 Task: Search one way flight ticket for 4 adults, 1 infant in seat and 1 infant on lap in premium economy from Aberdeen: Aberdeen Regional Airport to Rock Springs: Southwest Wyoming Regional Airport (rock Springs Sweetwater County Airport) on 8-5-2023. Choice of flights is Alaska. Number of bags: 1 checked bag. Price is upto 107000. Outbound departure time preference is 23:00.
Action: Mouse moved to (303, 297)
Screenshot: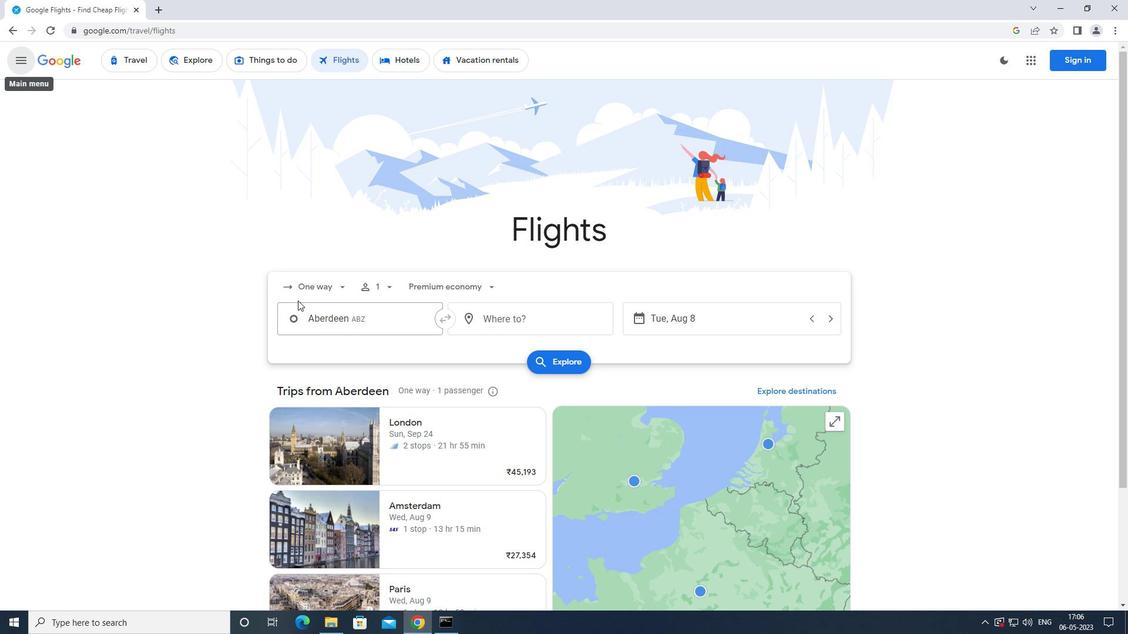 
Action: Mouse pressed left at (303, 297)
Screenshot: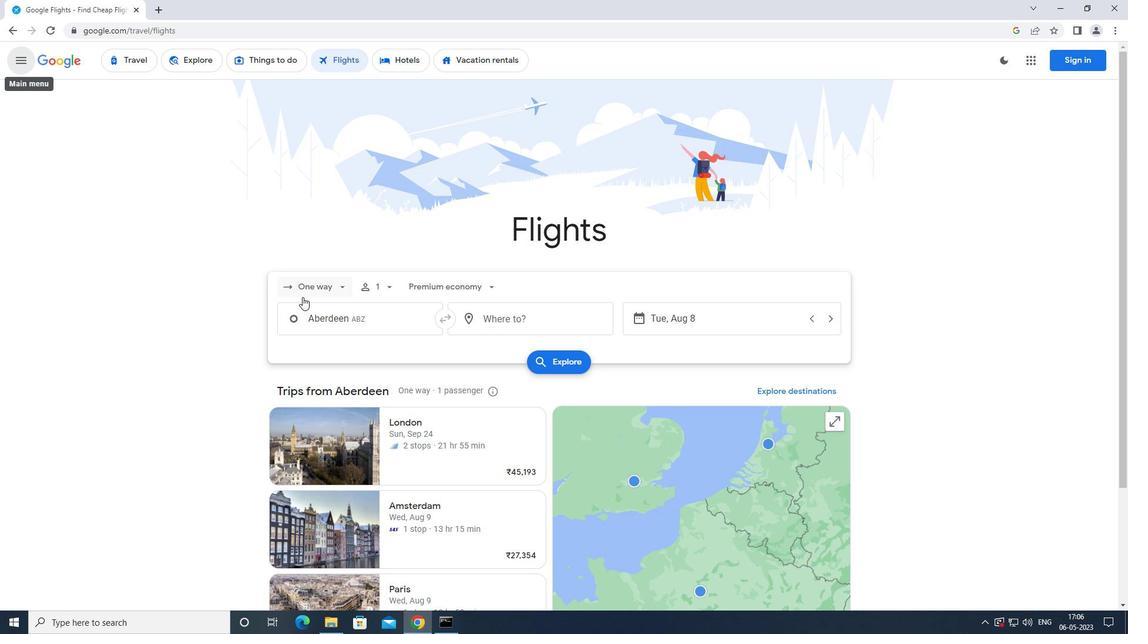 
Action: Mouse moved to (319, 346)
Screenshot: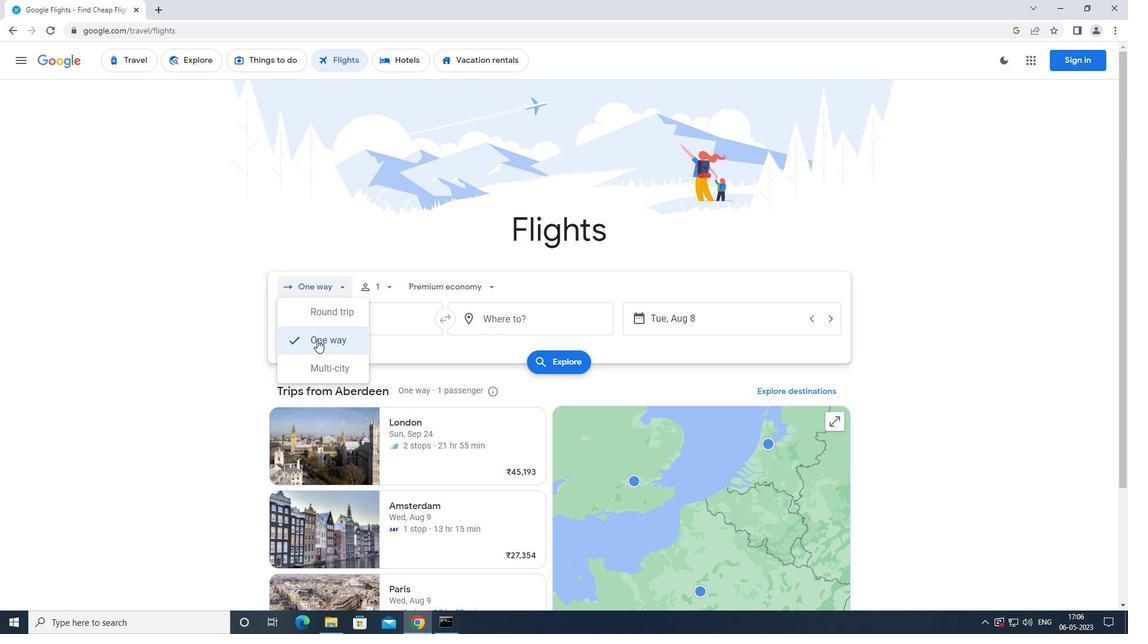 
Action: Mouse pressed left at (319, 346)
Screenshot: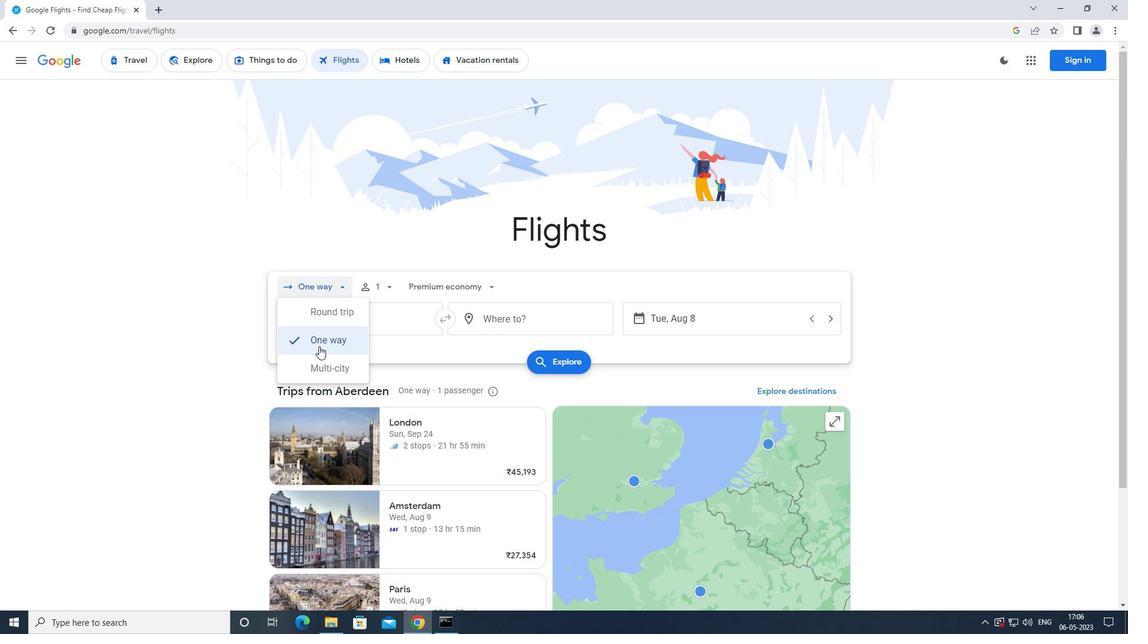 
Action: Mouse moved to (379, 292)
Screenshot: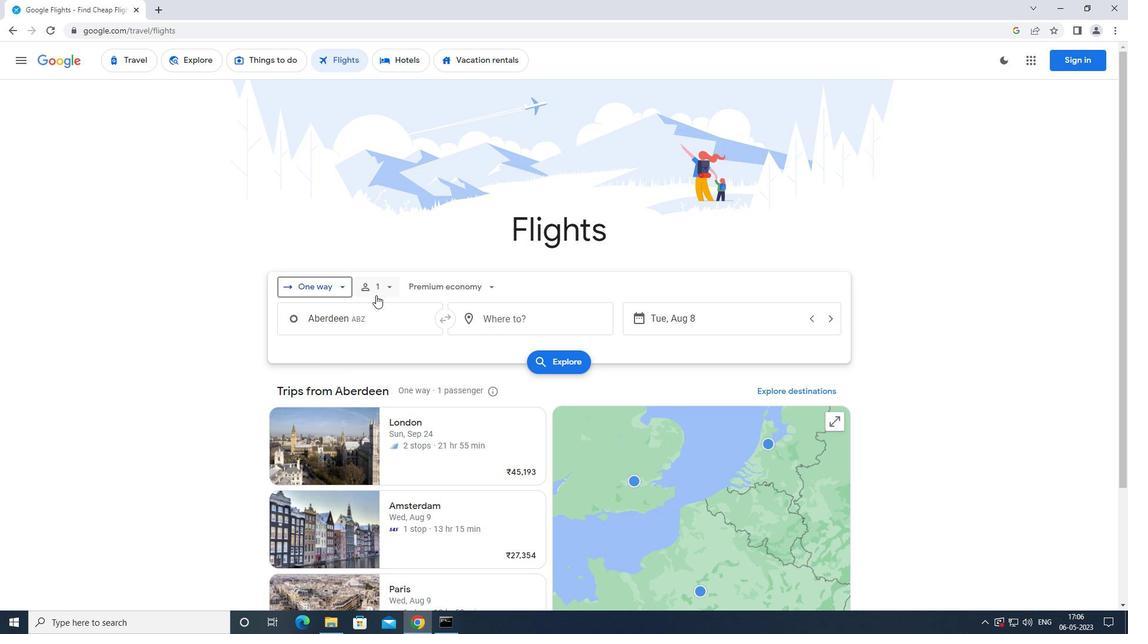 
Action: Mouse pressed left at (379, 292)
Screenshot: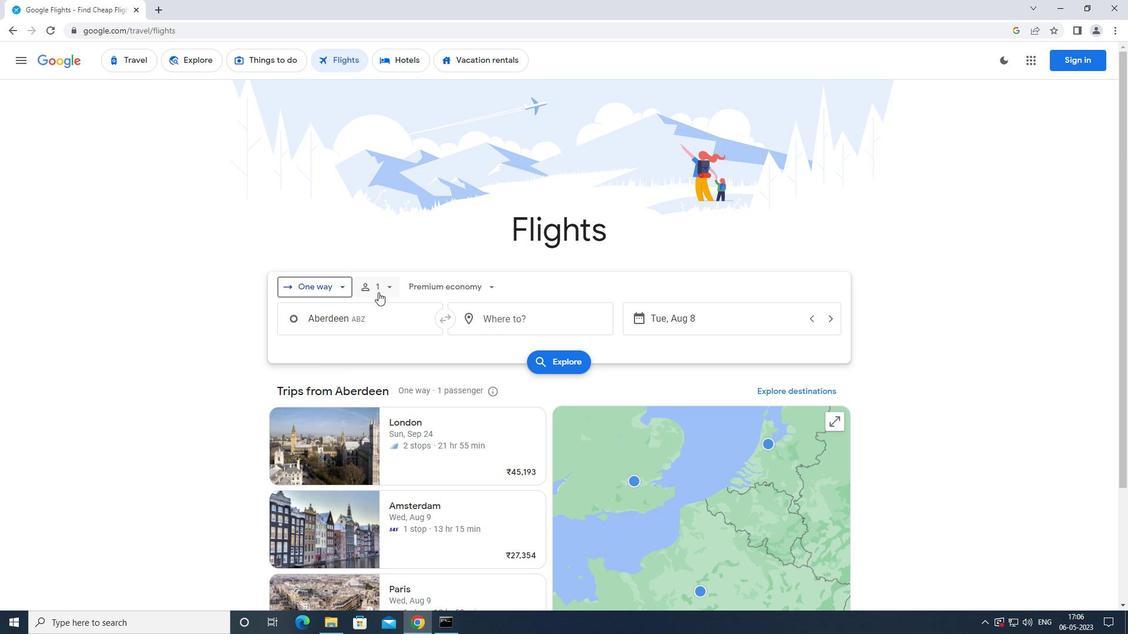 
Action: Mouse moved to (477, 322)
Screenshot: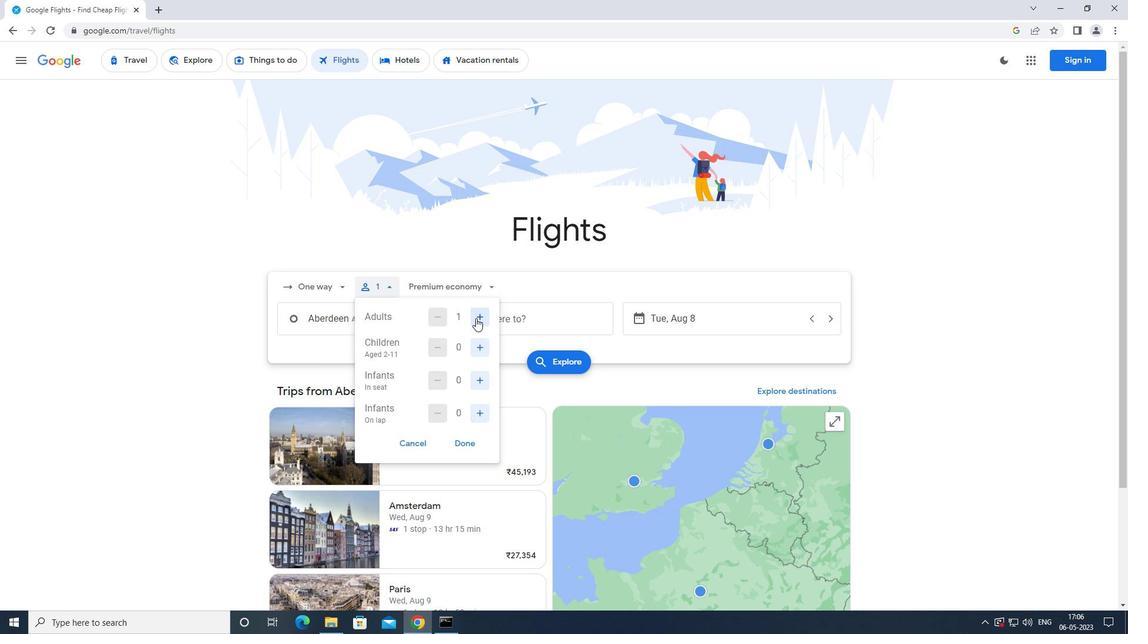 
Action: Mouse pressed left at (477, 322)
Screenshot: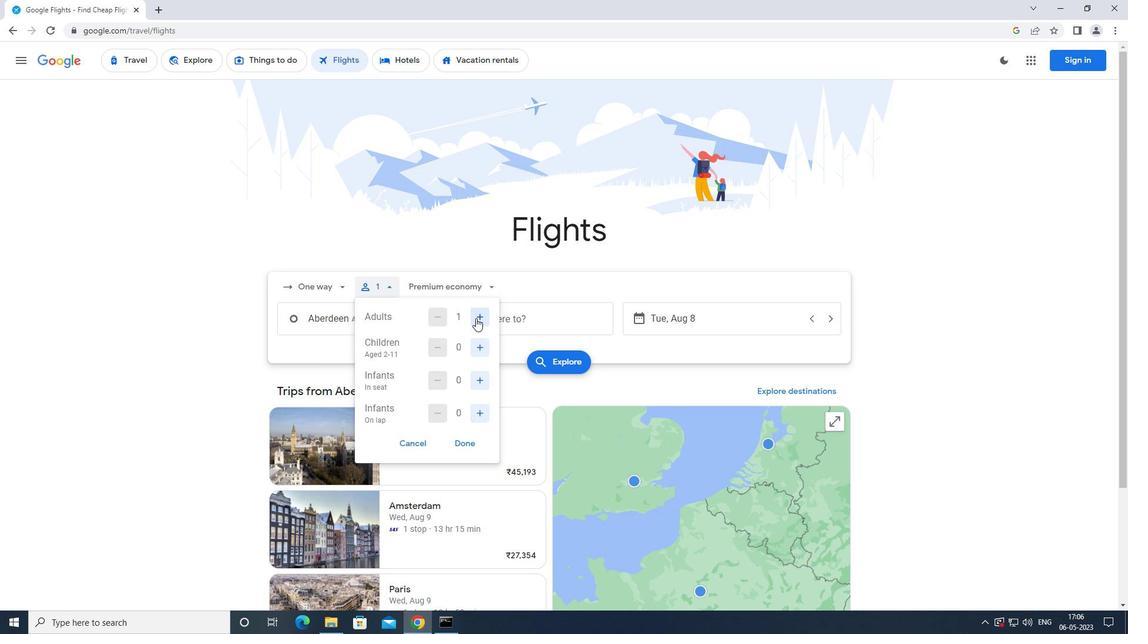 
Action: Mouse moved to (477, 323)
Screenshot: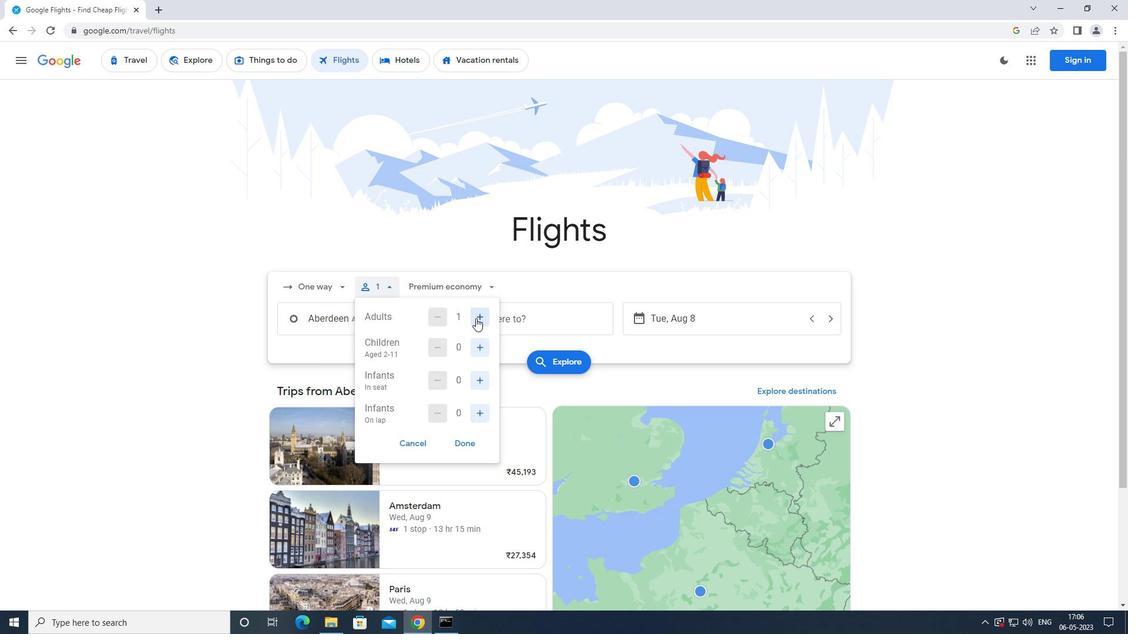 
Action: Mouse pressed left at (477, 323)
Screenshot: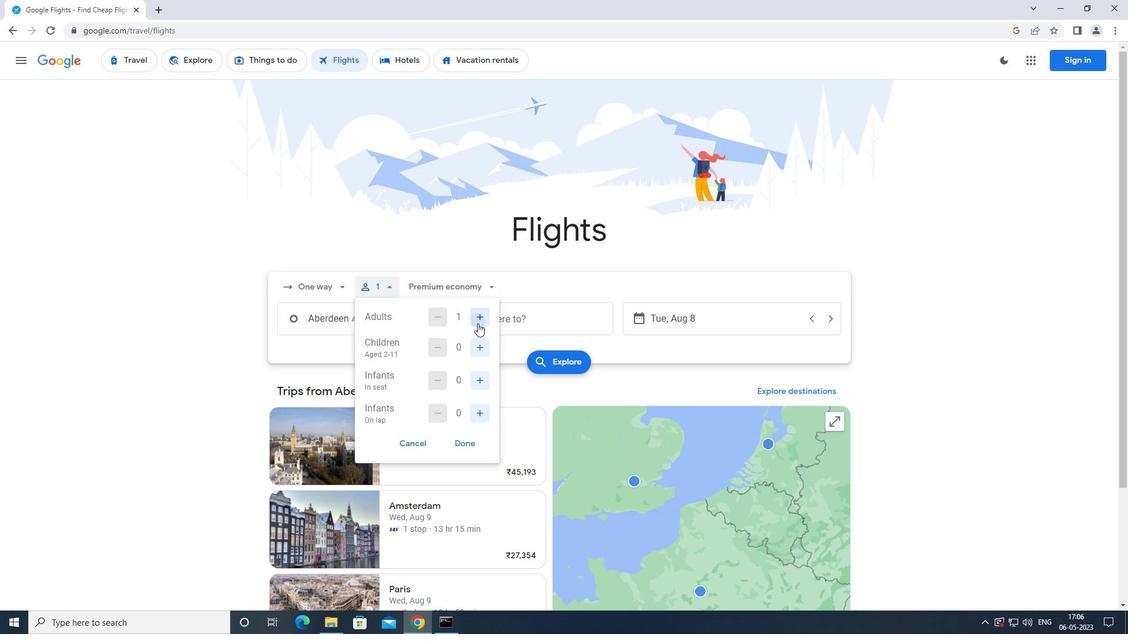 
Action: Mouse pressed left at (477, 323)
Screenshot: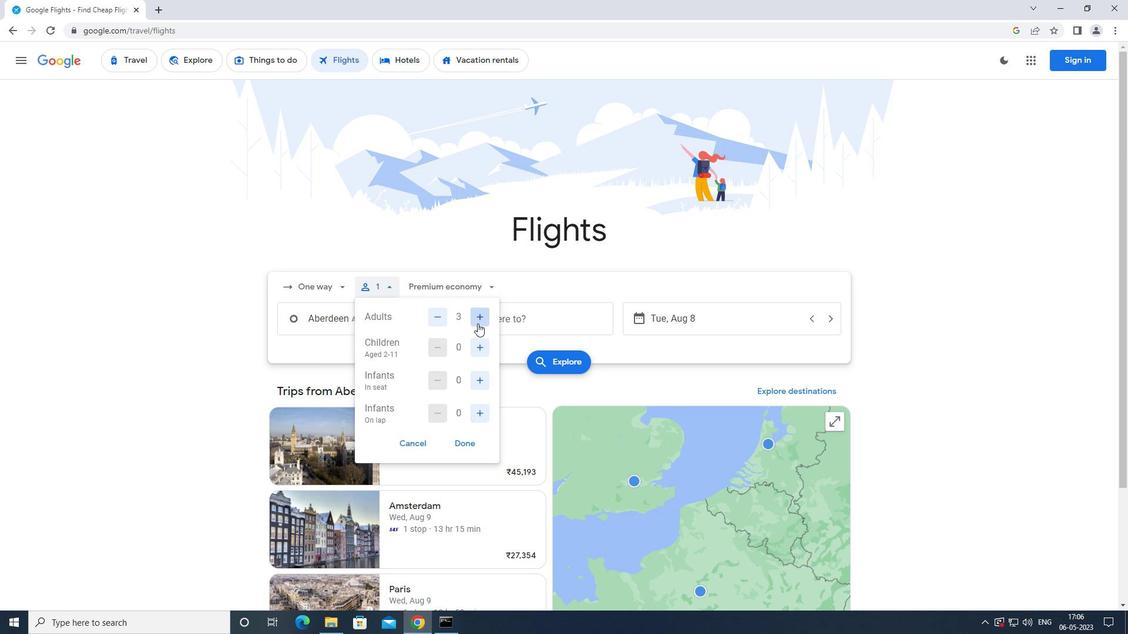 
Action: Mouse moved to (479, 345)
Screenshot: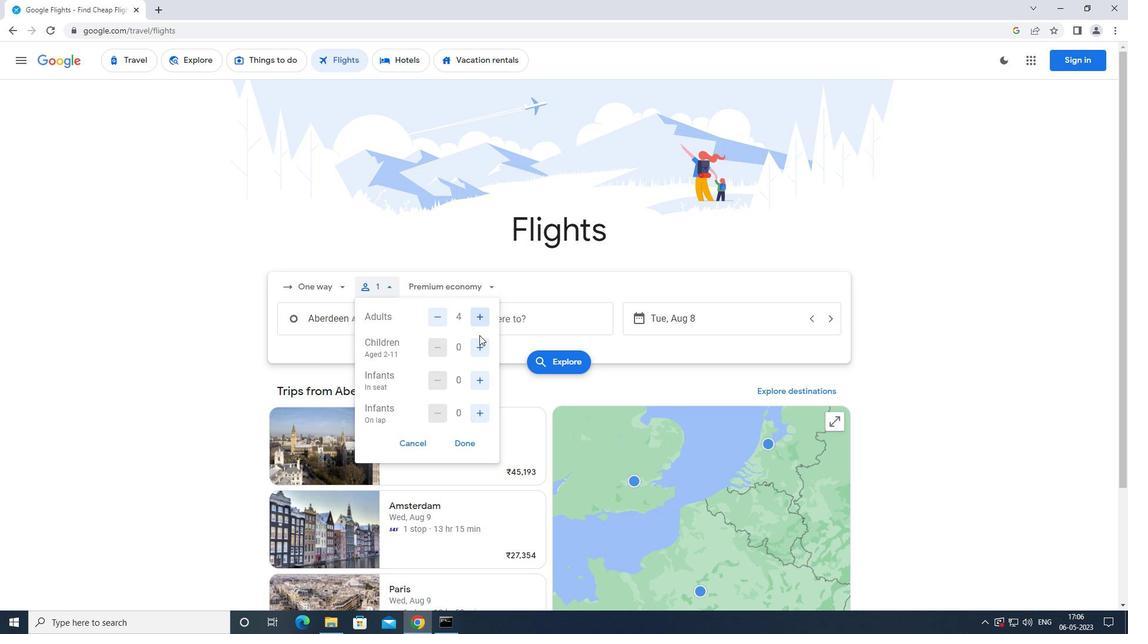 
Action: Mouse pressed left at (479, 345)
Screenshot: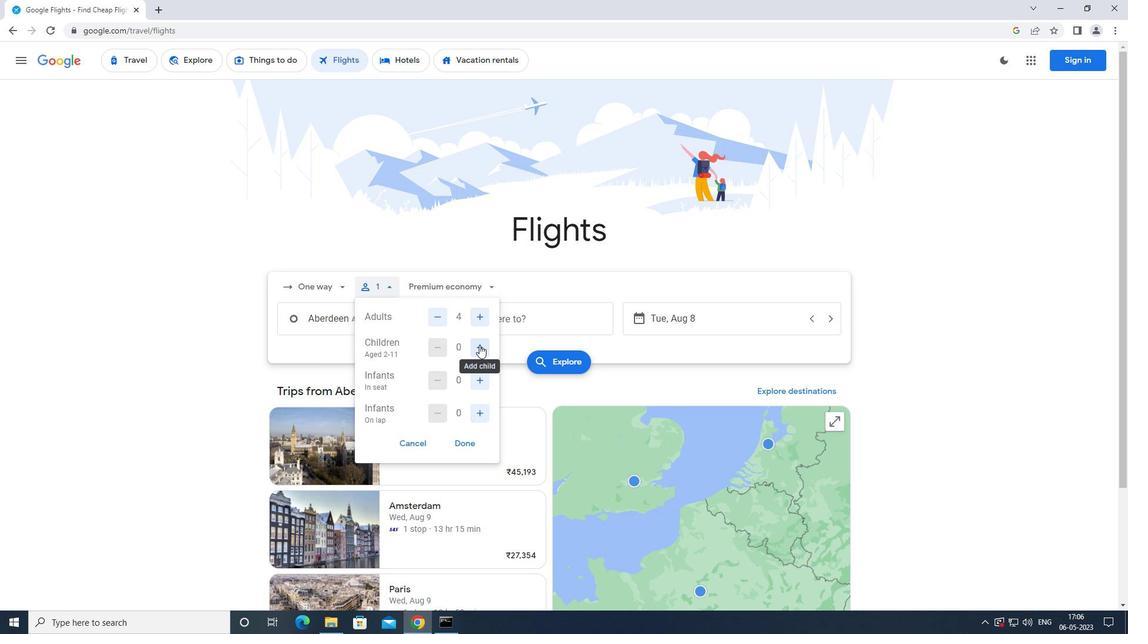 
Action: Mouse moved to (447, 350)
Screenshot: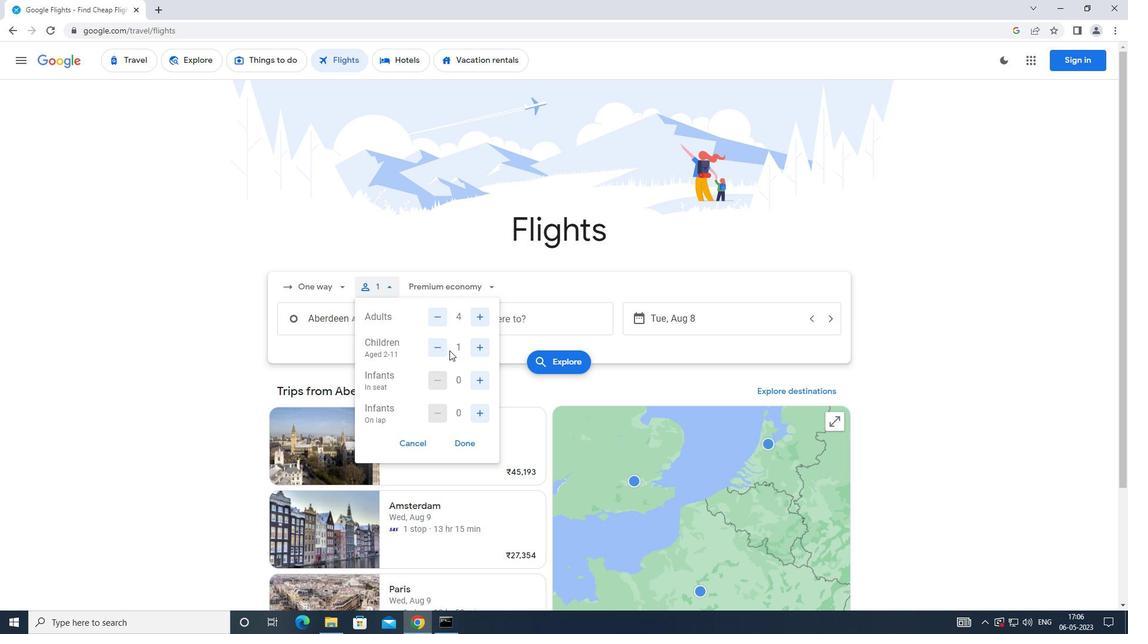 
Action: Mouse pressed left at (447, 350)
Screenshot: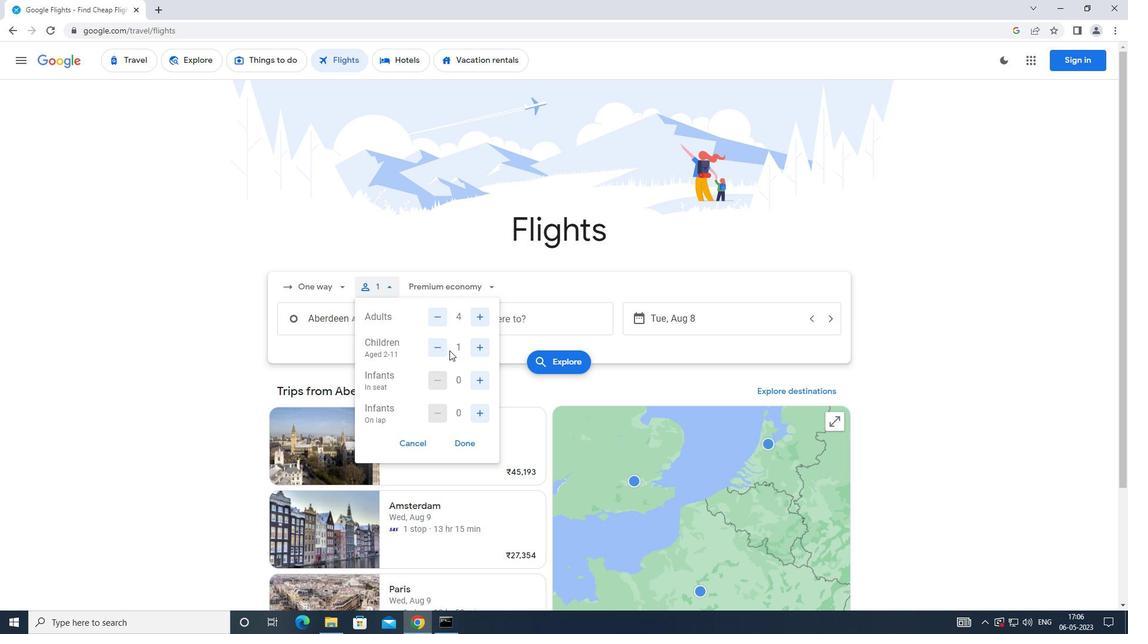 
Action: Mouse moved to (430, 346)
Screenshot: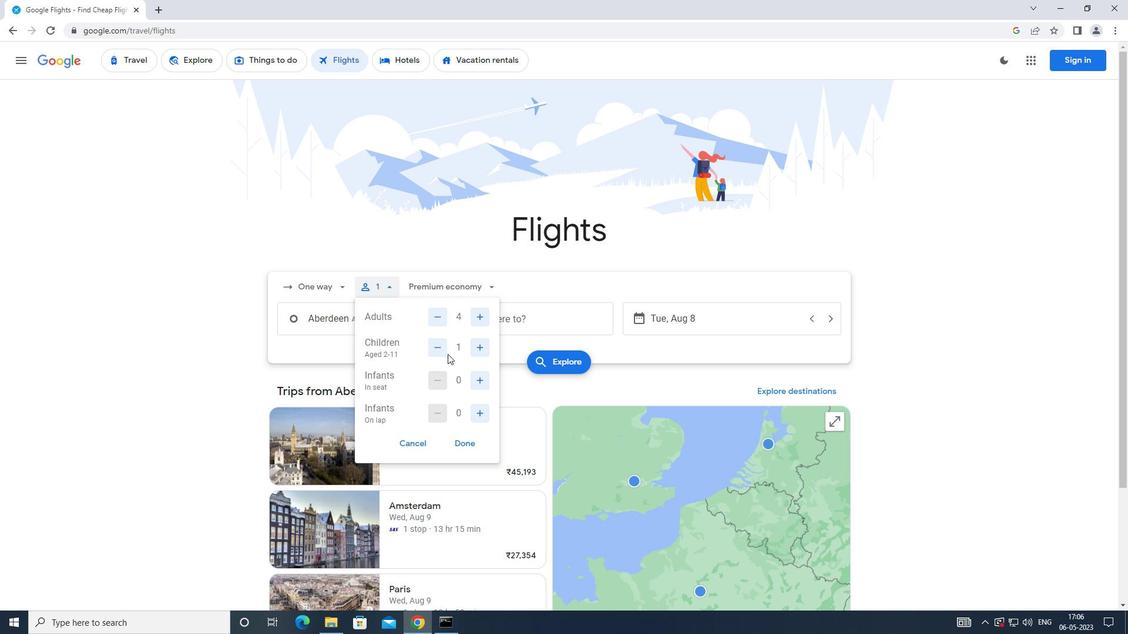 
Action: Mouse pressed left at (430, 346)
Screenshot: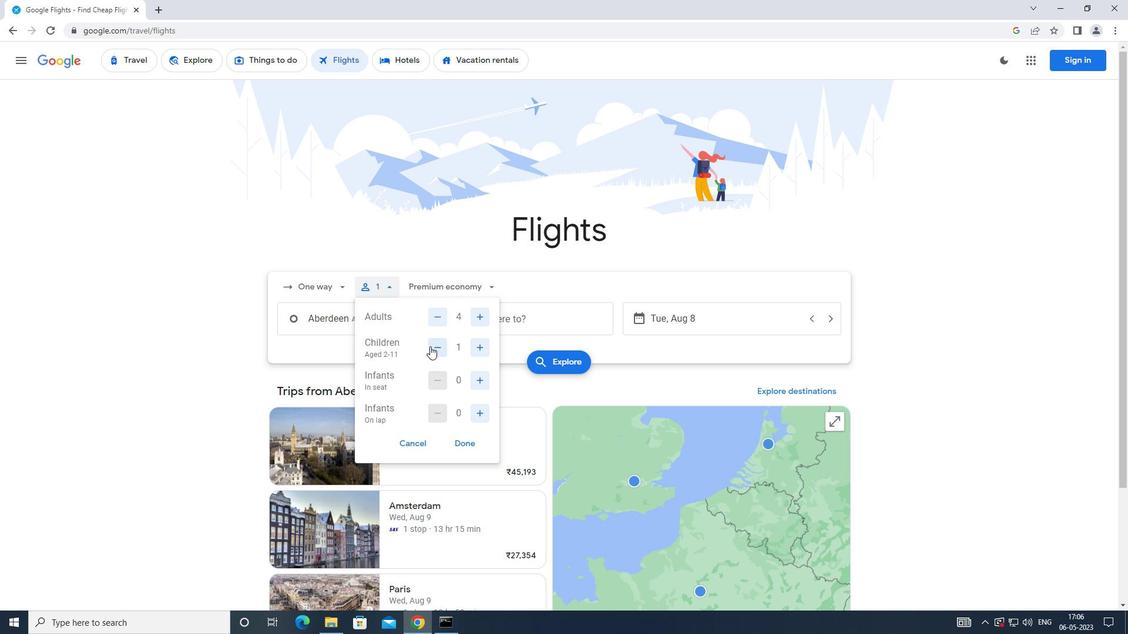 
Action: Mouse moved to (474, 377)
Screenshot: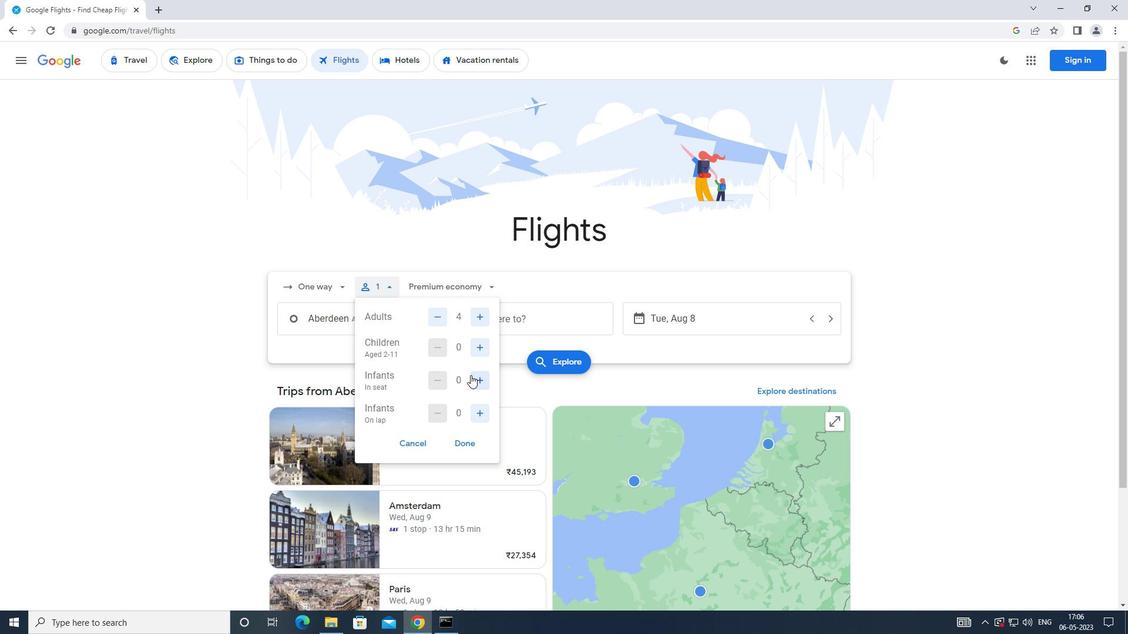 
Action: Mouse pressed left at (474, 377)
Screenshot: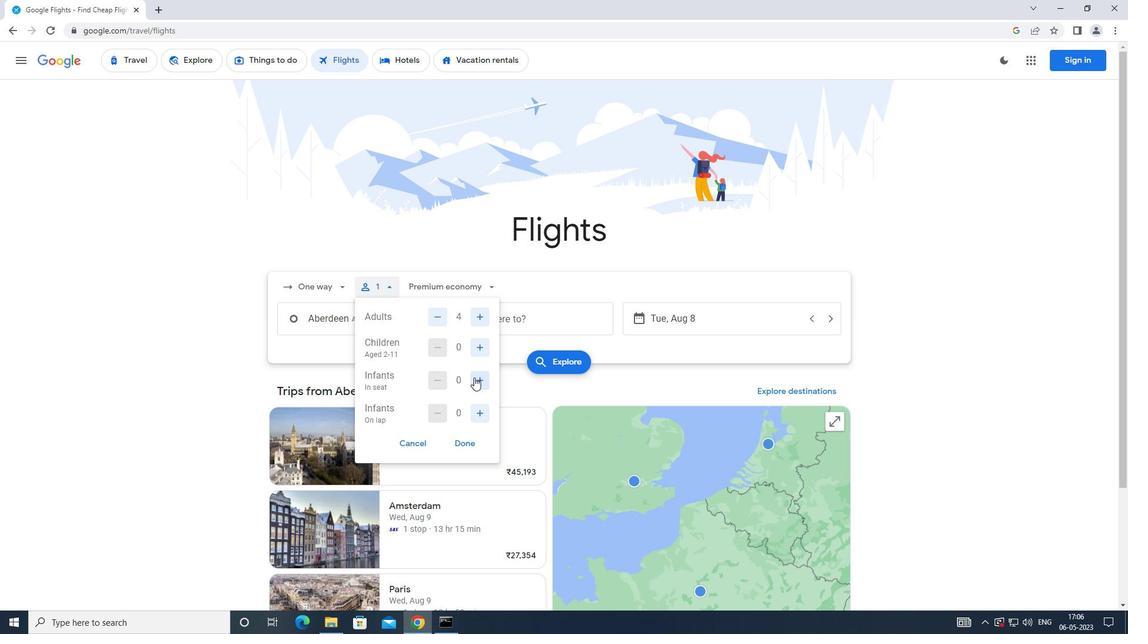 
Action: Mouse moved to (483, 413)
Screenshot: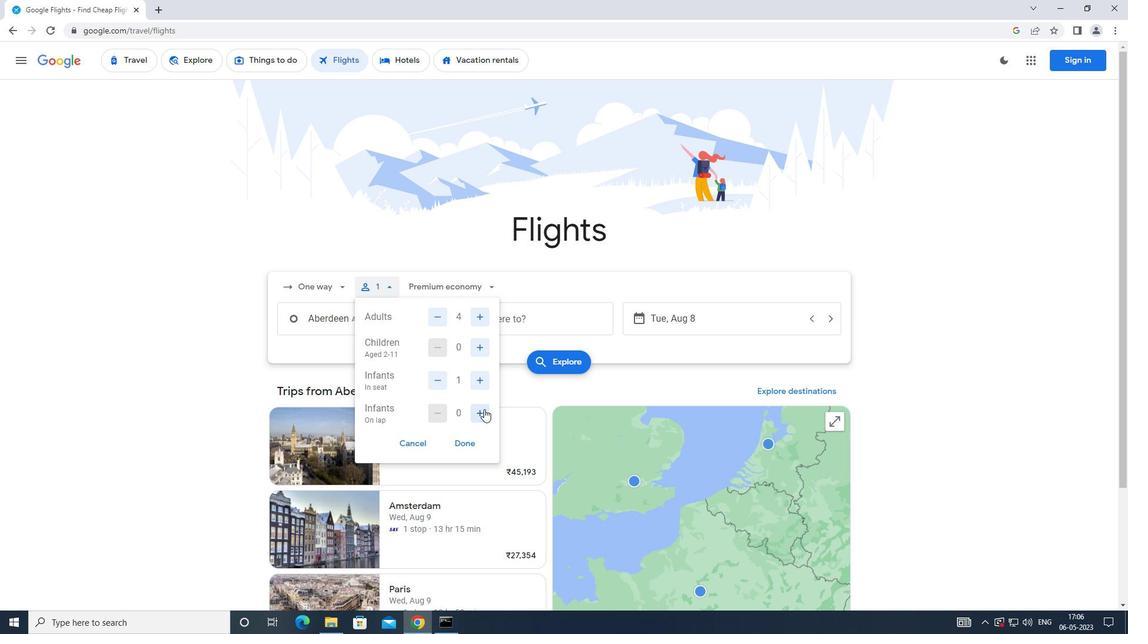 
Action: Mouse pressed left at (483, 413)
Screenshot: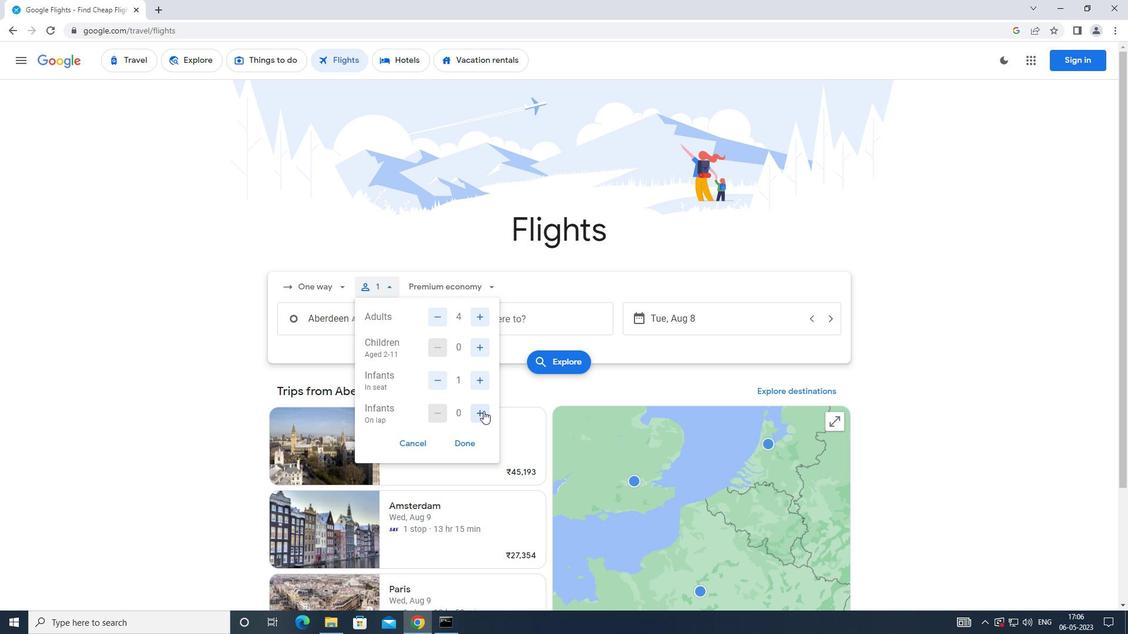 
Action: Mouse moved to (469, 446)
Screenshot: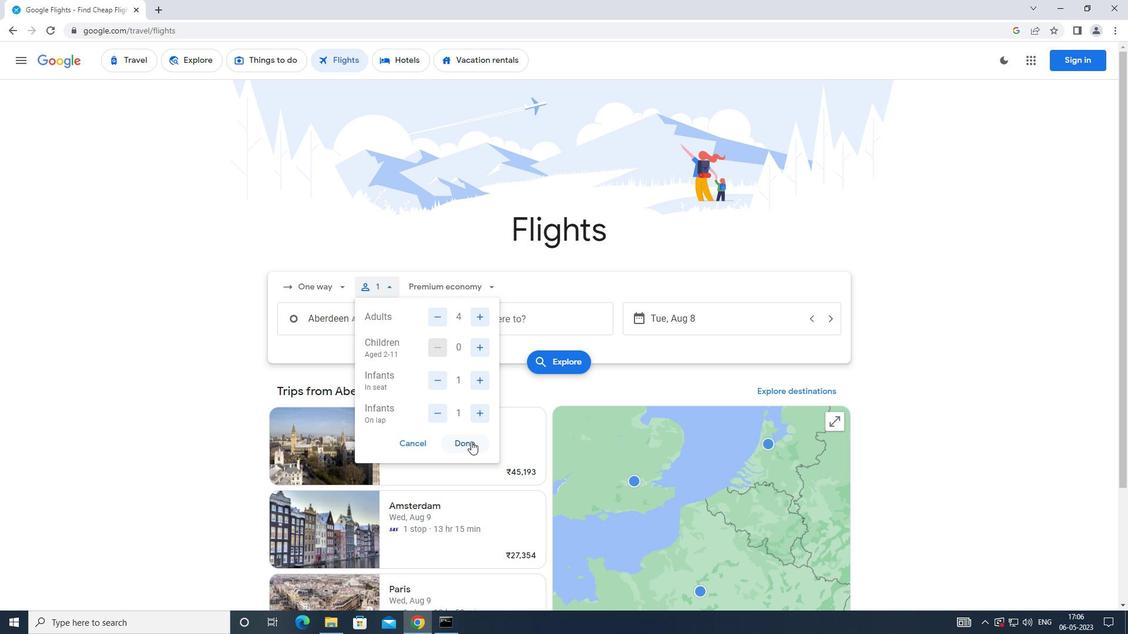 
Action: Mouse pressed left at (469, 446)
Screenshot: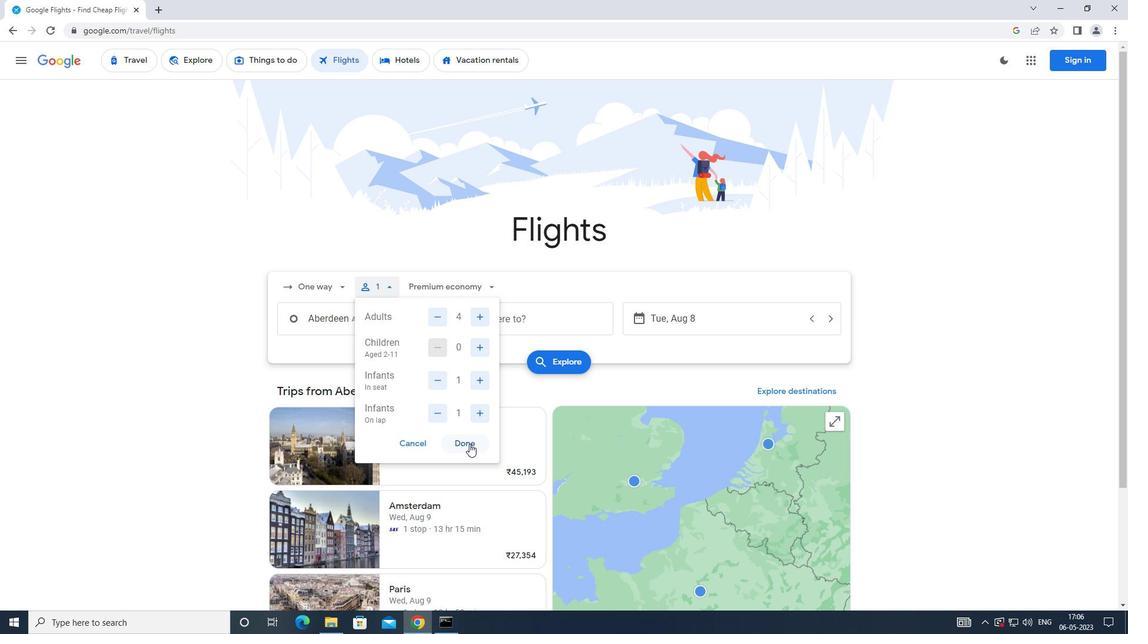 
Action: Mouse moved to (442, 290)
Screenshot: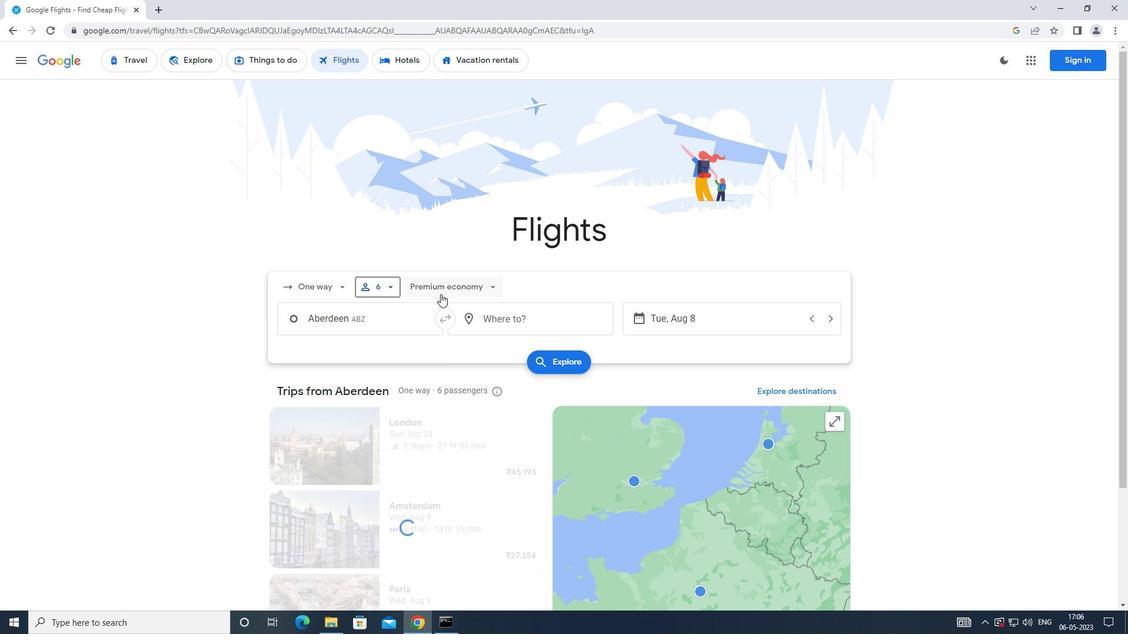 
Action: Mouse pressed left at (442, 290)
Screenshot: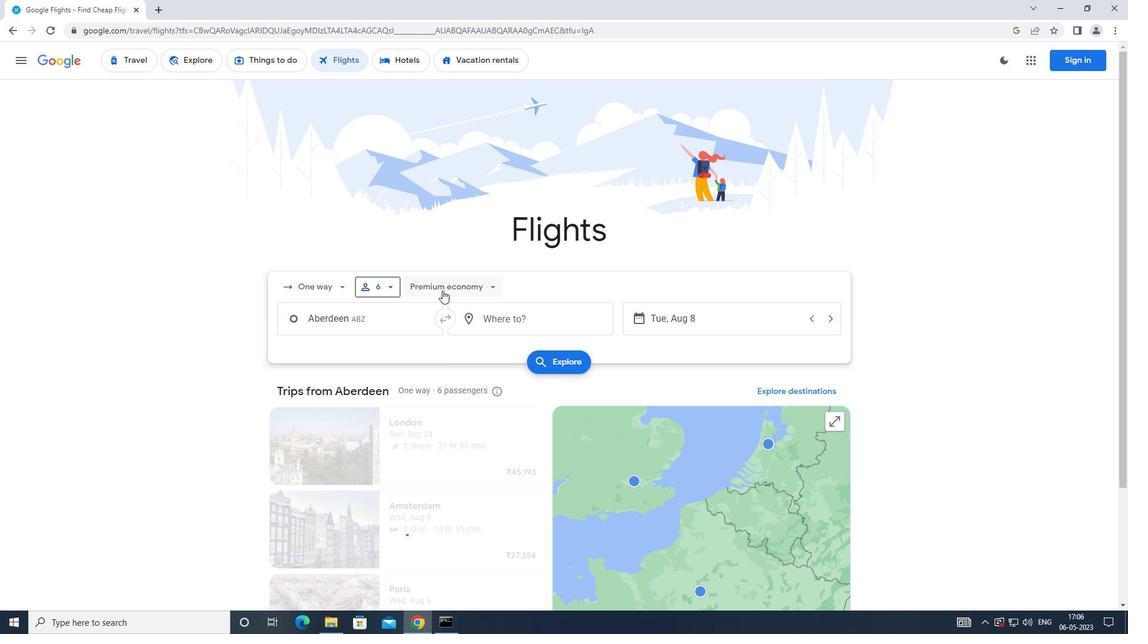 
Action: Mouse moved to (451, 342)
Screenshot: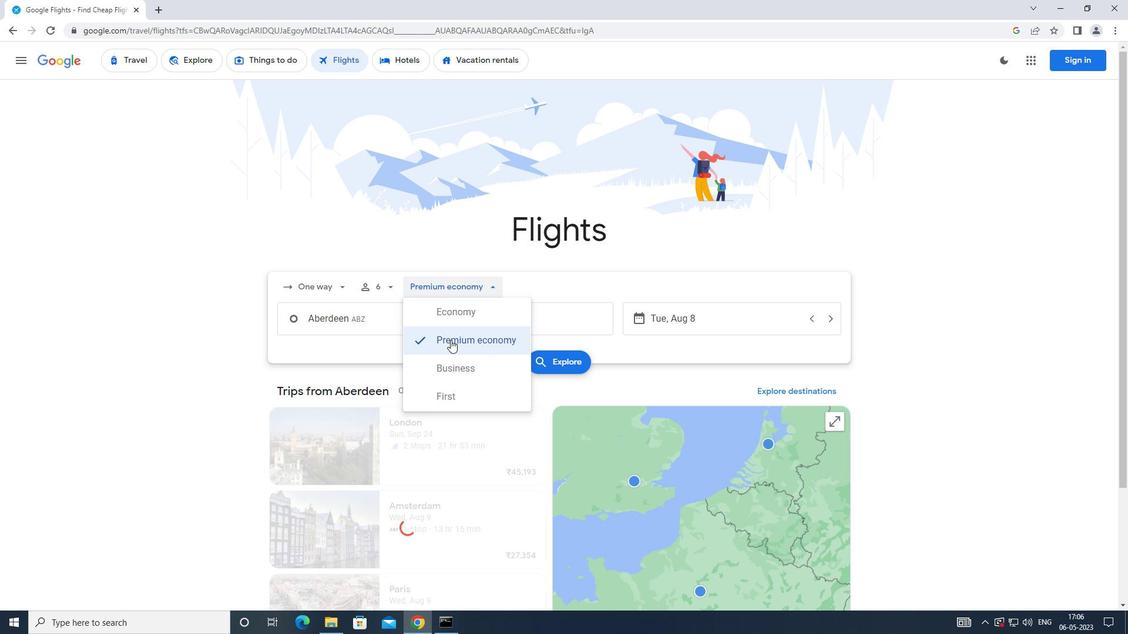 
Action: Mouse pressed left at (451, 342)
Screenshot: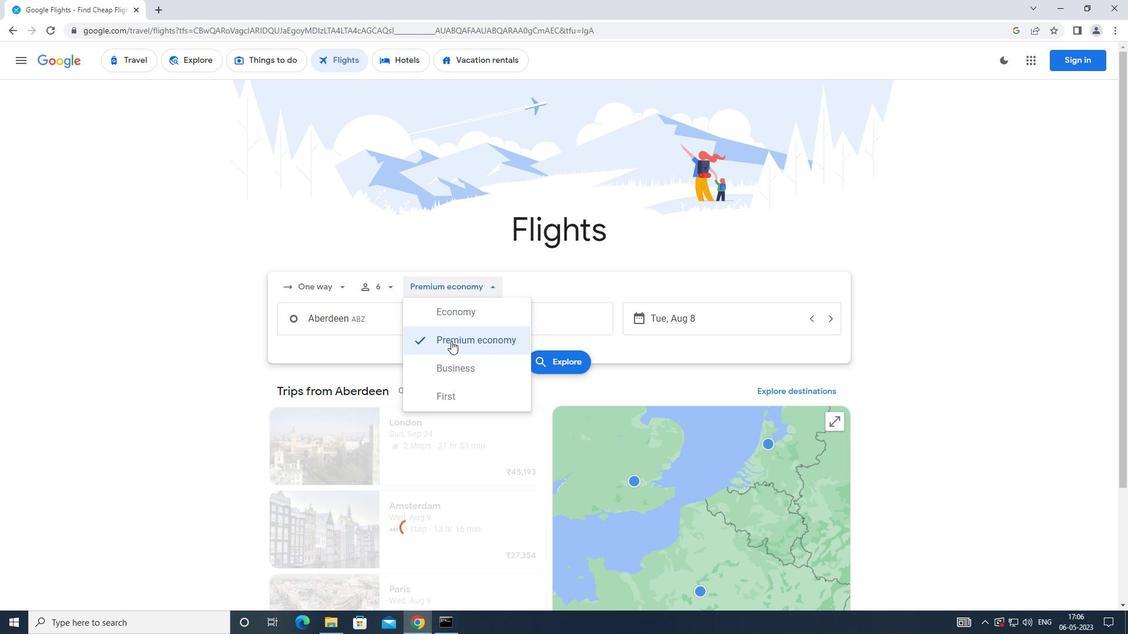 
Action: Mouse moved to (386, 329)
Screenshot: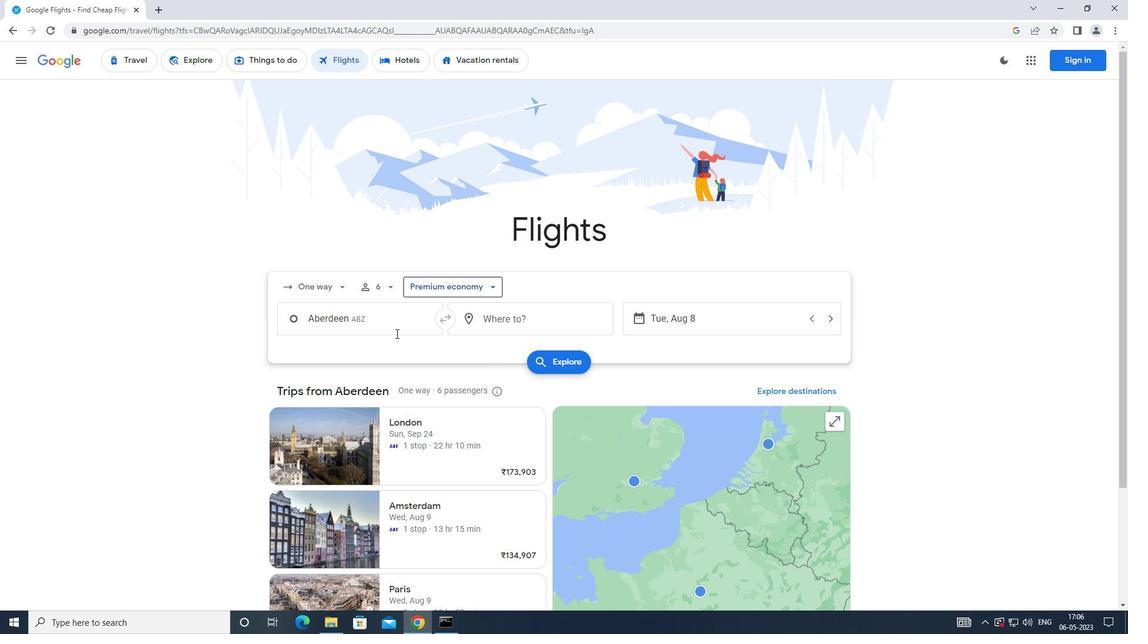 
Action: Mouse pressed left at (386, 329)
Screenshot: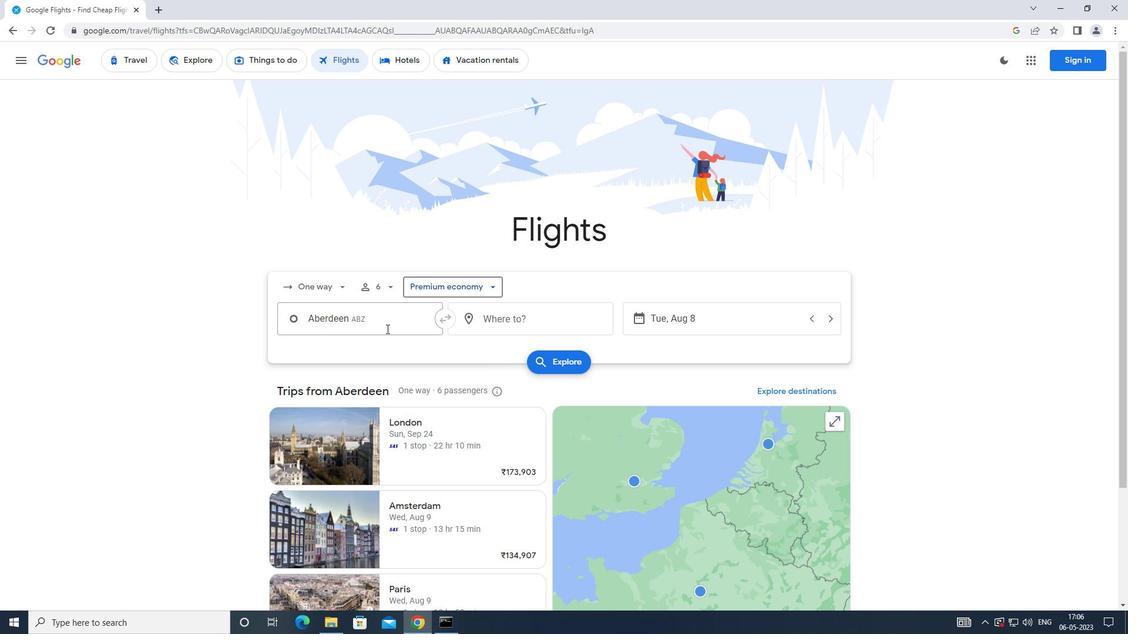 
Action: Mouse moved to (380, 380)
Screenshot: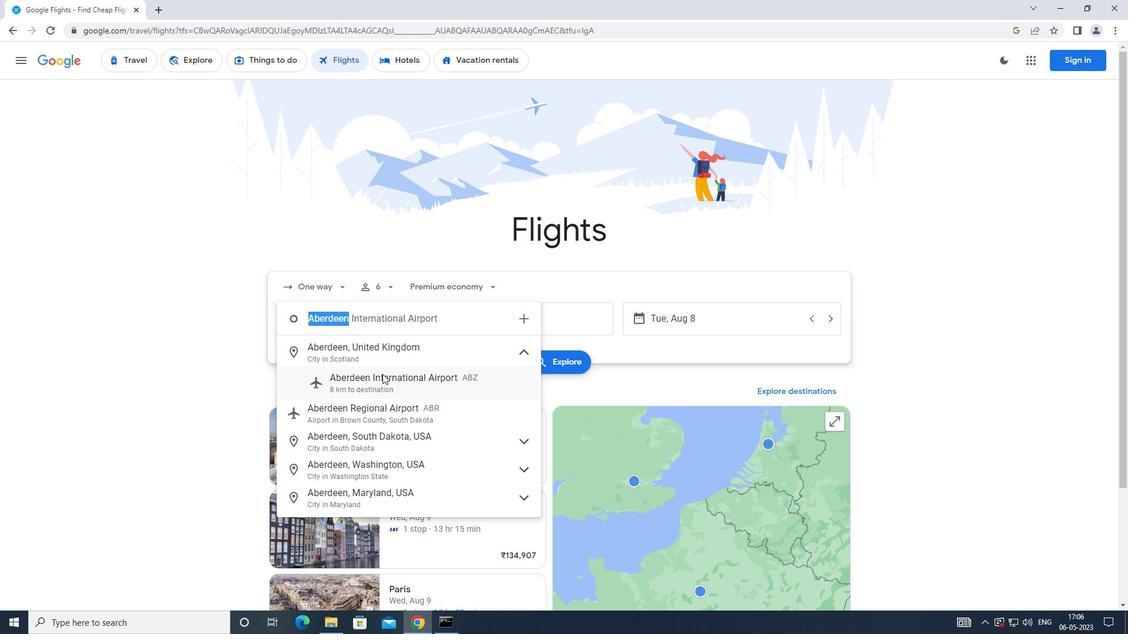 
Action: Mouse pressed left at (380, 380)
Screenshot: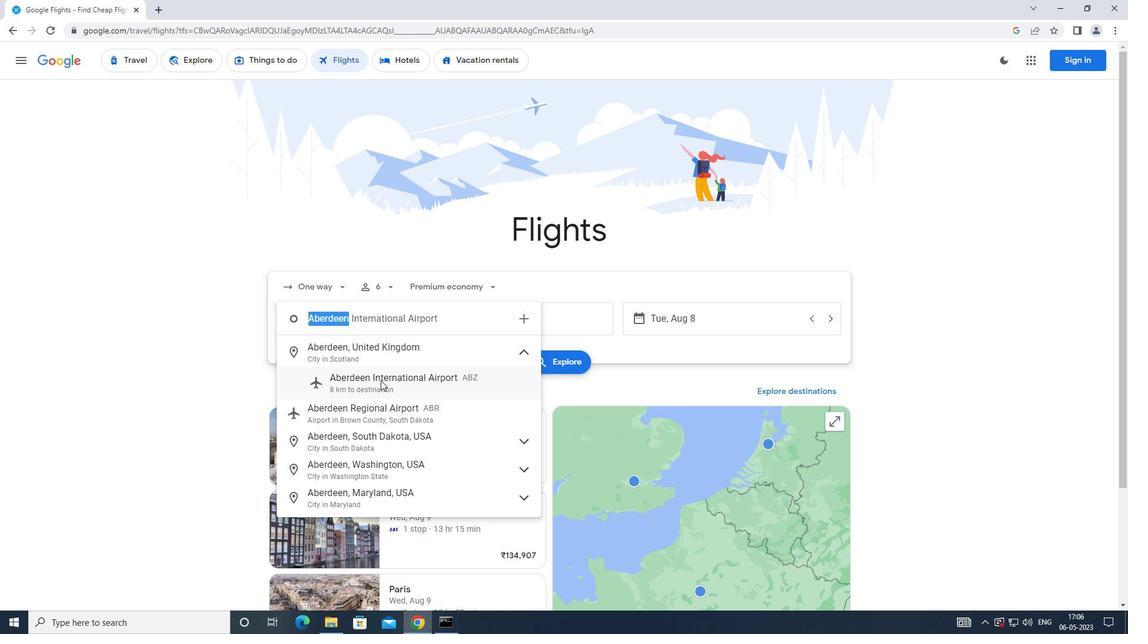 
Action: Mouse moved to (469, 316)
Screenshot: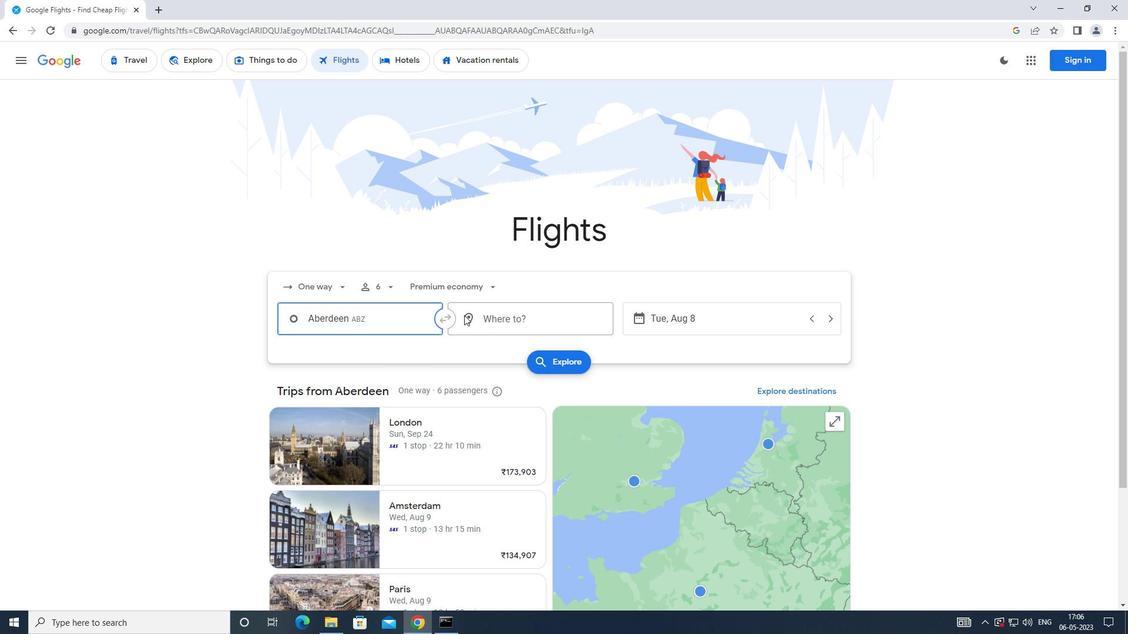 
Action: Mouse pressed left at (469, 316)
Screenshot: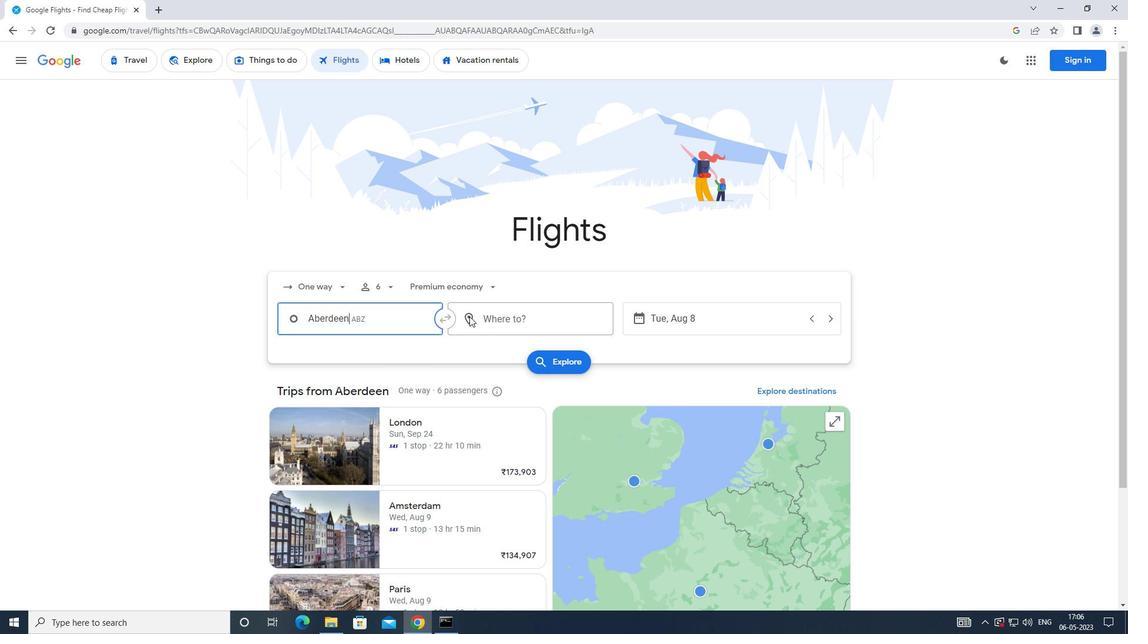 
Action: Mouse moved to (490, 376)
Screenshot: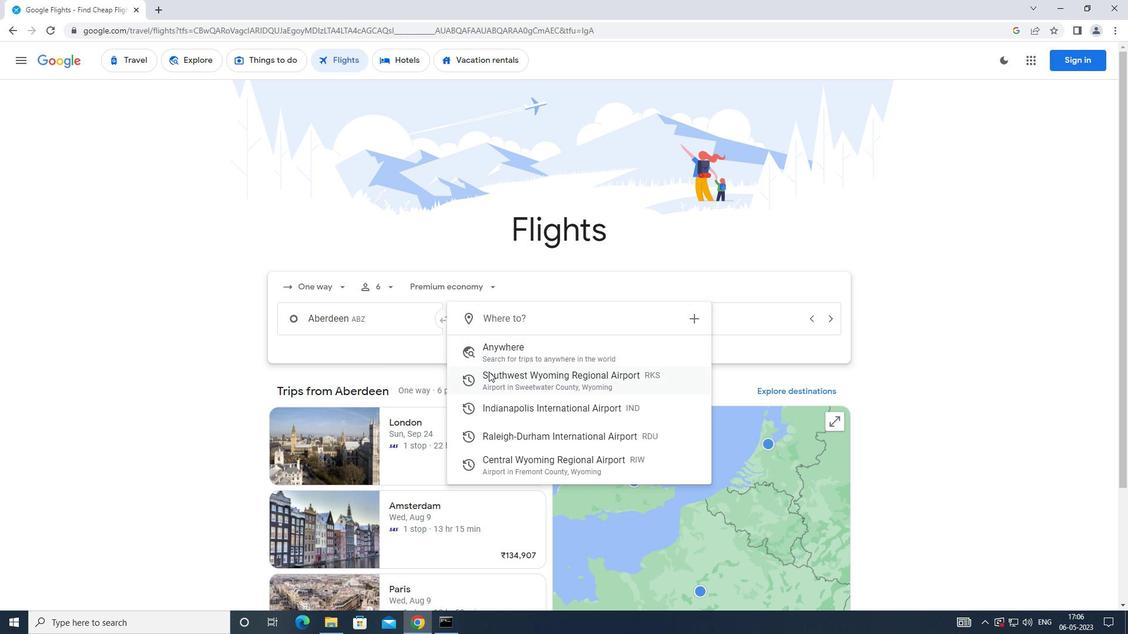 
Action: Mouse pressed left at (490, 376)
Screenshot: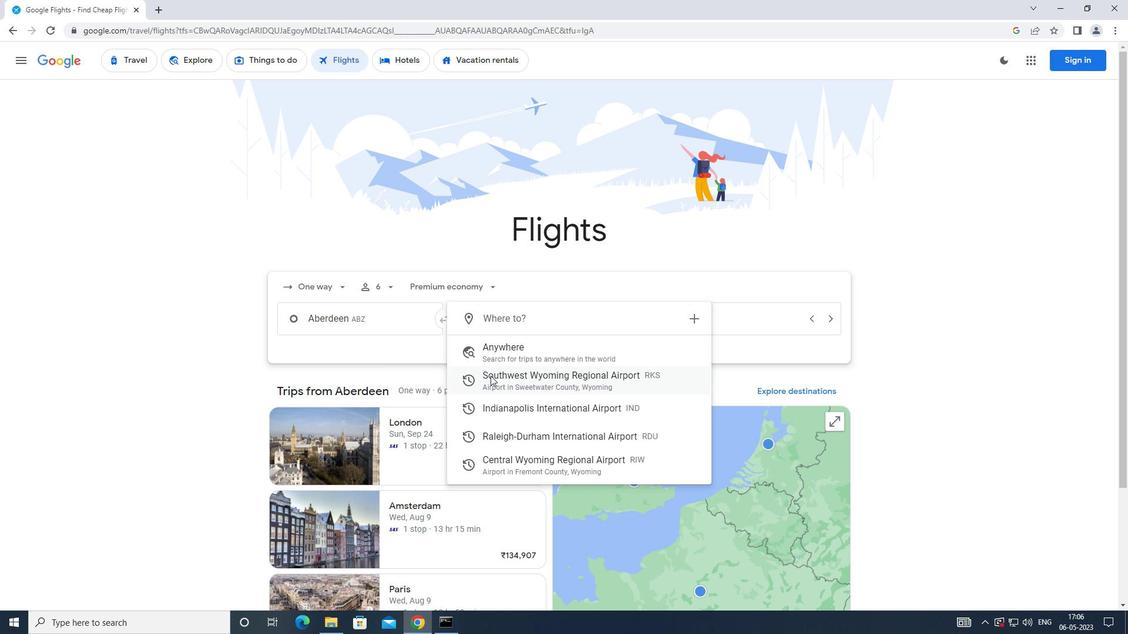 
Action: Mouse moved to (642, 314)
Screenshot: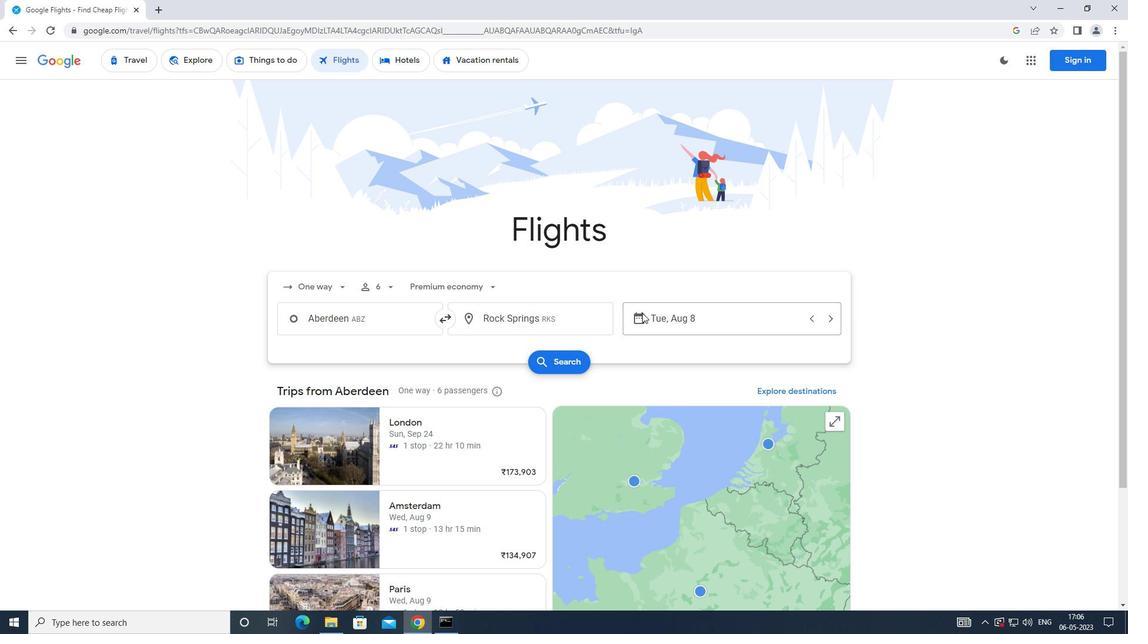 
Action: Mouse pressed left at (642, 314)
Screenshot: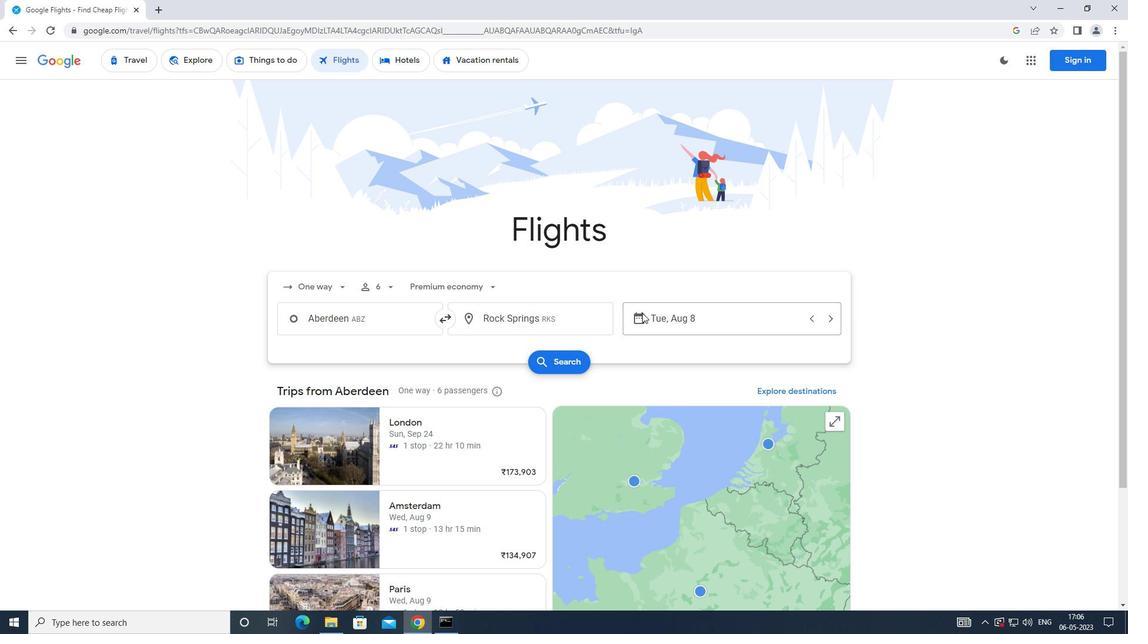 
Action: Mouse moved to (479, 414)
Screenshot: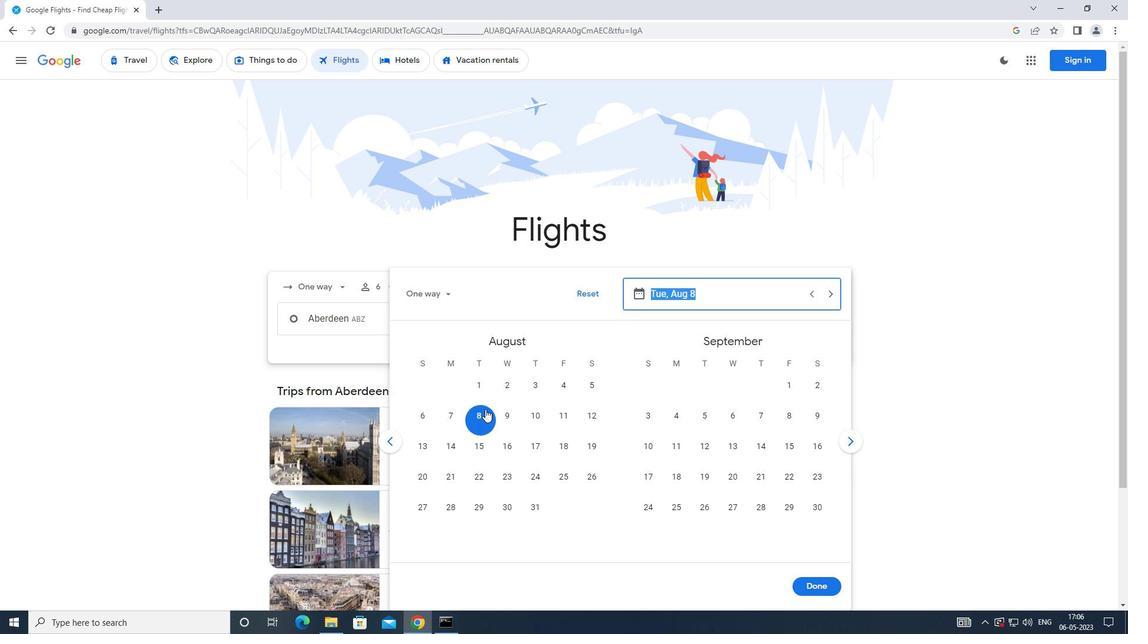 
Action: Mouse pressed left at (479, 414)
Screenshot: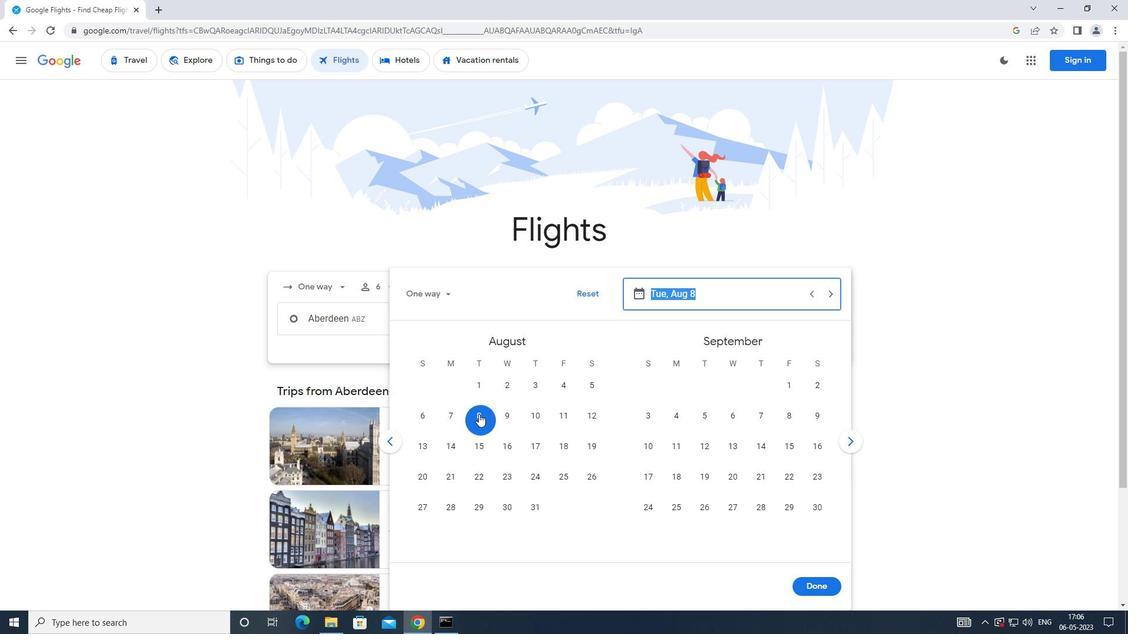 
Action: Mouse moved to (817, 589)
Screenshot: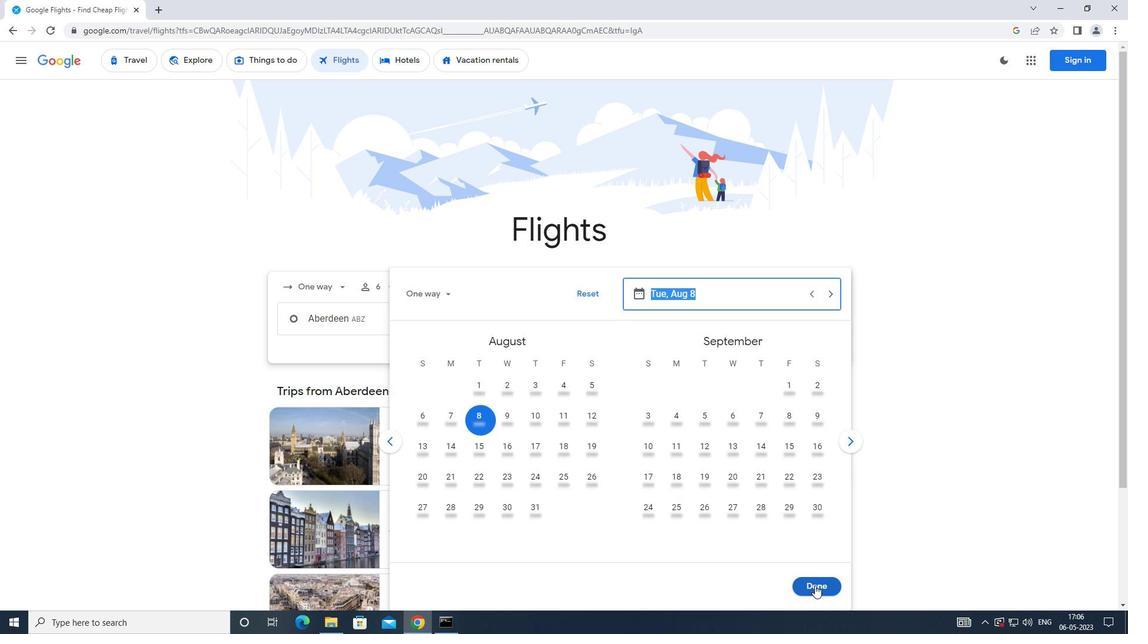 
Action: Mouse pressed left at (817, 589)
Screenshot: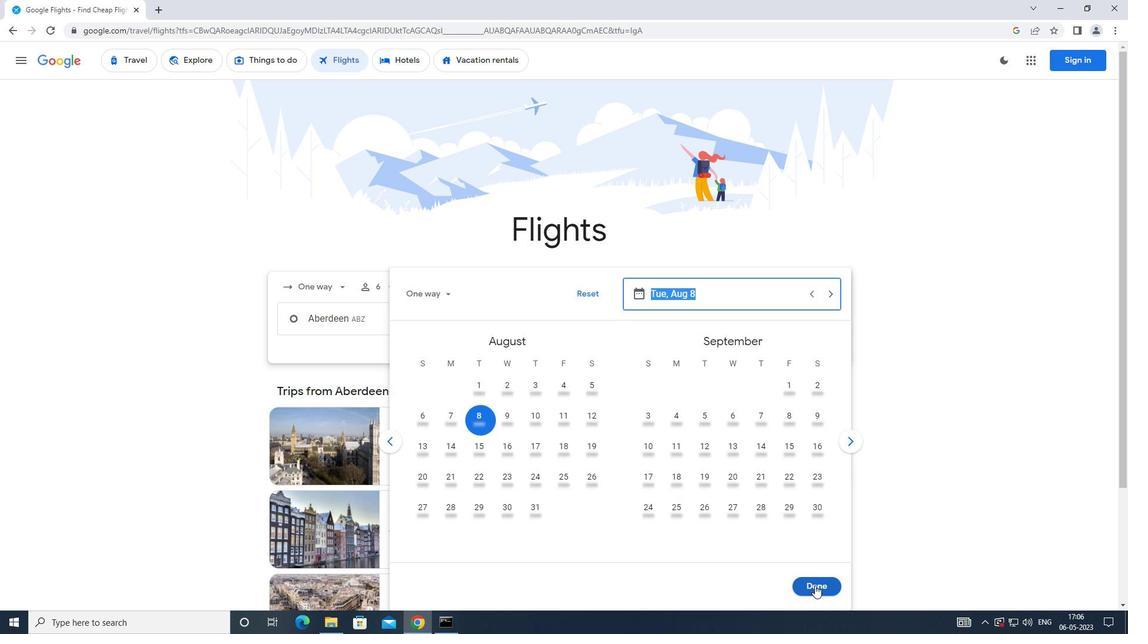 
Action: Mouse moved to (533, 359)
Screenshot: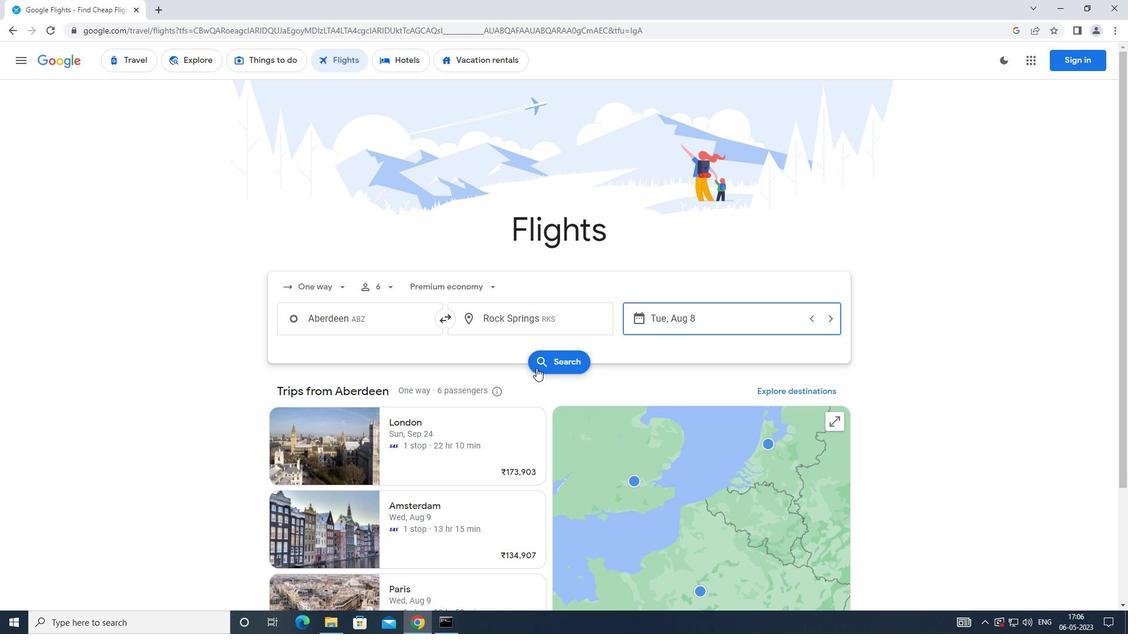 
Action: Mouse pressed left at (533, 359)
Screenshot: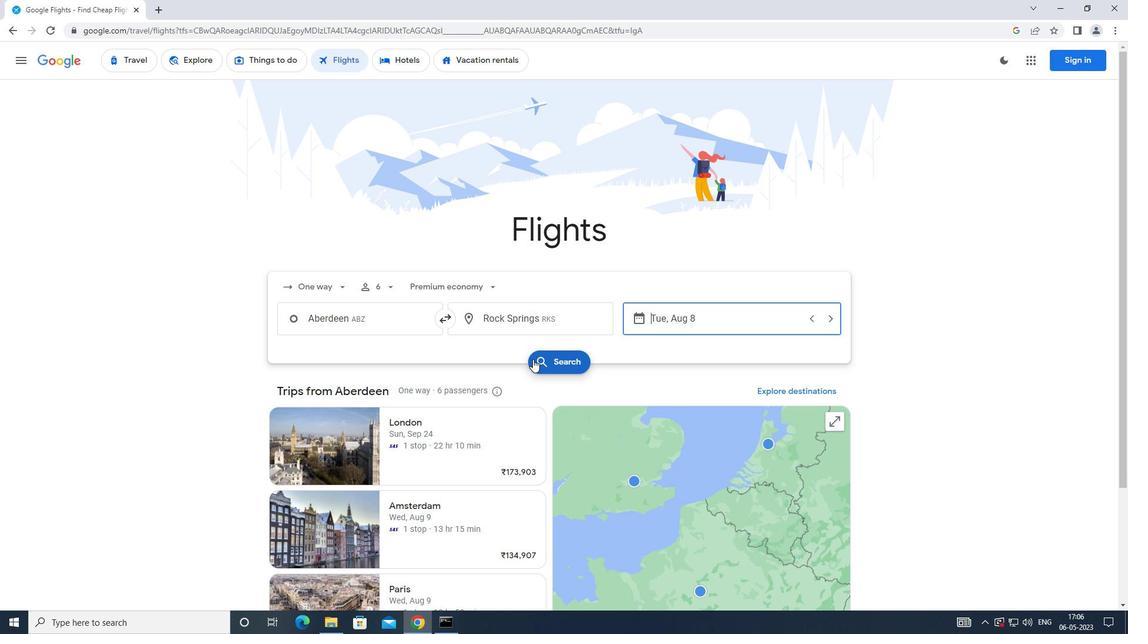 
Action: Mouse moved to (280, 166)
Screenshot: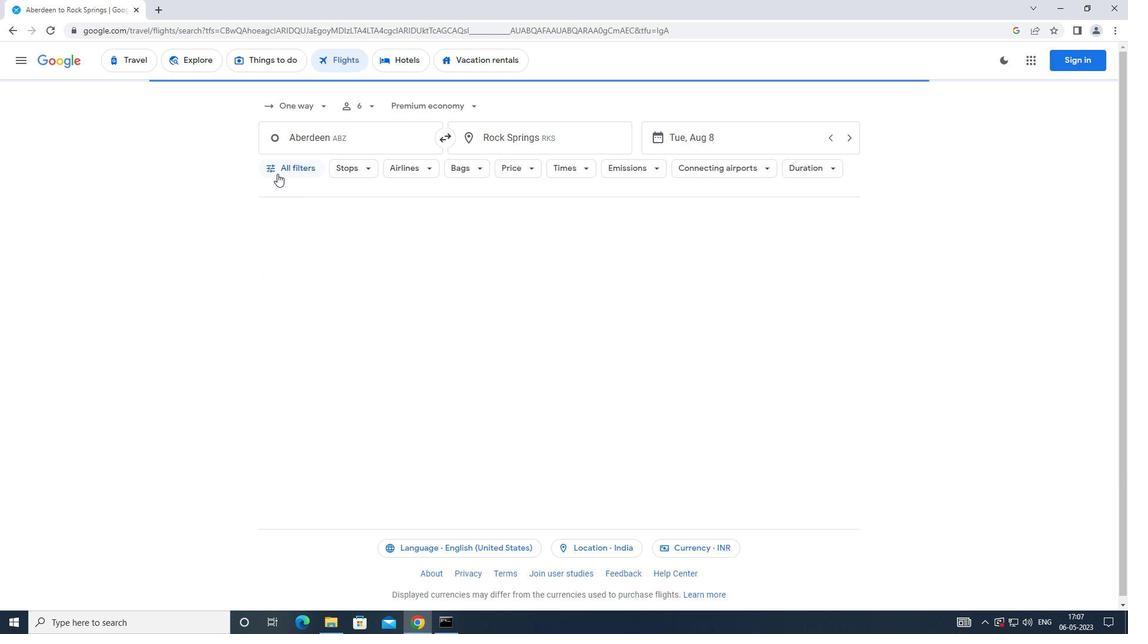 
Action: Mouse pressed left at (280, 166)
Screenshot: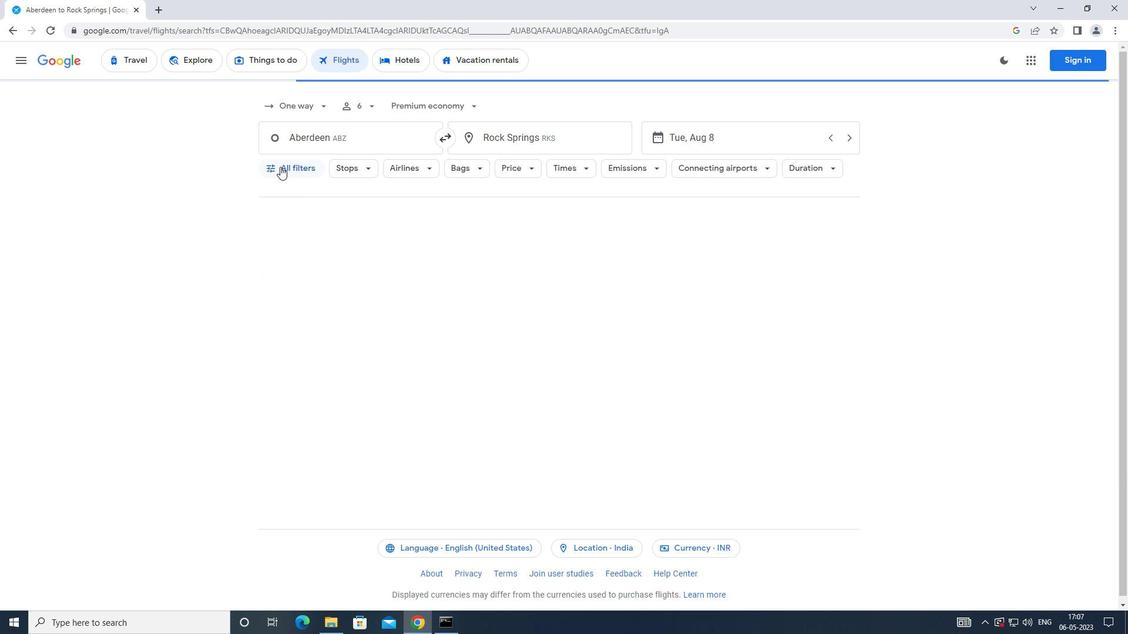 
Action: Mouse moved to (320, 297)
Screenshot: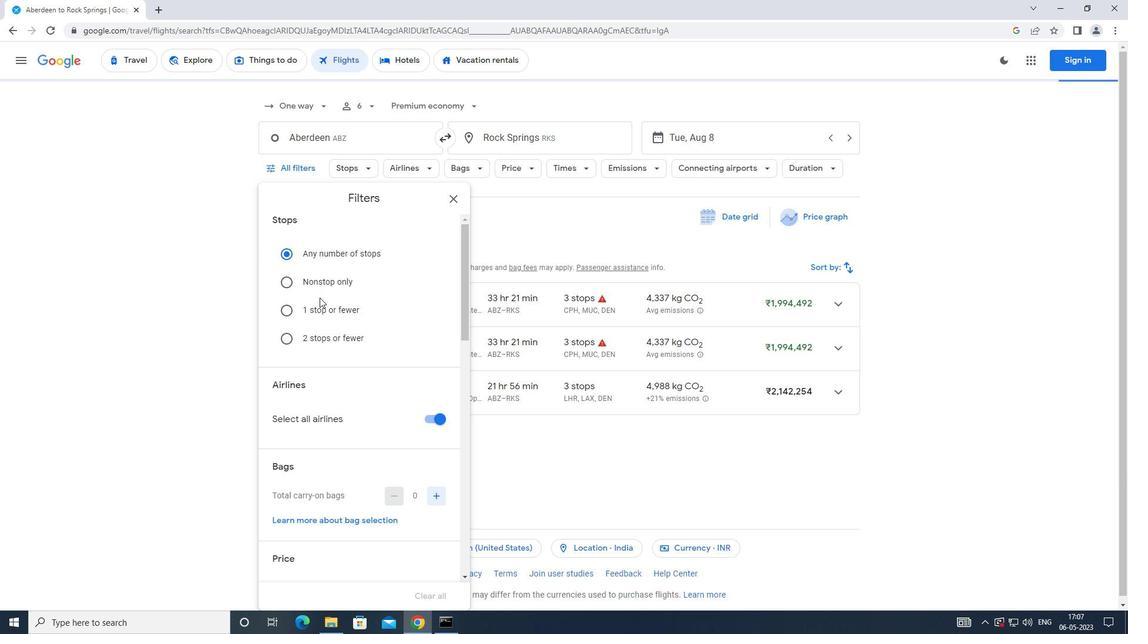 
Action: Mouse scrolled (320, 297) with delta (0, 0)
Screenshot: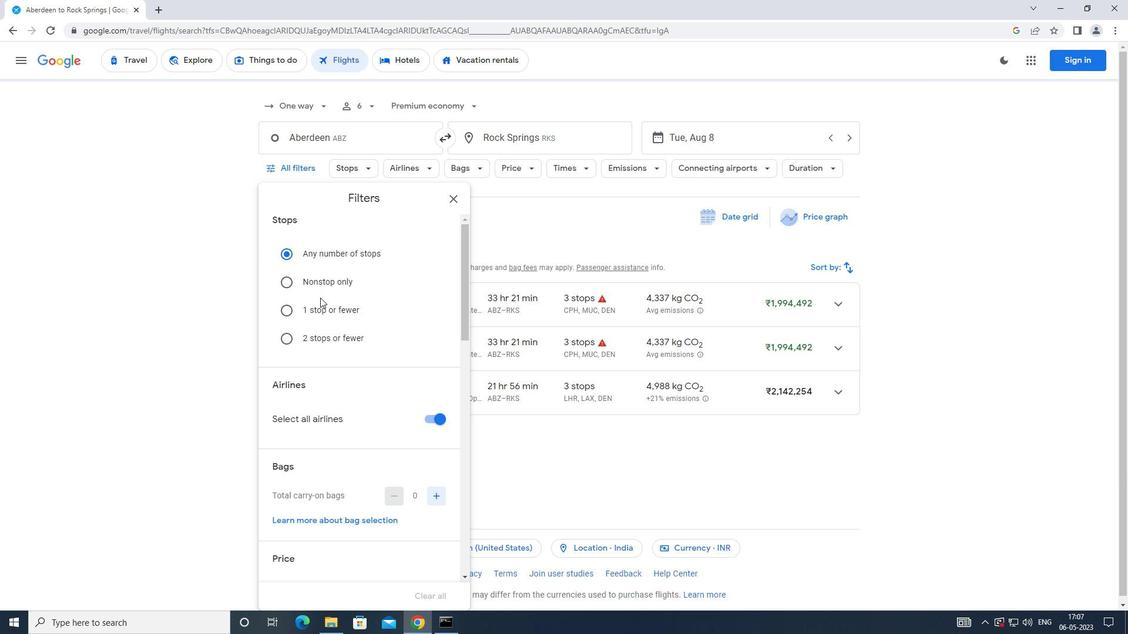 
Action: Mouse scrolled (320, 297) with delta (0, 0)
Screenshot: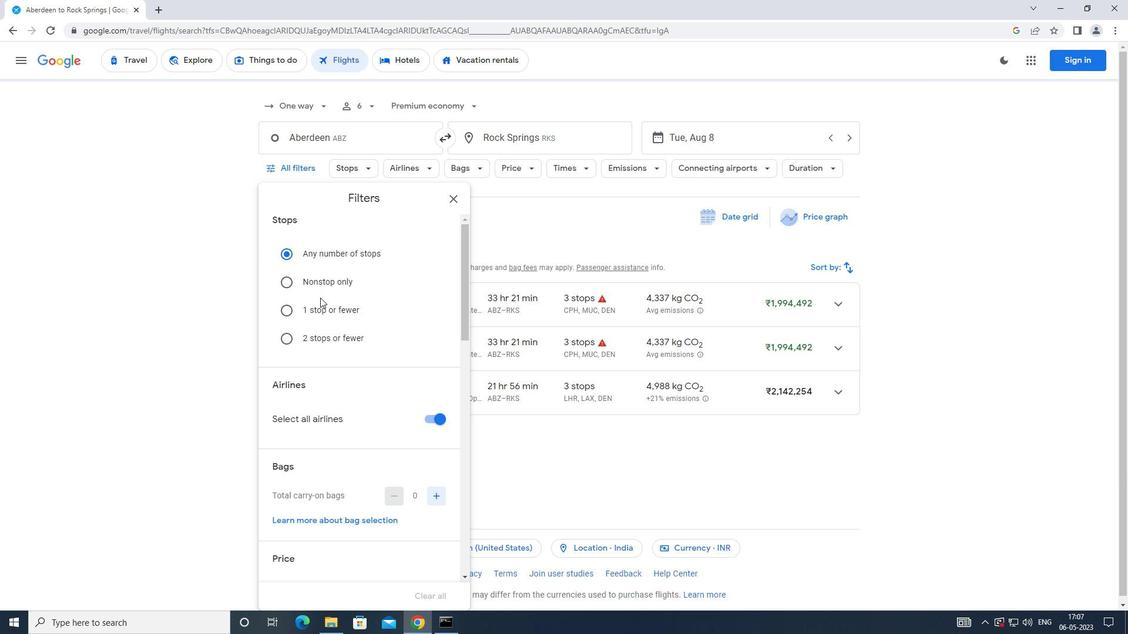
Action: Mouse moved to (423, 302)
Screenshot: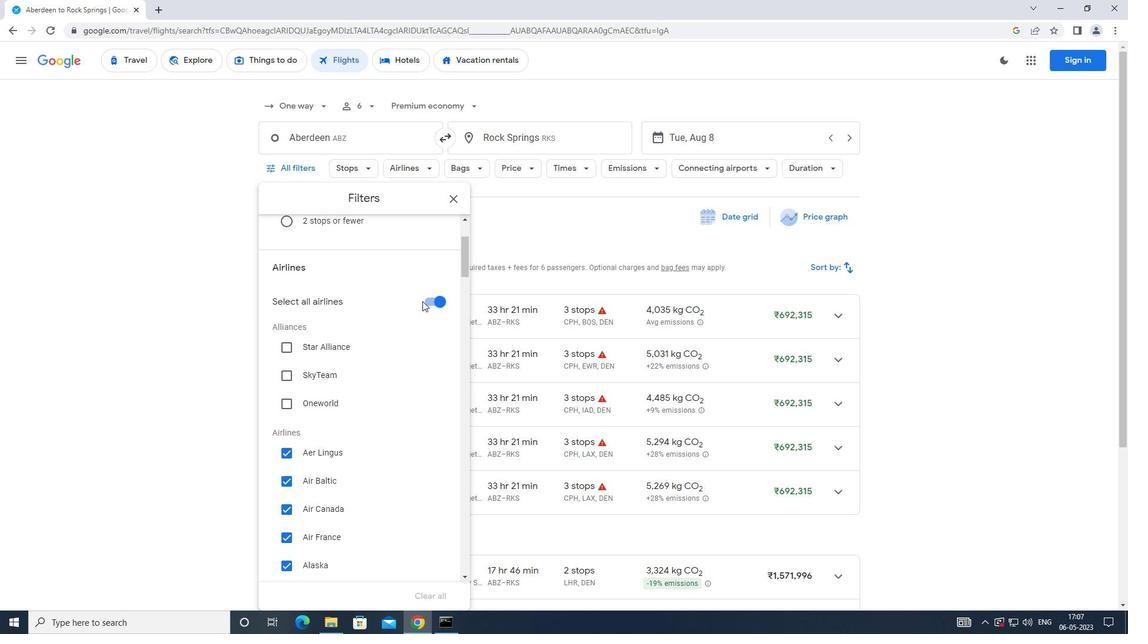 
Action: Mouse pressed left at (423, 302)
Screenshot: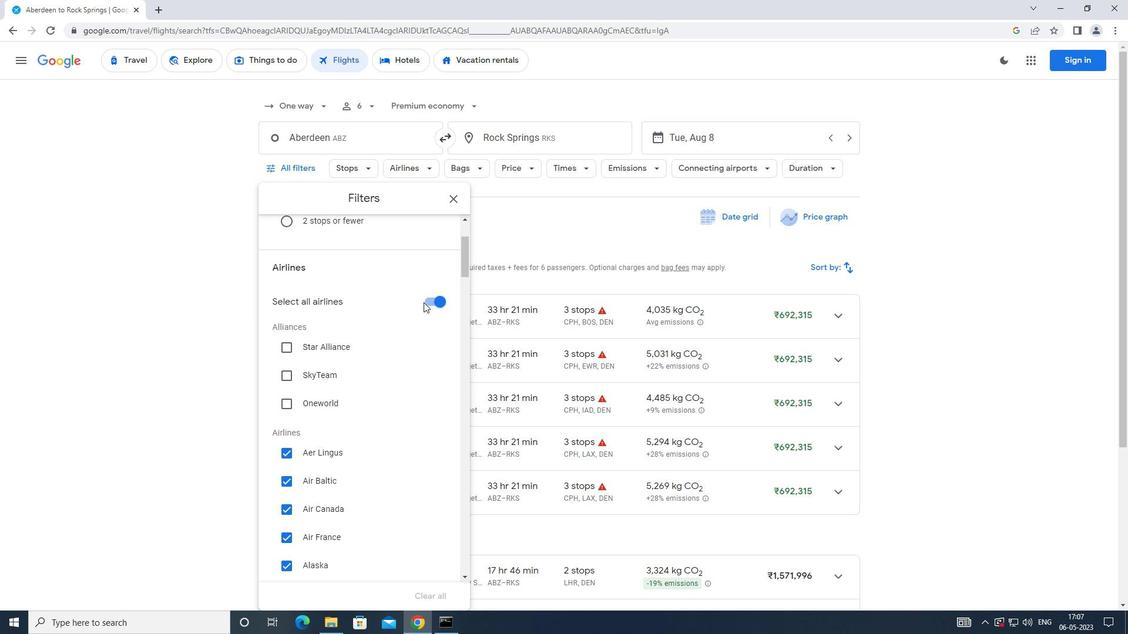 
Action: Mouse moved to (431, 305)
Screenshot: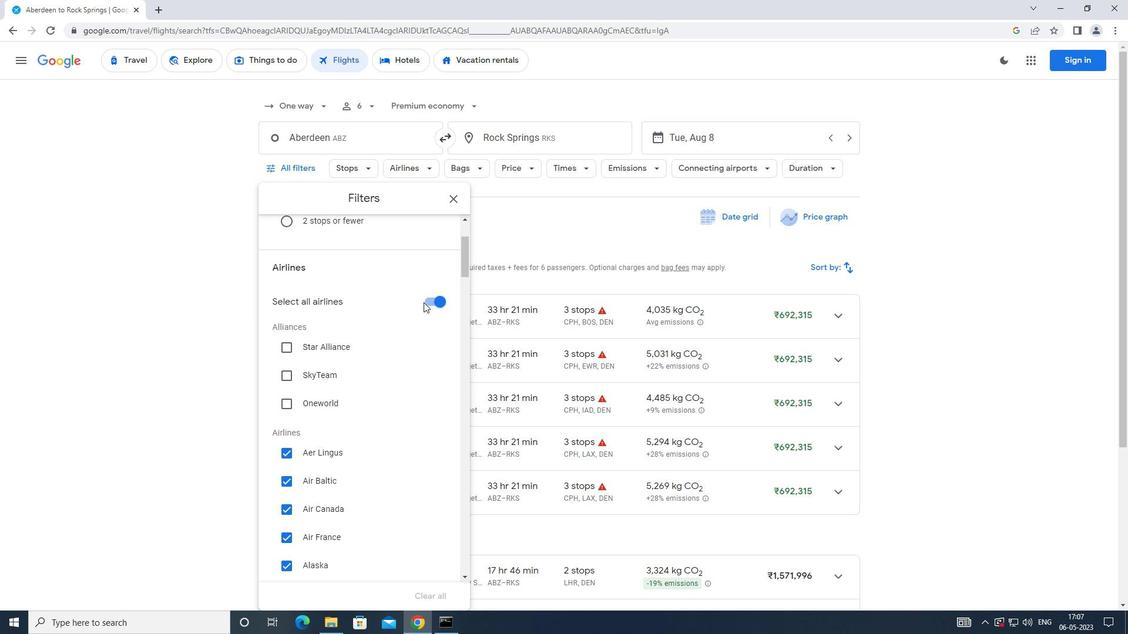 
Action: Mouse pressed left at (431, 305)
Screenshot: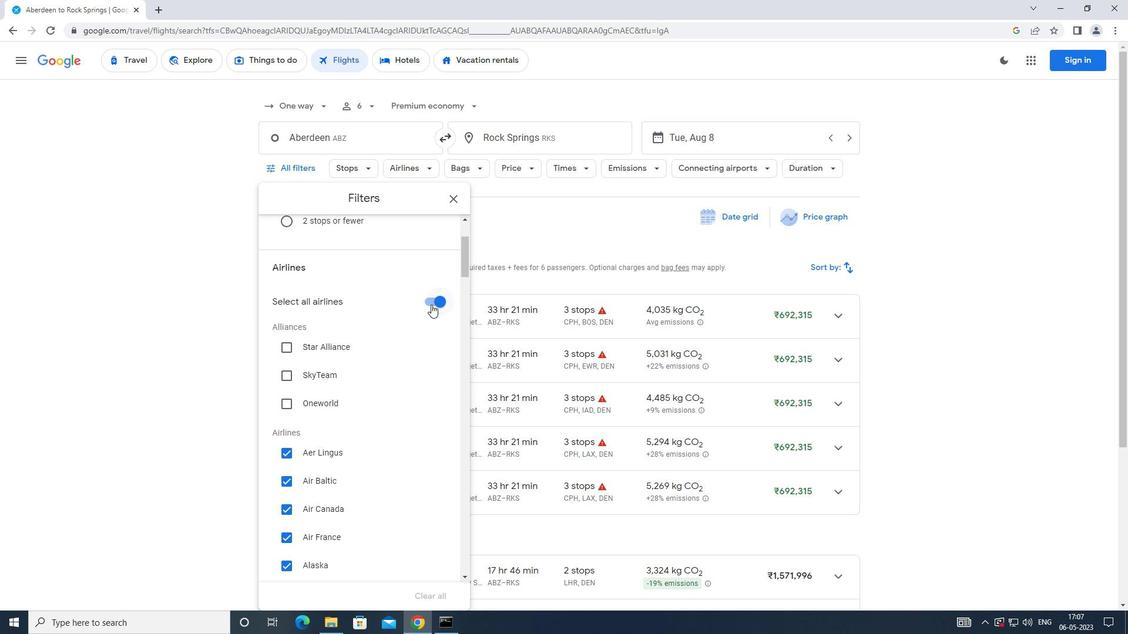
Action: Mouse moved to (424, 304)
Screenshot: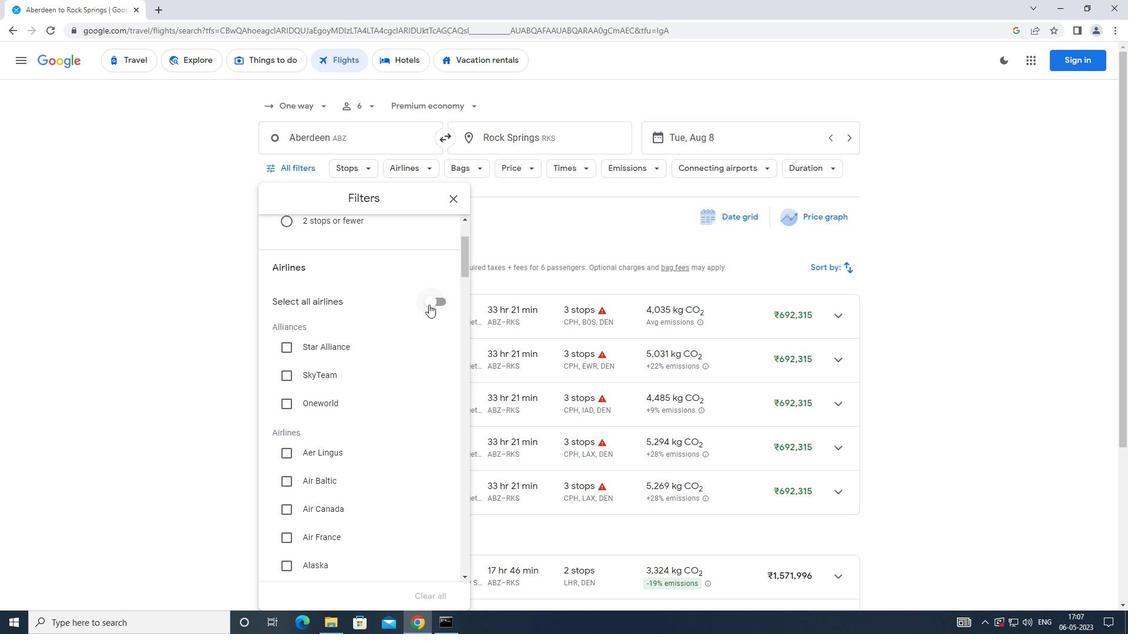 
Action: Mouse scrolled (424, 303) with delta (0, 0)
Screenshot: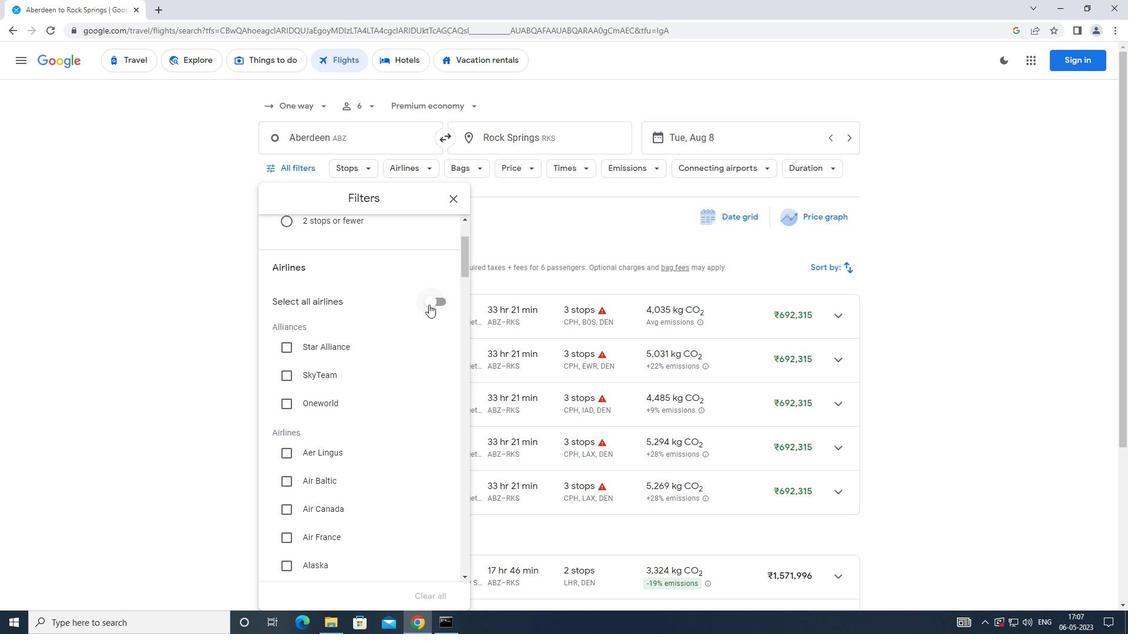 
Action: Mouse moved to (420, 305)
Screenshot: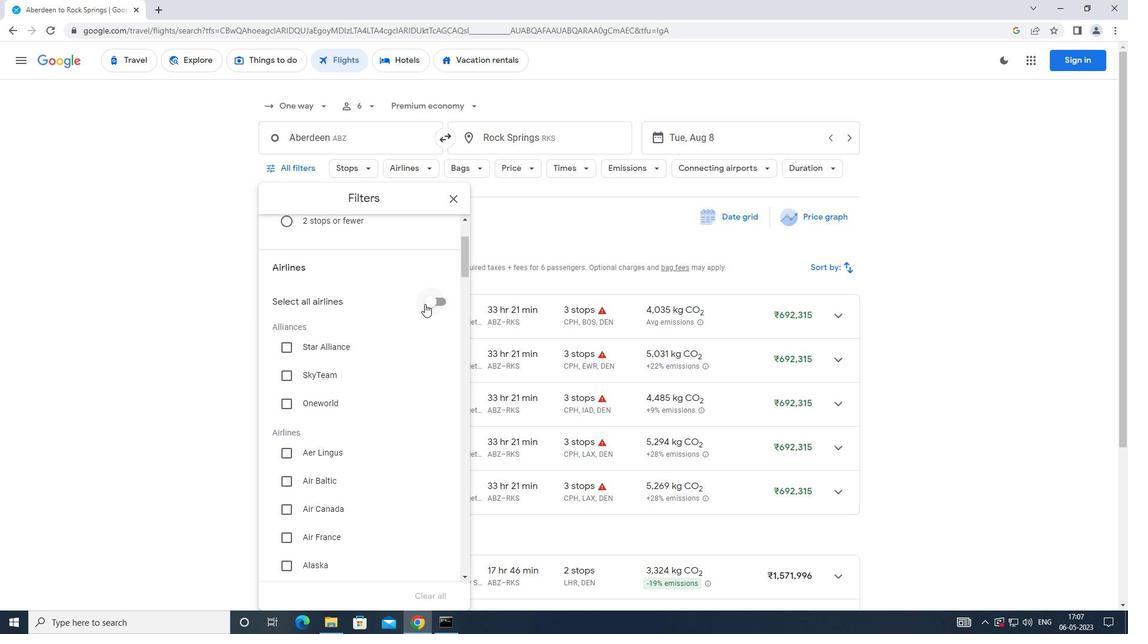 
Action: Mouse scrolled (420, 304) with delta (0, 0)
Screenshot: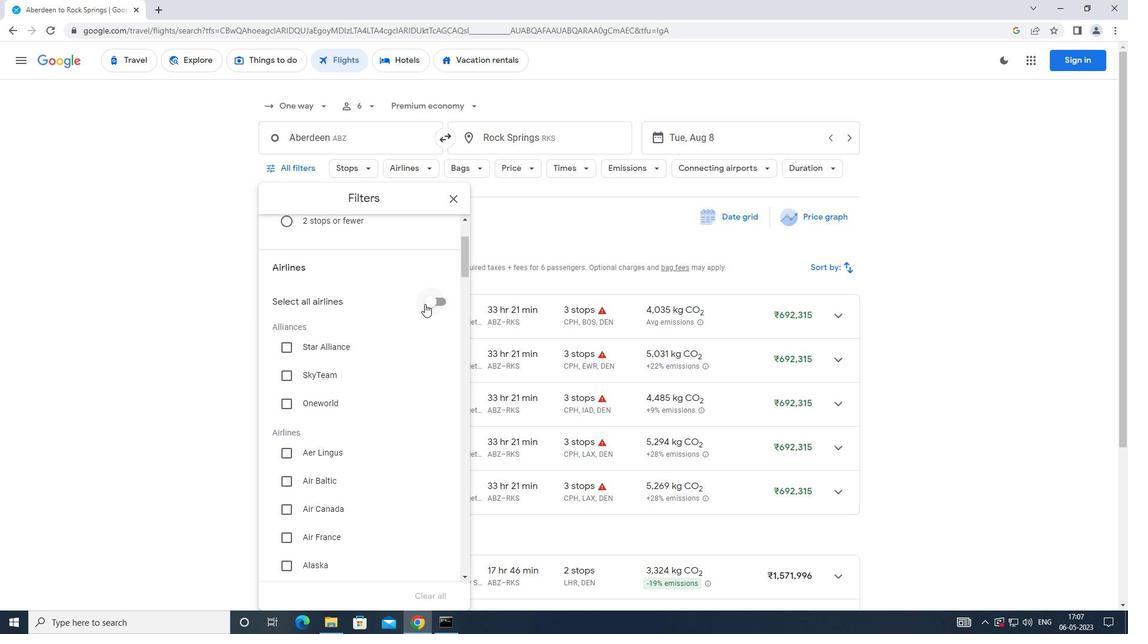 
Action: Mouse moved to (417, 306)
Screenshot: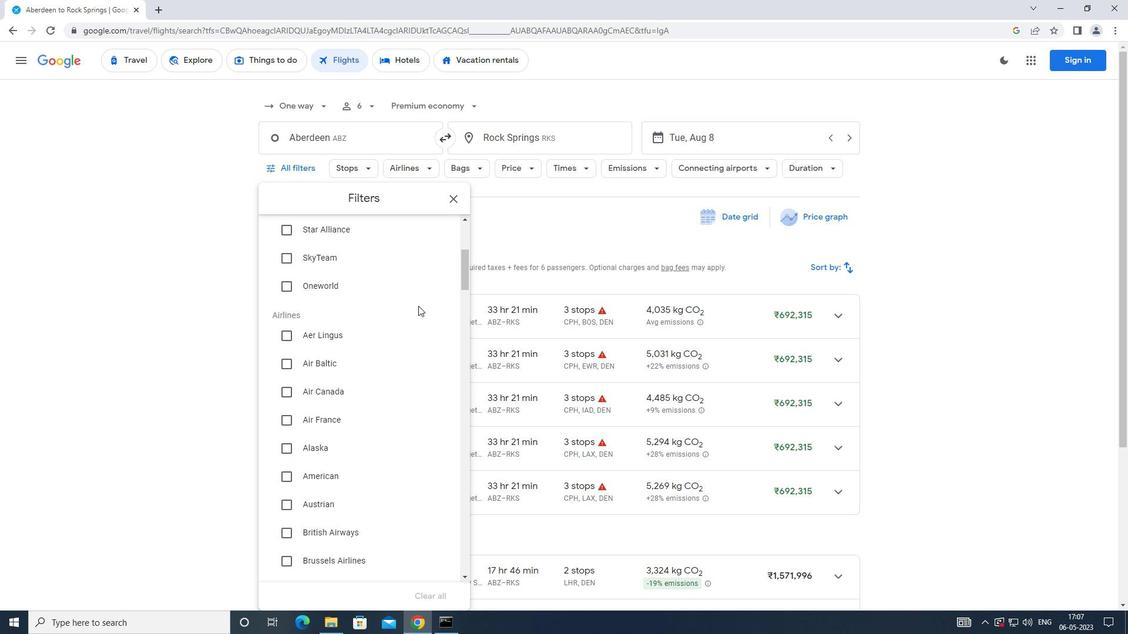 
Action: Mouse scrolled (417, 306) with delta (0, 0)
Screenshot: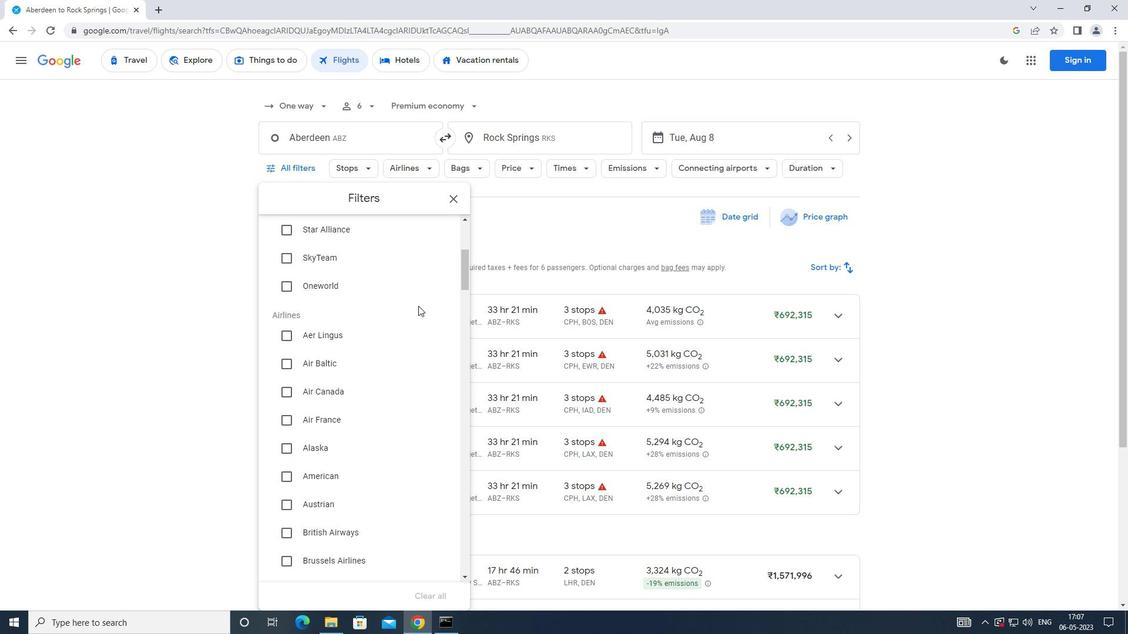 
Action: Mouse moved to (414, 308)
Screenshot: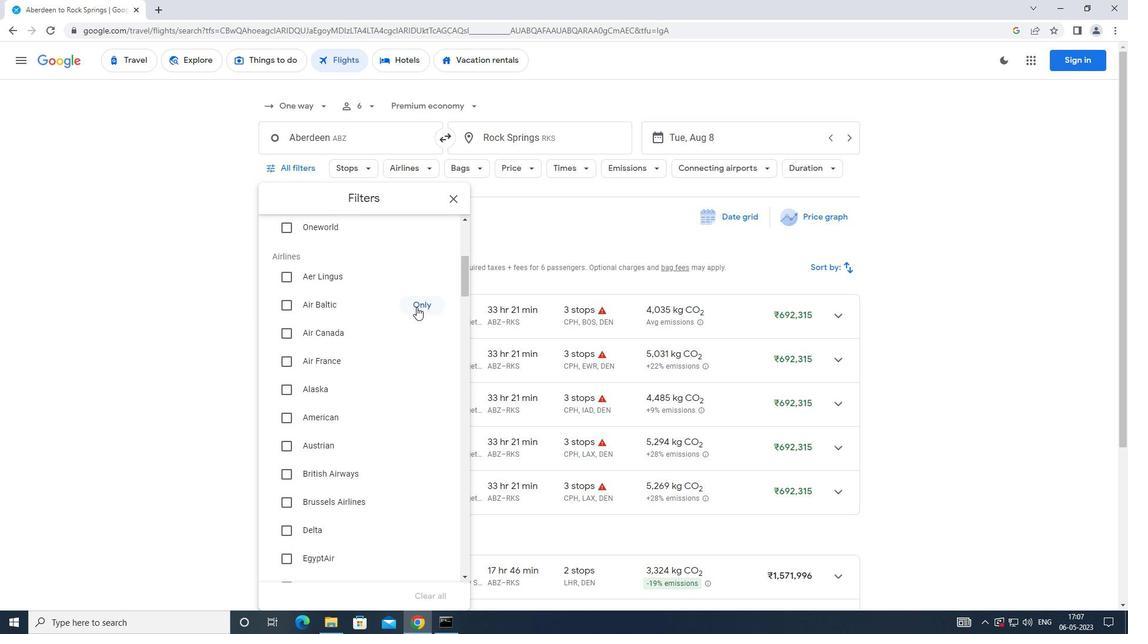 
Action: Mouse scrolled (414, 307) with delta (0, 0)
Screenshot: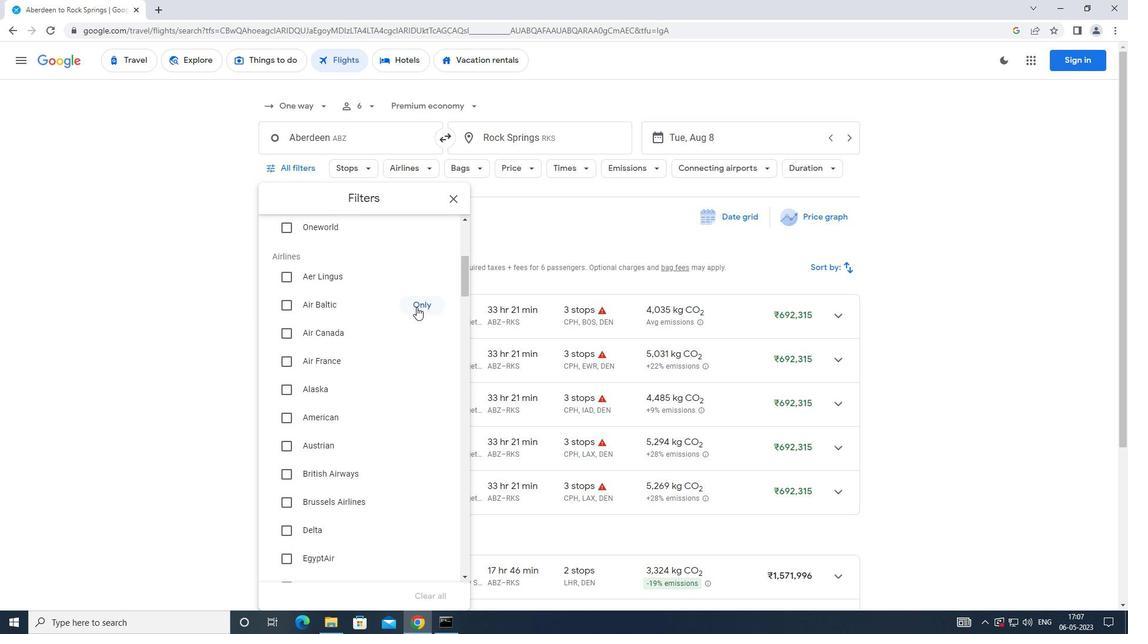 
Action: Mouse moved to (288, 338)
Screenshot: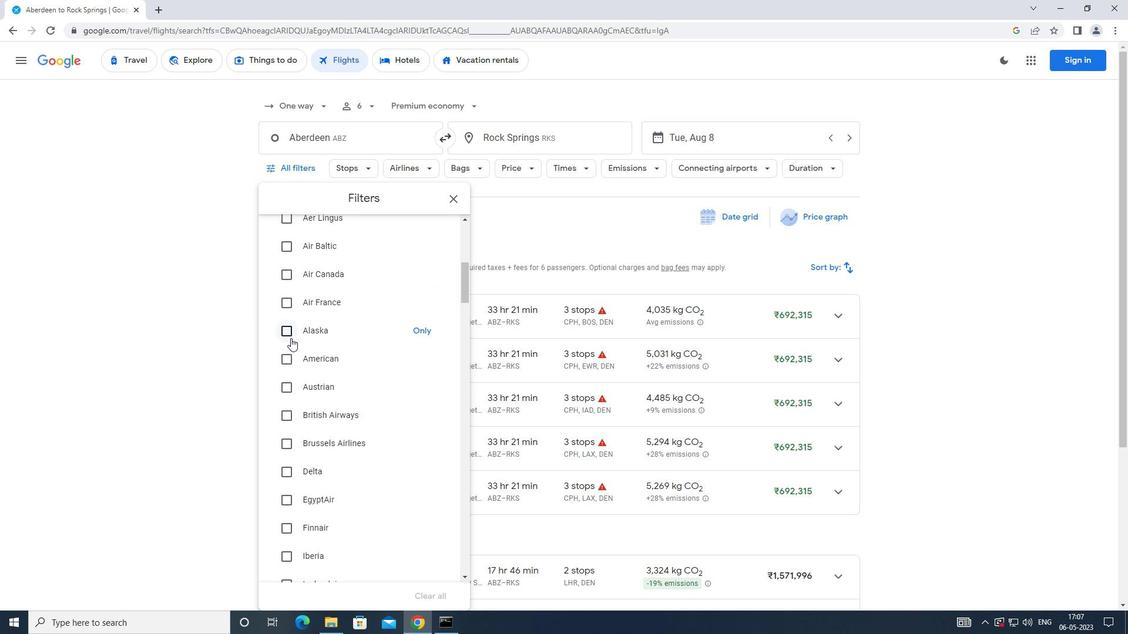
Action: Mouse pressed left at (288, 338)
Screenshot: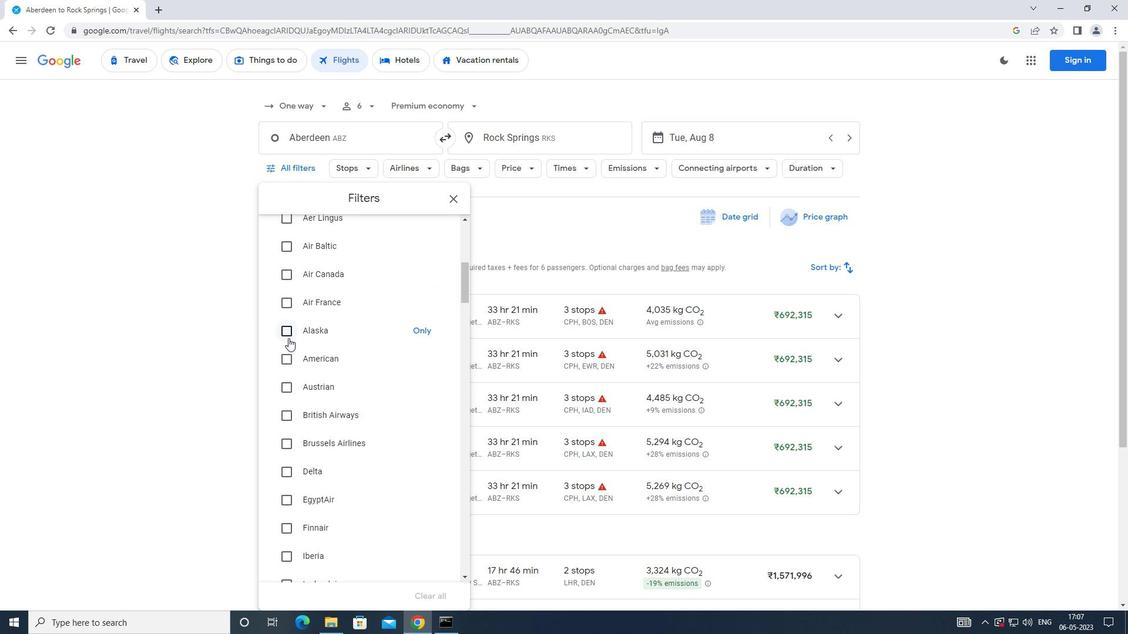 
Action: Mouse moved to (332, 336)
Screenshot: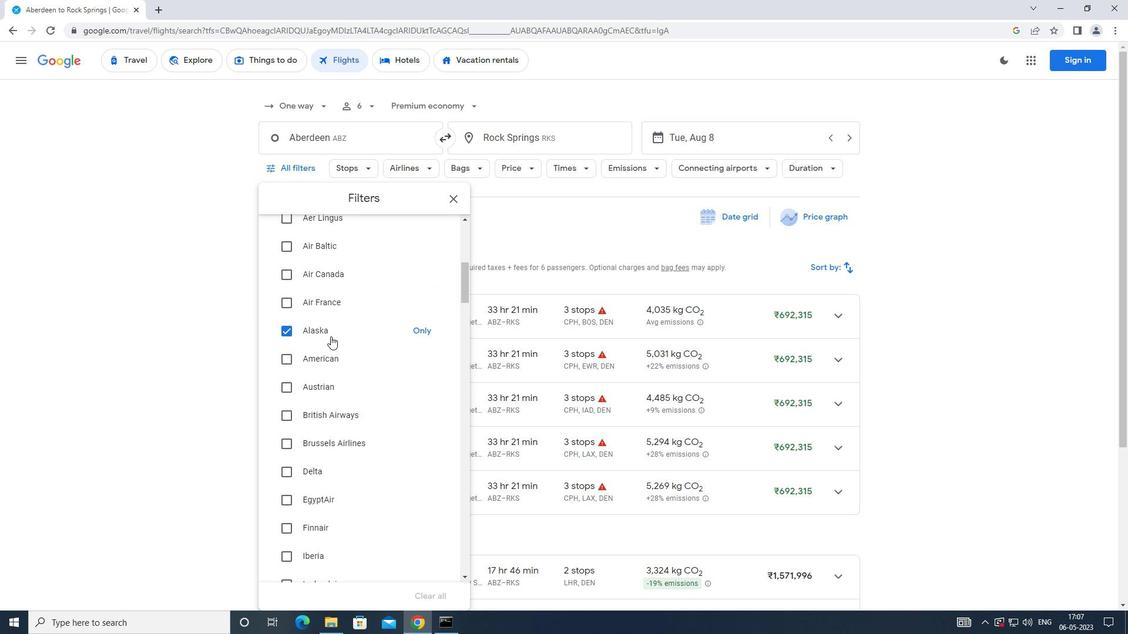 
Action: Mouse scrolled (332, 336) with delta (0, 0)
Screenshot: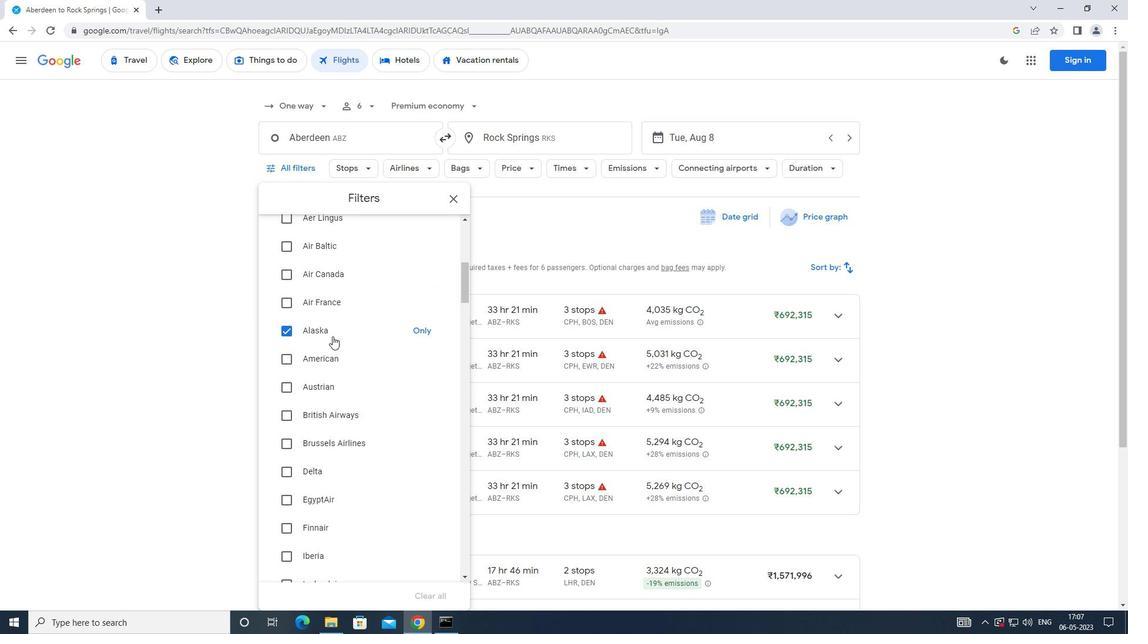 
Action: Mouse scrolled (332, 336) with delta (0, 0)
Screenshot: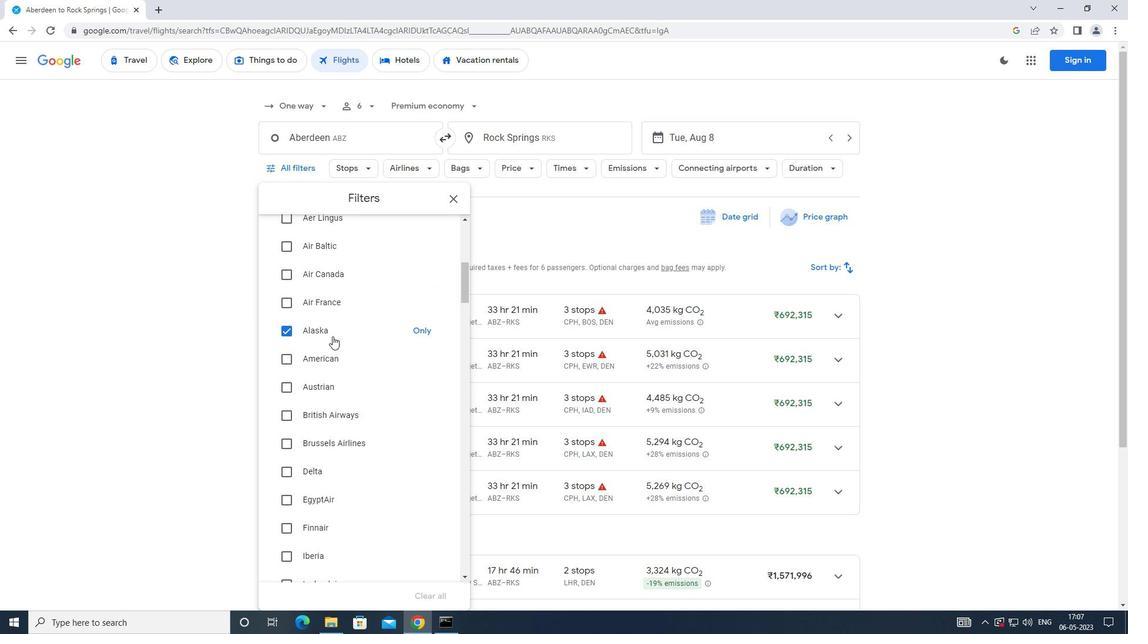 
Action: Mouse moved to (335, 335)
Screenshot: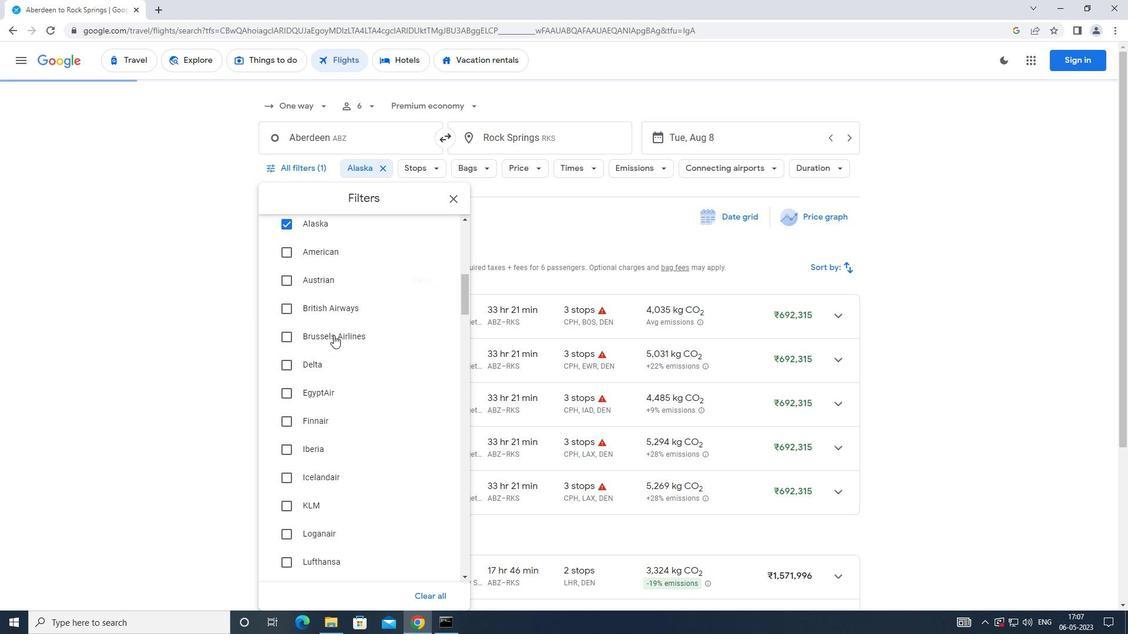 
Action: Mouse scrolled (335, 334) with delta (0, 0)
Screenshot: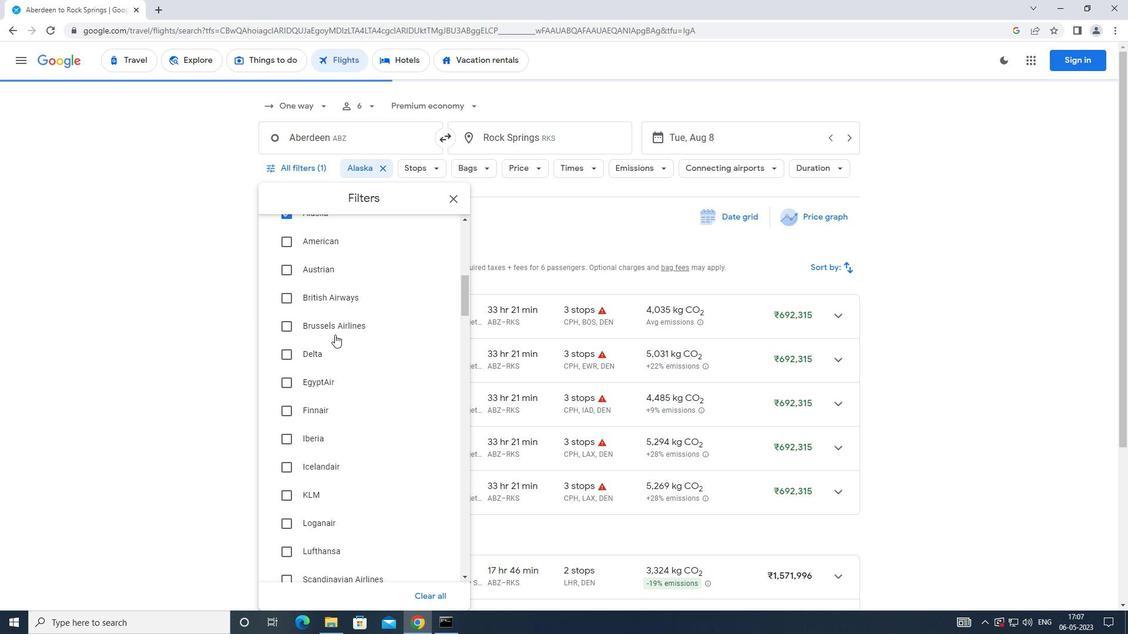 
Action: Mouse scrolled (335, 334) with delta (0, 0)
Screenshot: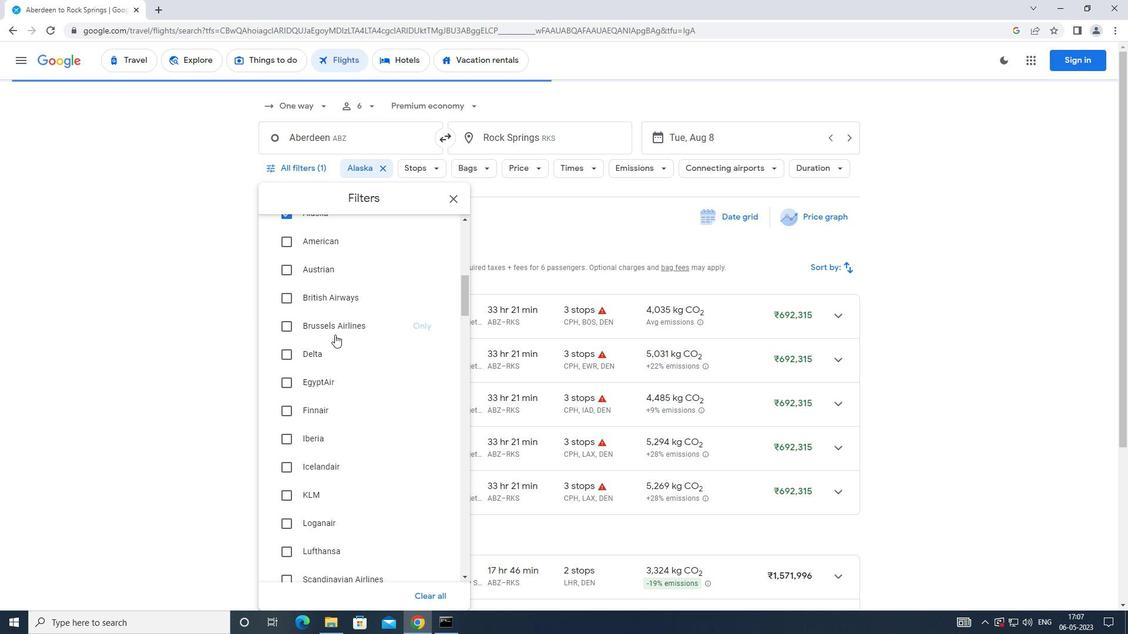 
Action: Mouse scrolled (335, 334) with delta (0, 0)
Screenshot: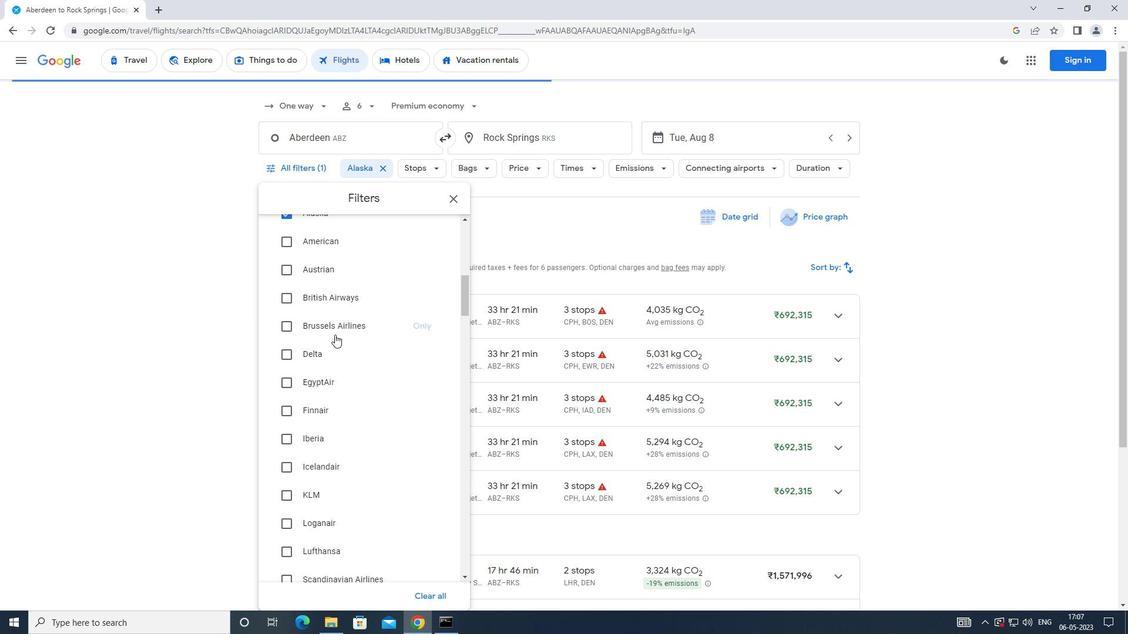 
Action: Mouse scrolled (335, 334) with delta (0, 0)
Screenshot: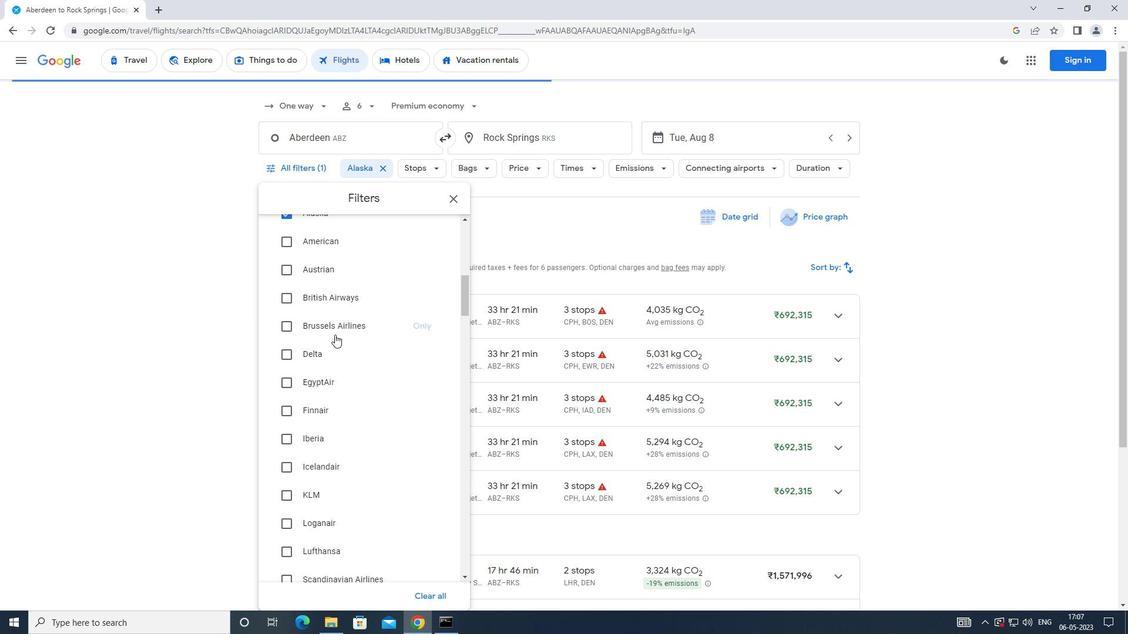 
Action: Mouse moved to (337, 332)
Screenshot: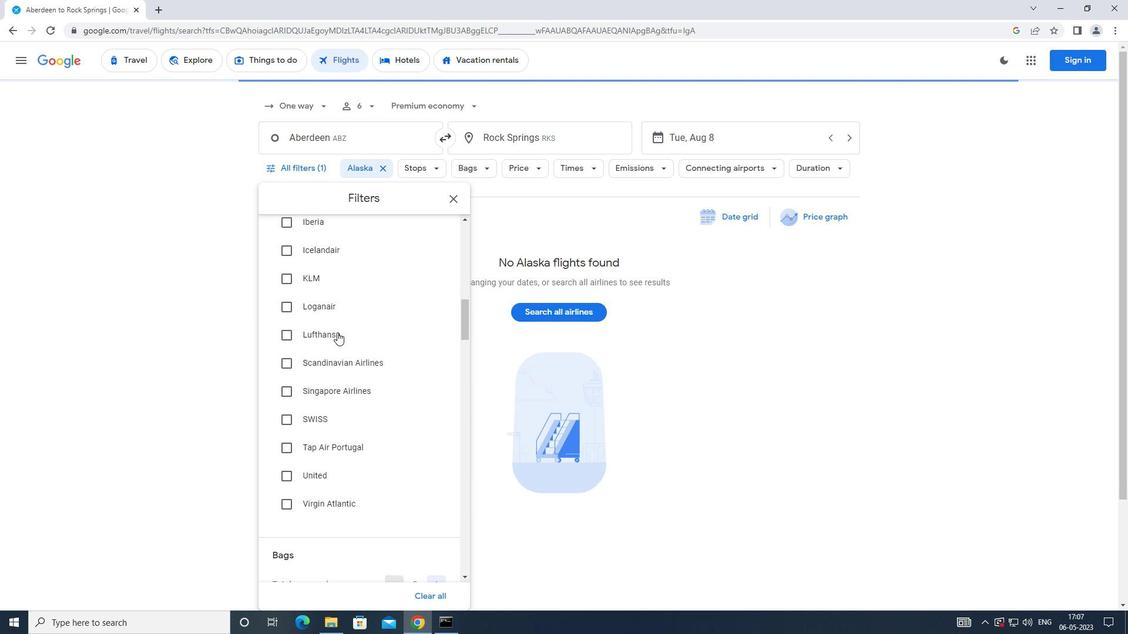 
Action: Mouse scrolled (337, 331) with delta (0, 0)
Screenshot: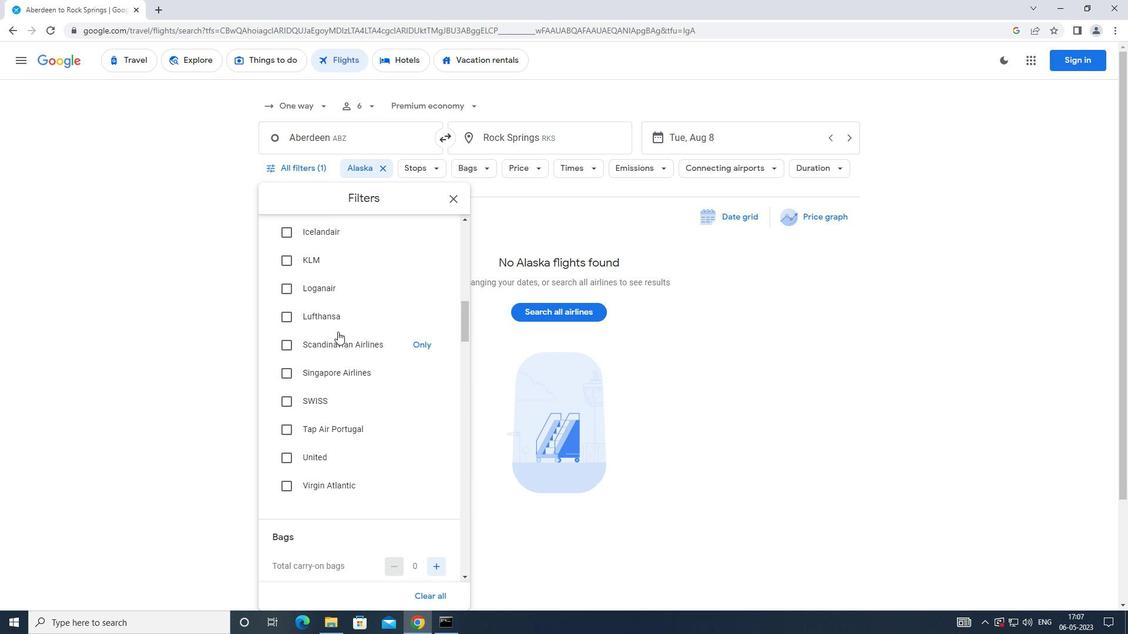 
Action: Mouse moved to (338, 331)
Screenshot: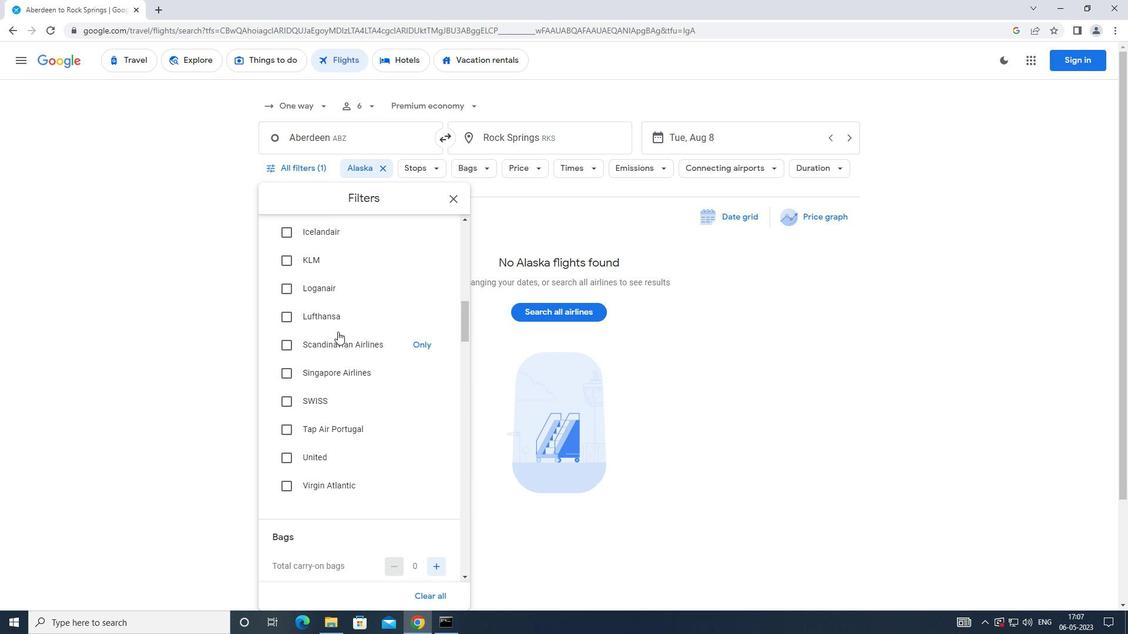 
Action: Mouse scrolled (338, 330) with delta (0, 0)
Screenshot: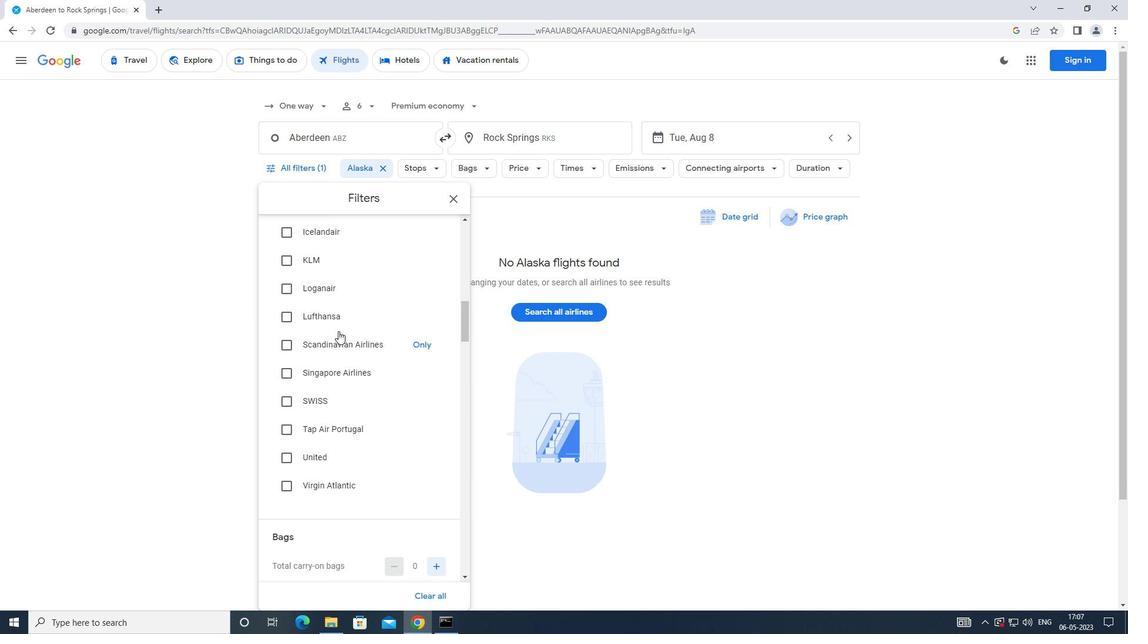 
Action: Mouse moved to (342, 330)
Screenshot: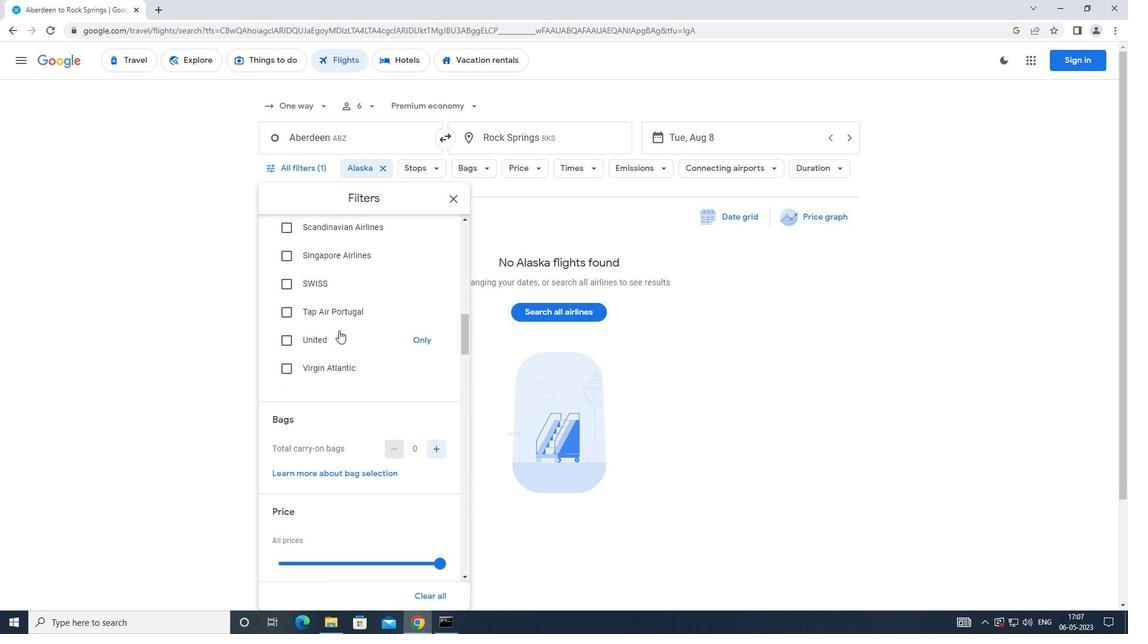 
Action: Mouse scrolled (342, 329) with delta (0, 0)
Screenshot: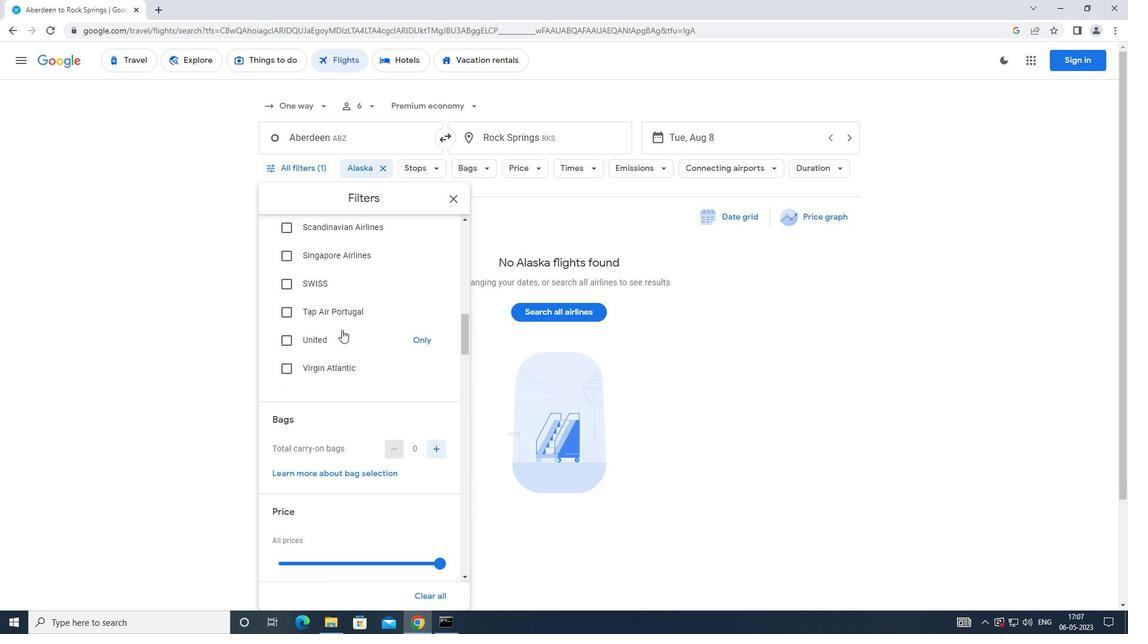 
Action: Mouse moved to (346, 329)
Screenshot: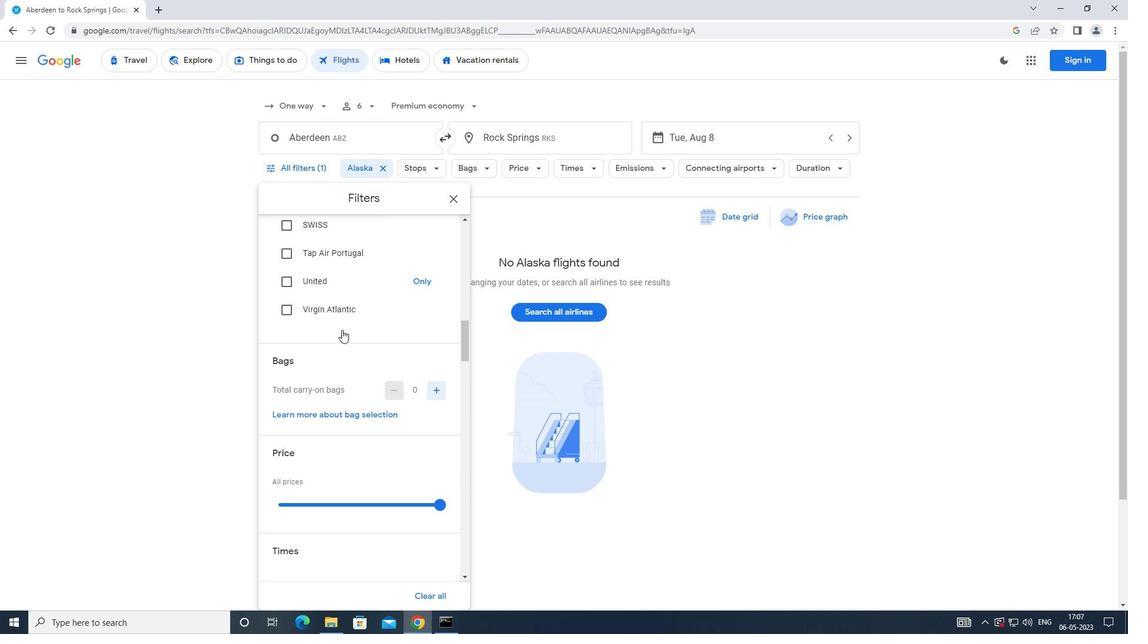 
Action: Mouse scrolled (346, 329) with delta (0, 0)
Screenshot: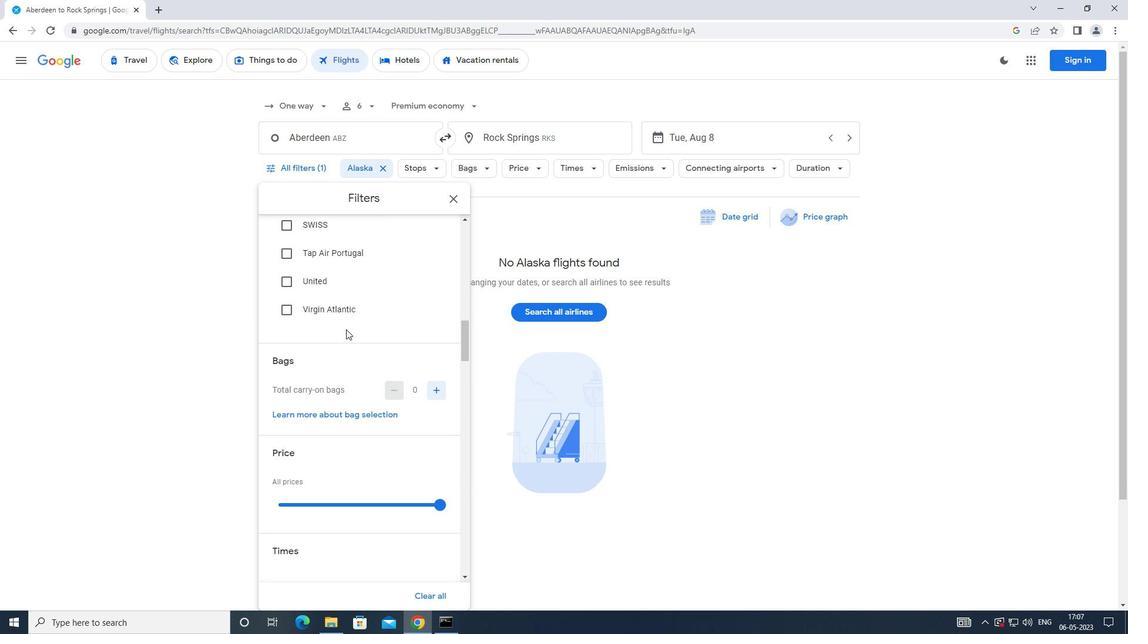 
Action: Mouse moved to (440, 337)
Screenshot: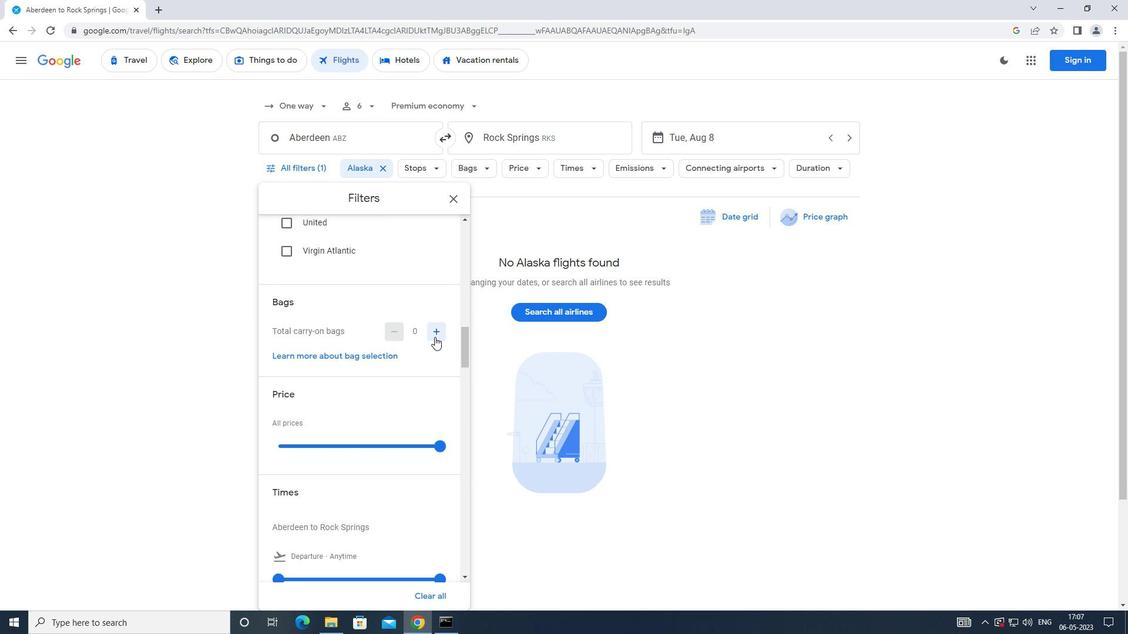 
Action: Mouse pressed left at (440, 337)
Screenshot: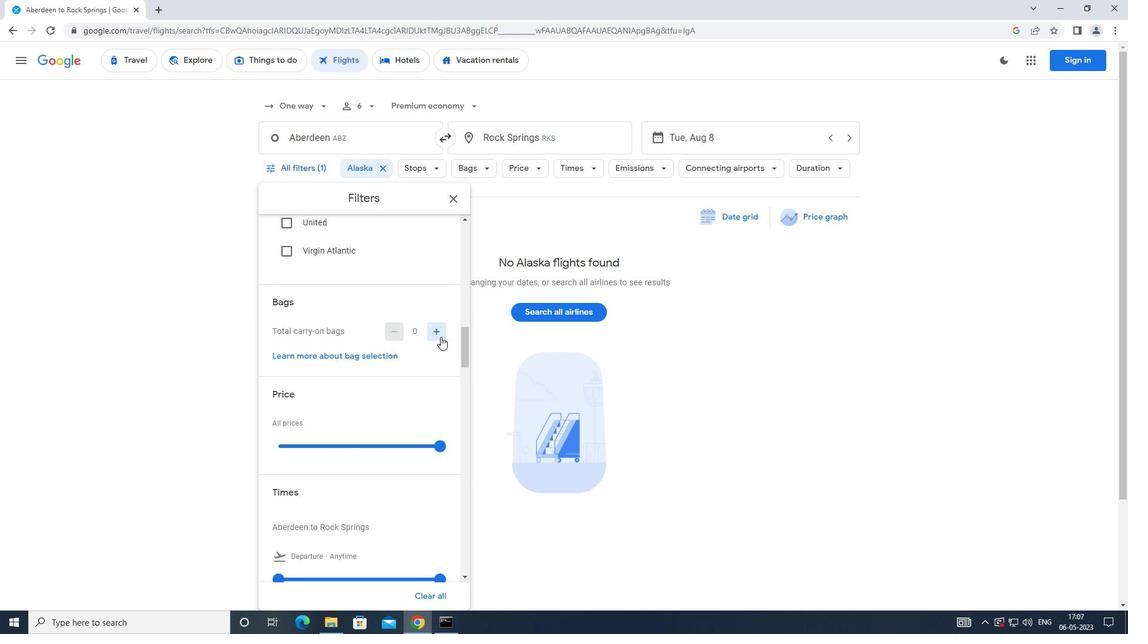 
Action: Mouse moved to (396, 336)
Screenshot: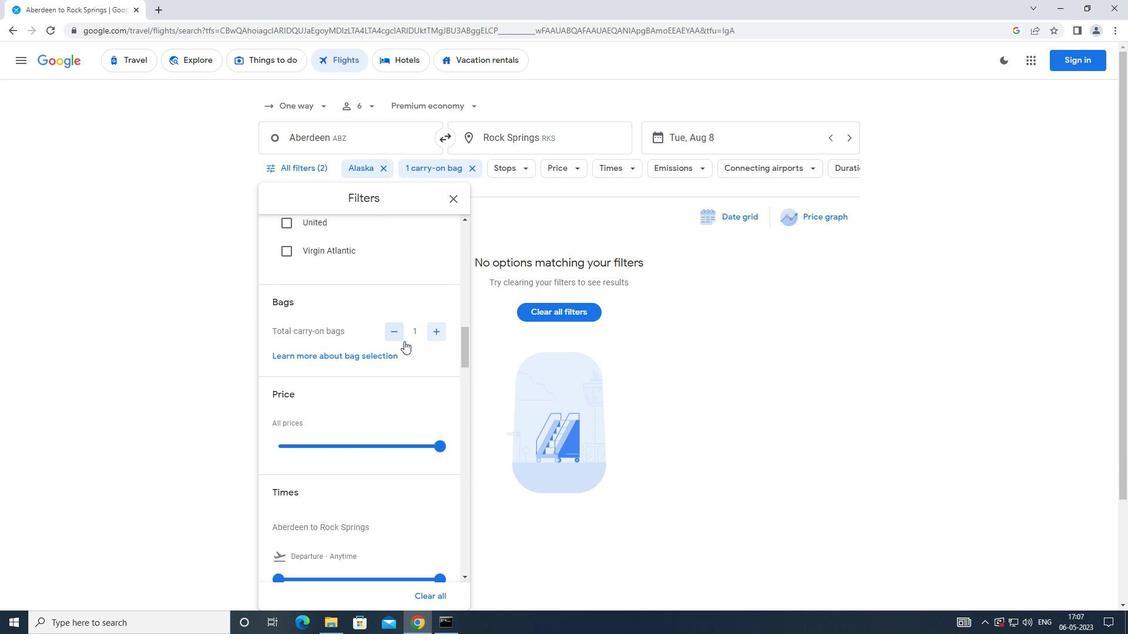 
Action: Mouse pressed left at (396, 336)
Screenshot: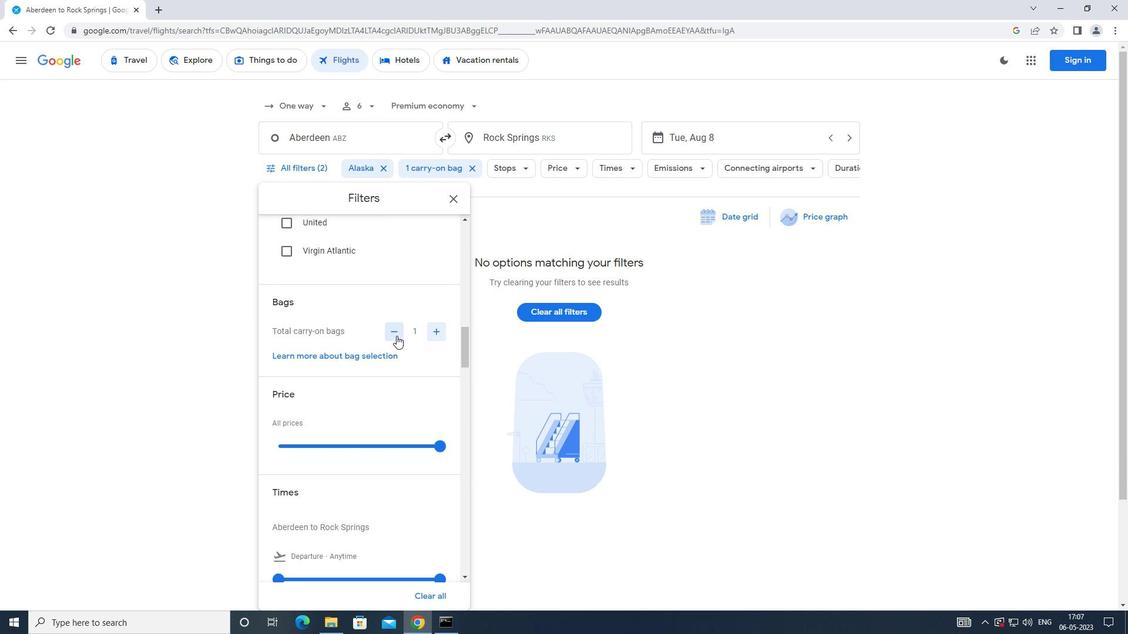 
Action: Mouse moved to (401, 360)
Screenshot: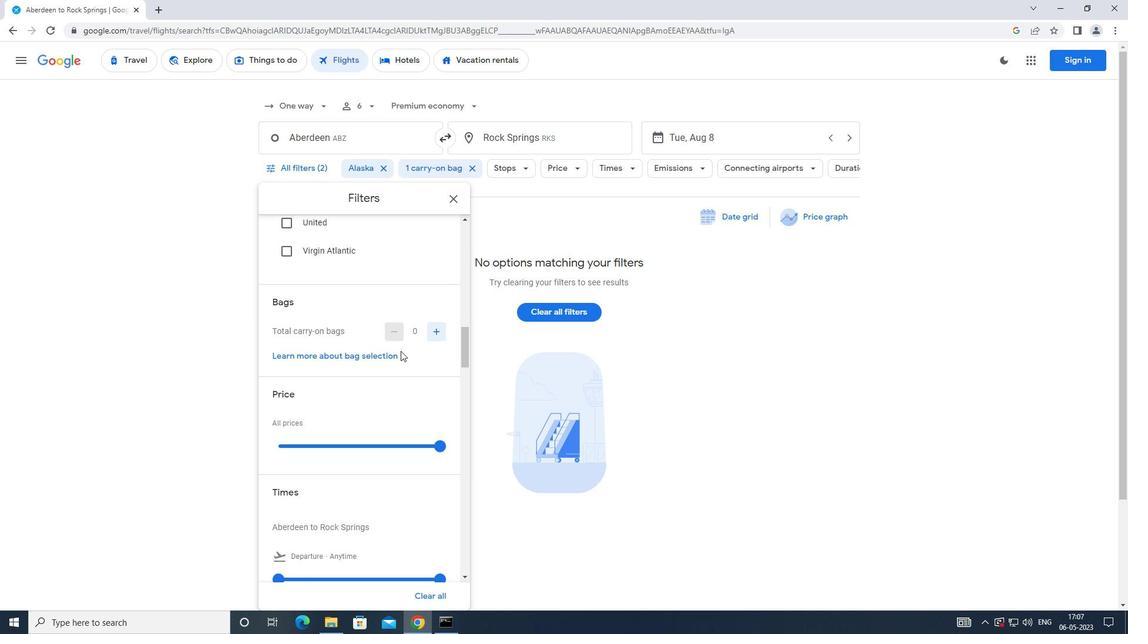 
Action: Mouse scrolled (401, 359) with delta (0, 0)
Screenshot: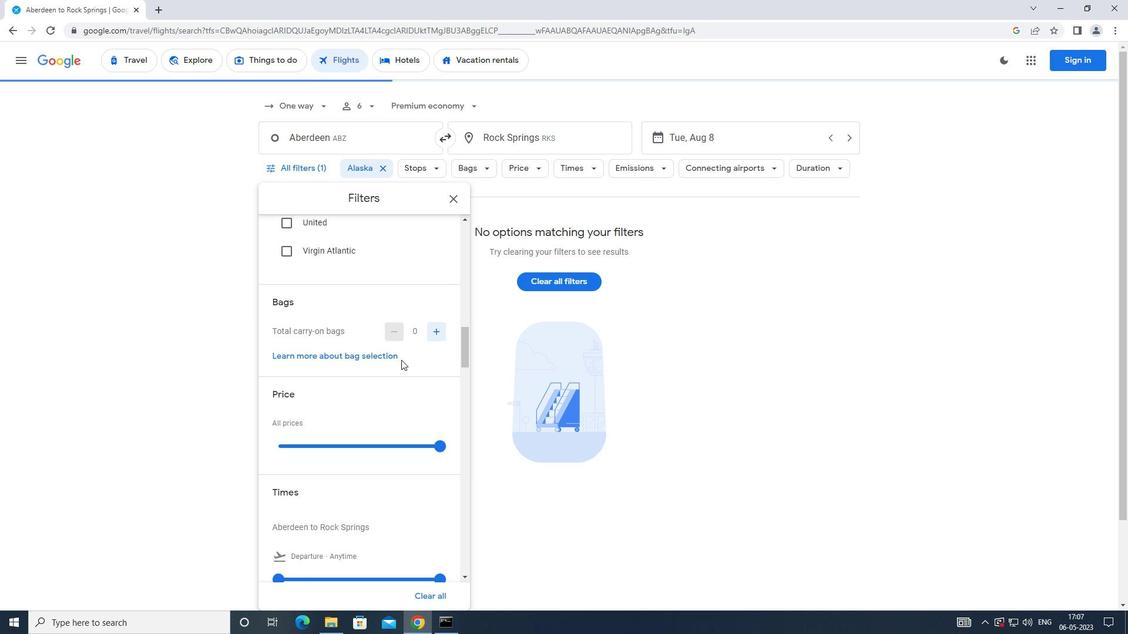 
Action: Mouse moved to (439, 385)
Screenshot: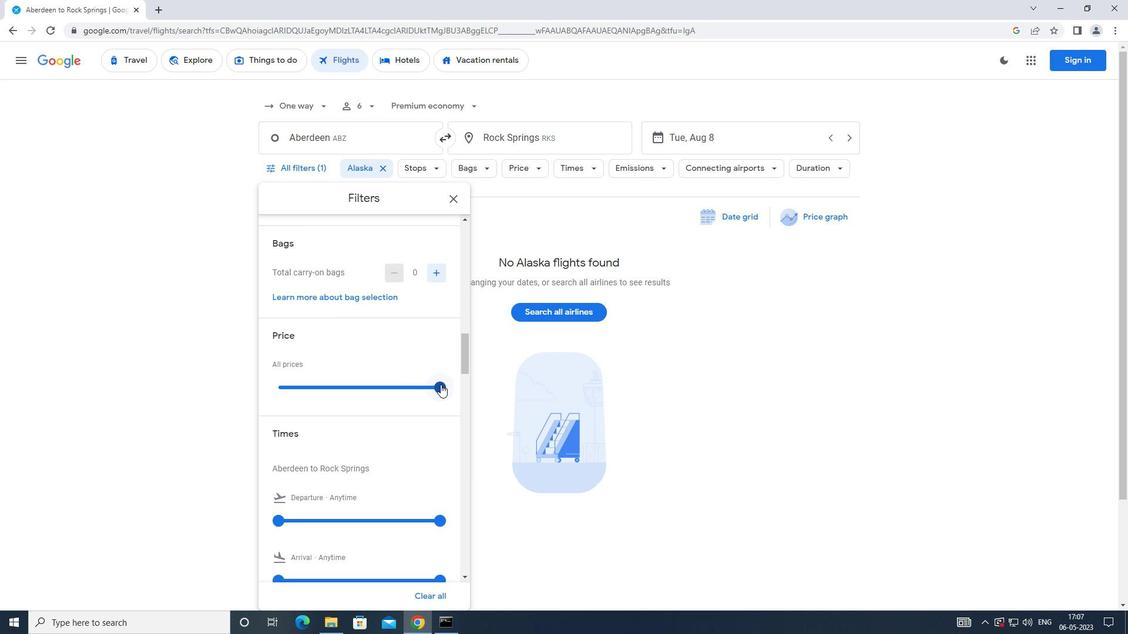 
Action: Mouse pressed left at (439, 385)
Screenshot: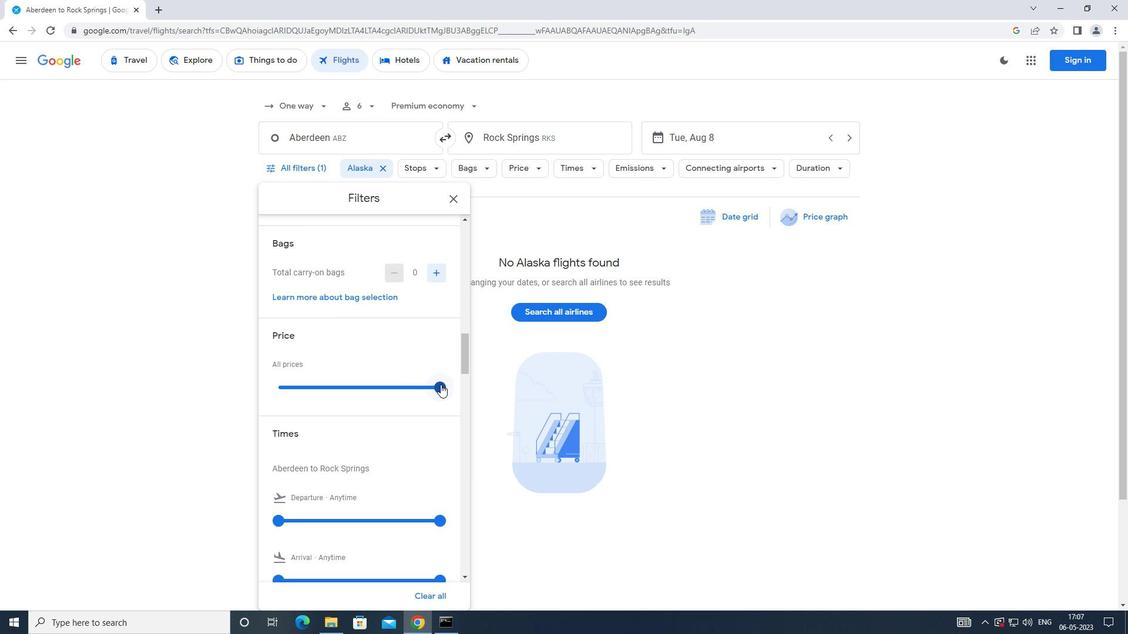 
Action: Mouse moved to (450, 203)
Screenshot: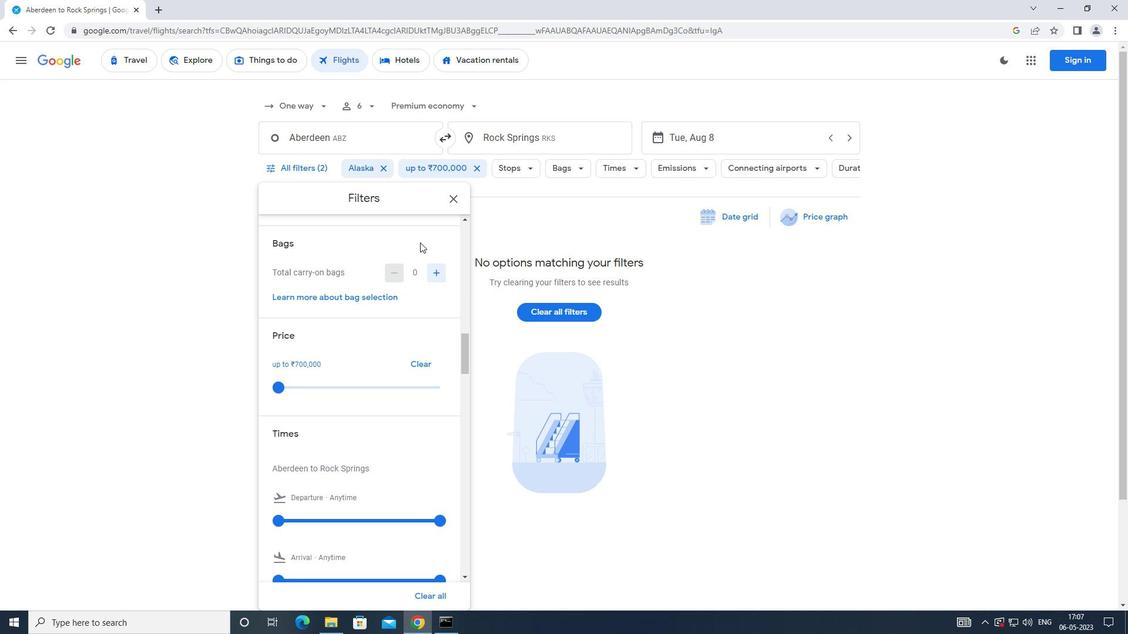 
Action: Mouse pressed left at (450, 203)
Screenshot: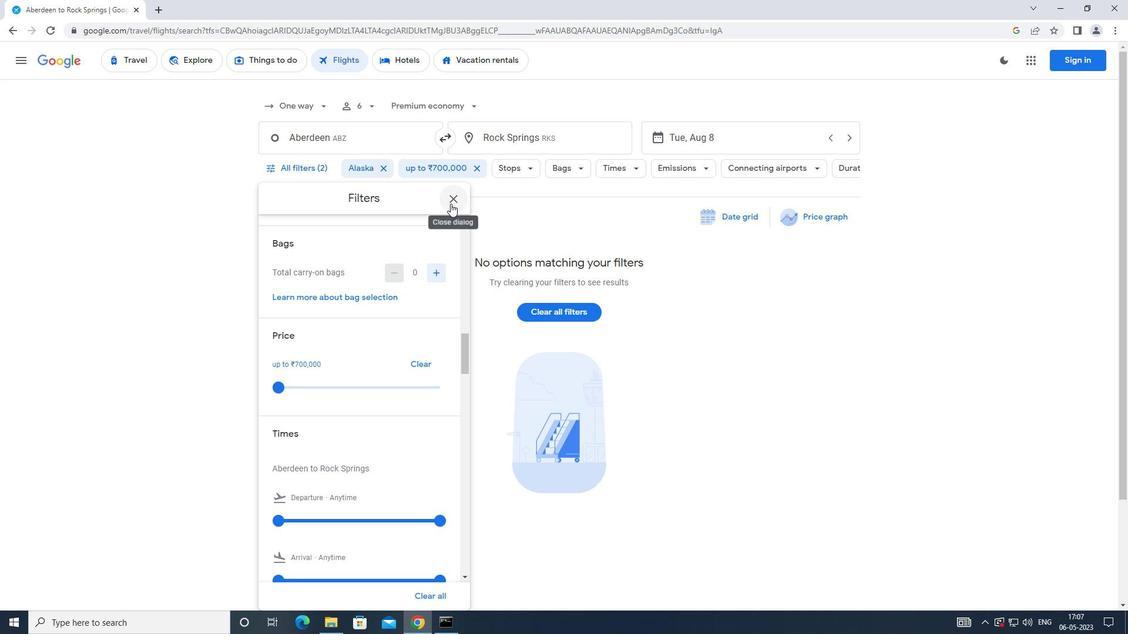 
Action: Mouse moved to (316, 171)
Screenshot: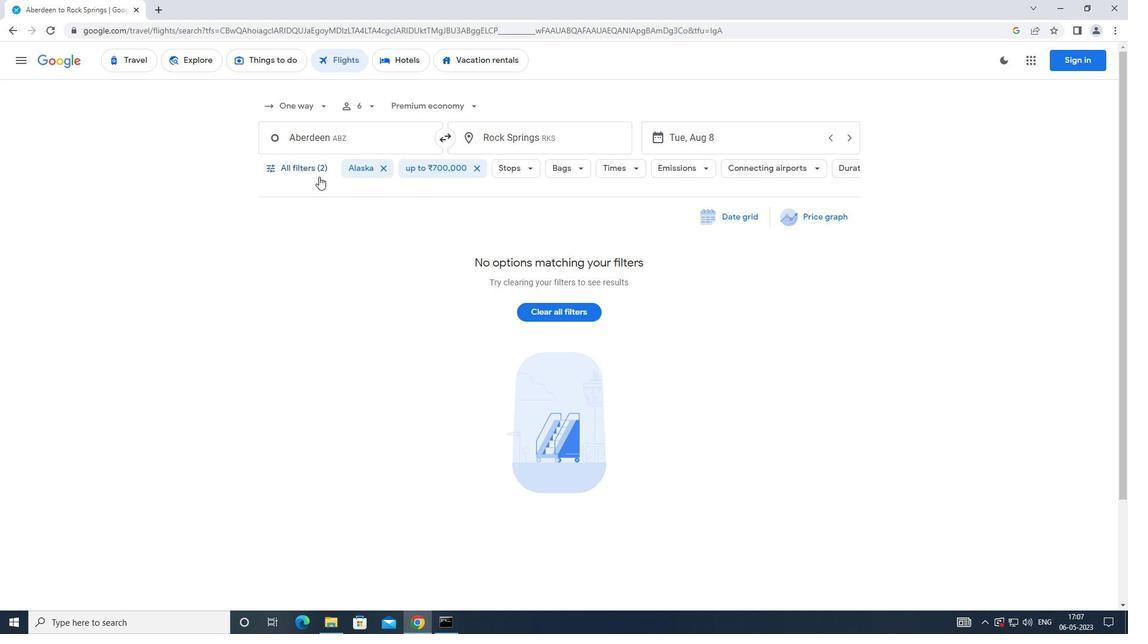 
Action: Mouse pressed left at (316, 171)
Screenshot: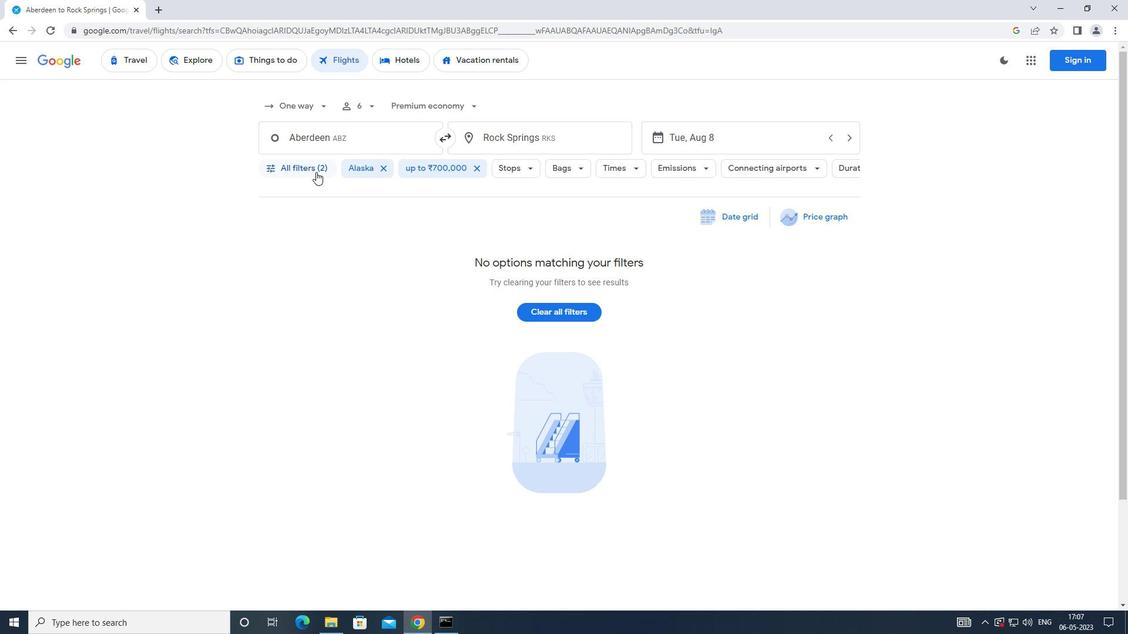 
Action: Mouse moved to (360, 347)
Screenshot: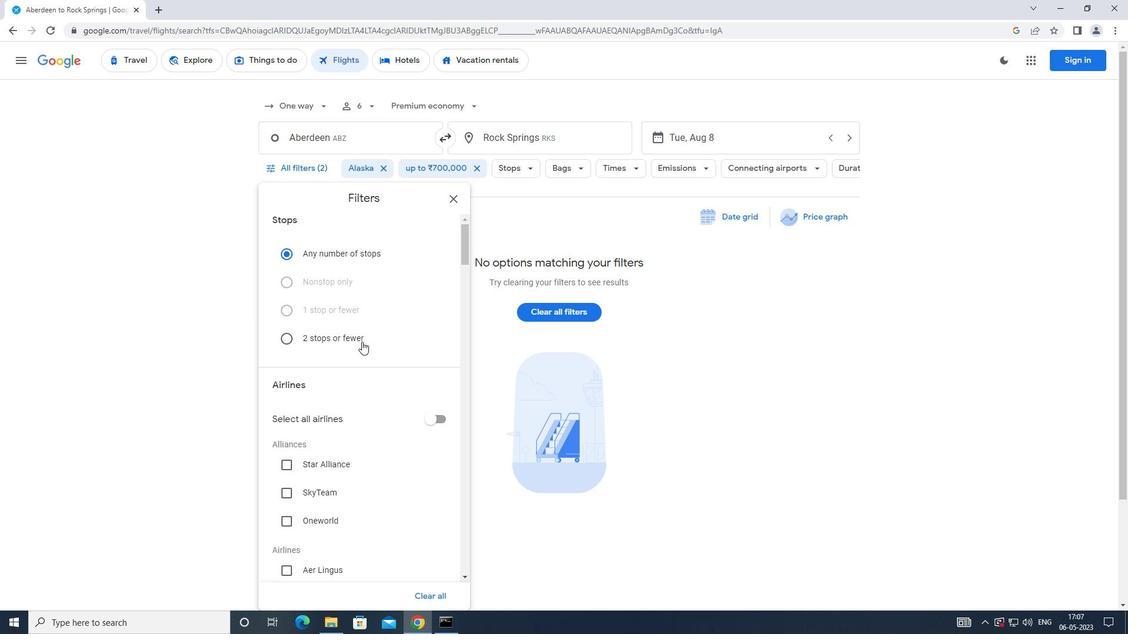 
Action: Mouse scrolled (360, 347) with delta (0, 0)
Screenshot: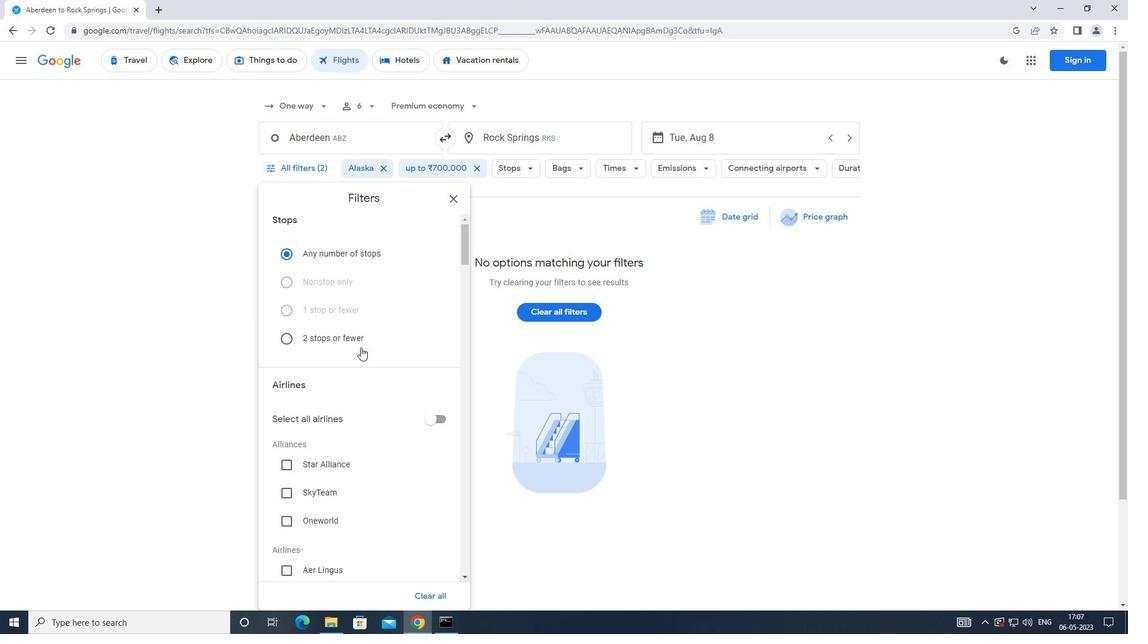
Action: Mouse scrolled (360, 347) with delta (0, 0)
Screenshot: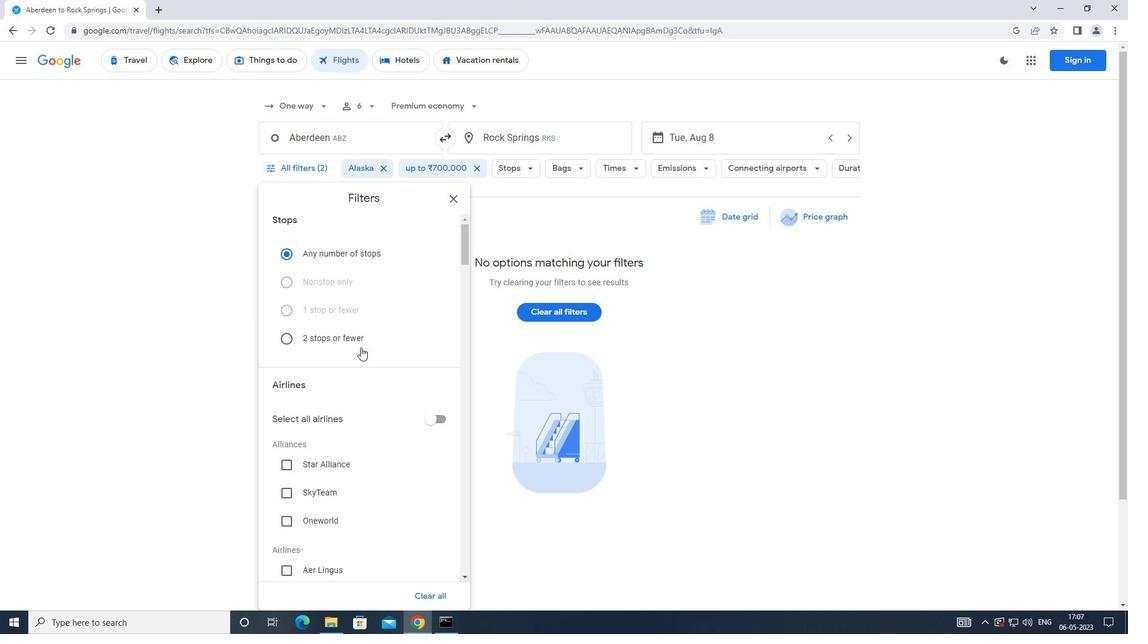 
Action: Mouse scrolled (360, 347) with delta (0, 0)
Screenshot: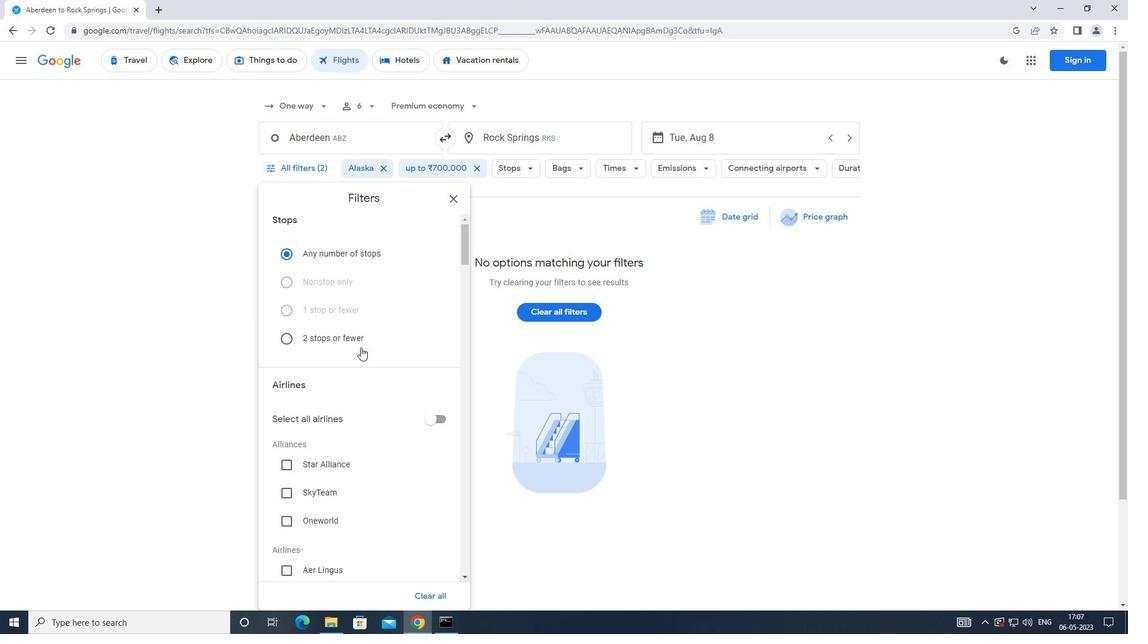 
Action: Mouse scrolled (360, 347) with delta (0, 0)
Screenshot: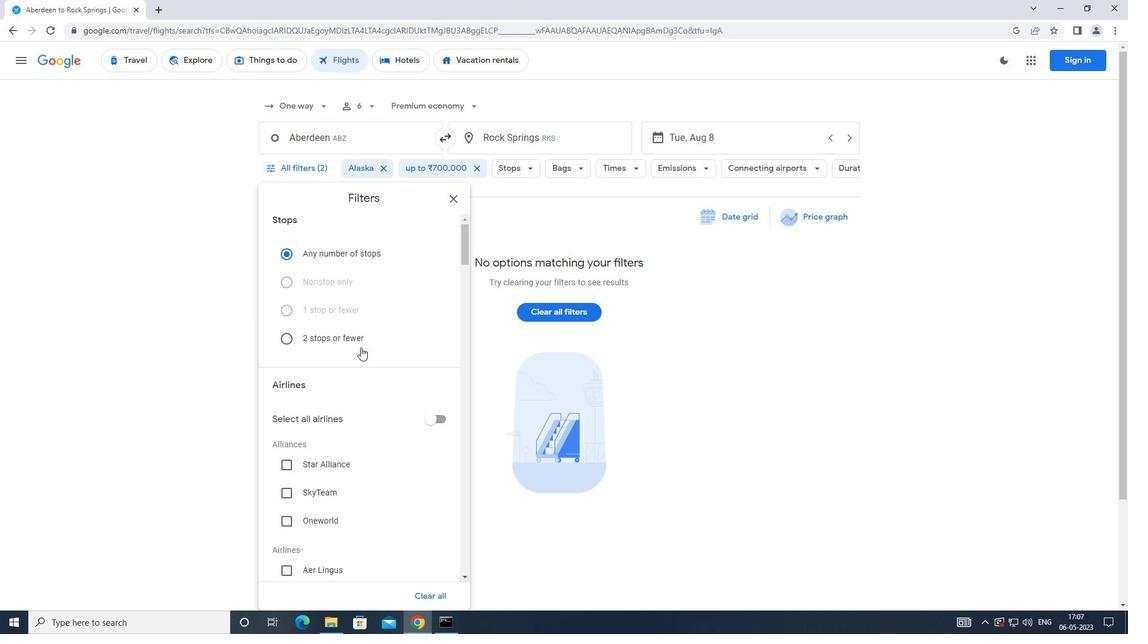 
Action: Mouse moved to (360, 346)
Screenshot: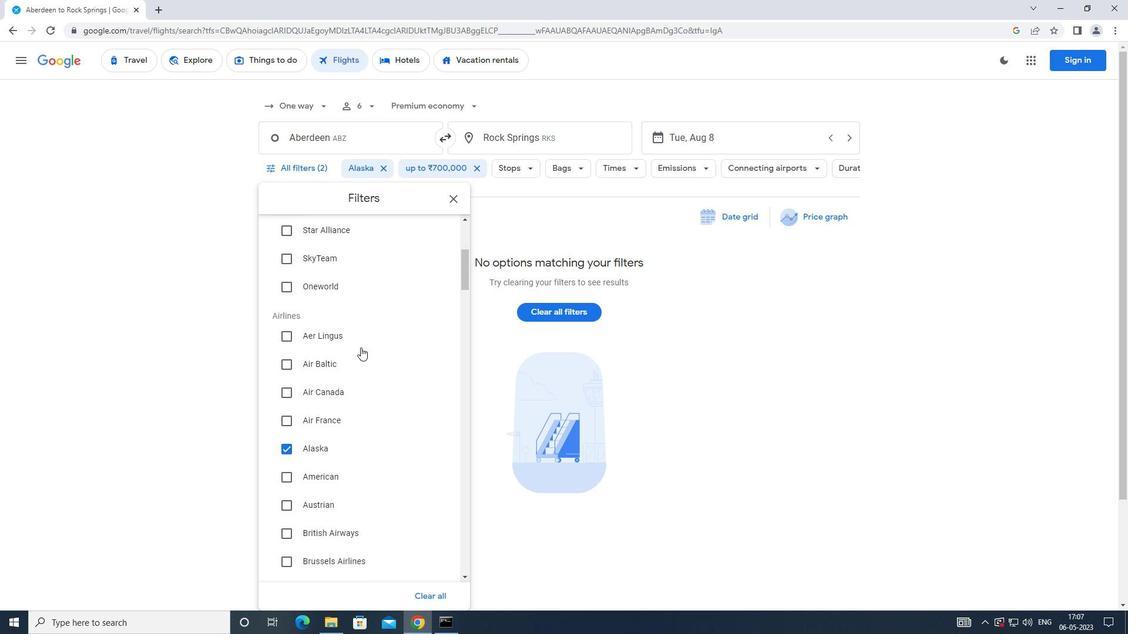 
Action: Mouse scrolled (360, 345) with delta (0, 0)
Screenshot: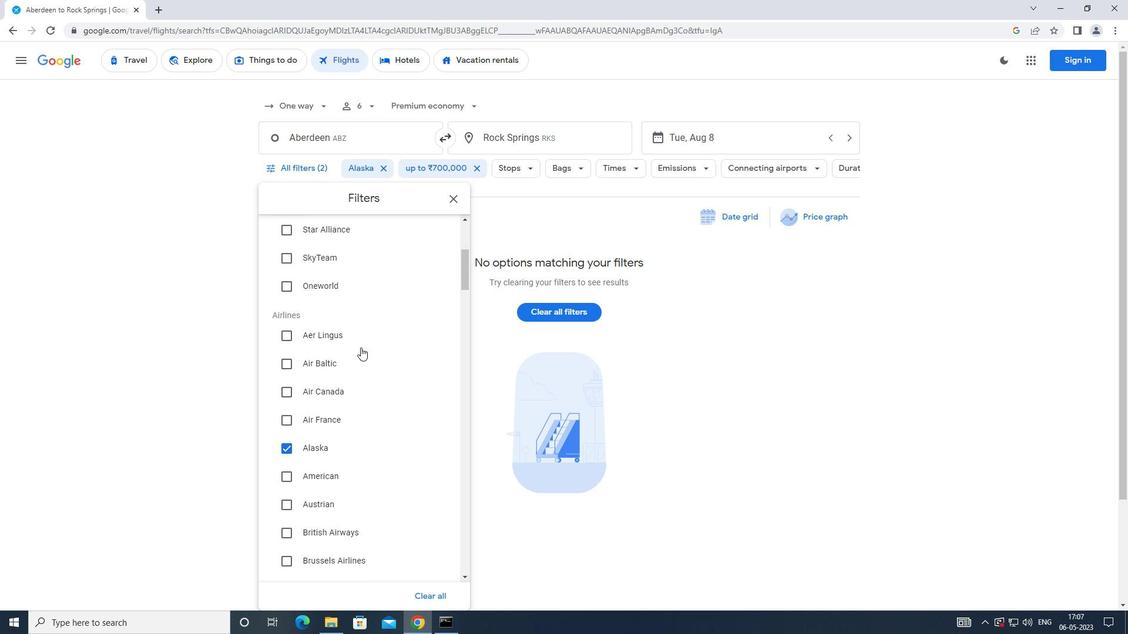 
Action: Mouse scrolled (360, 345) with delta (0, 0)
Screenshot: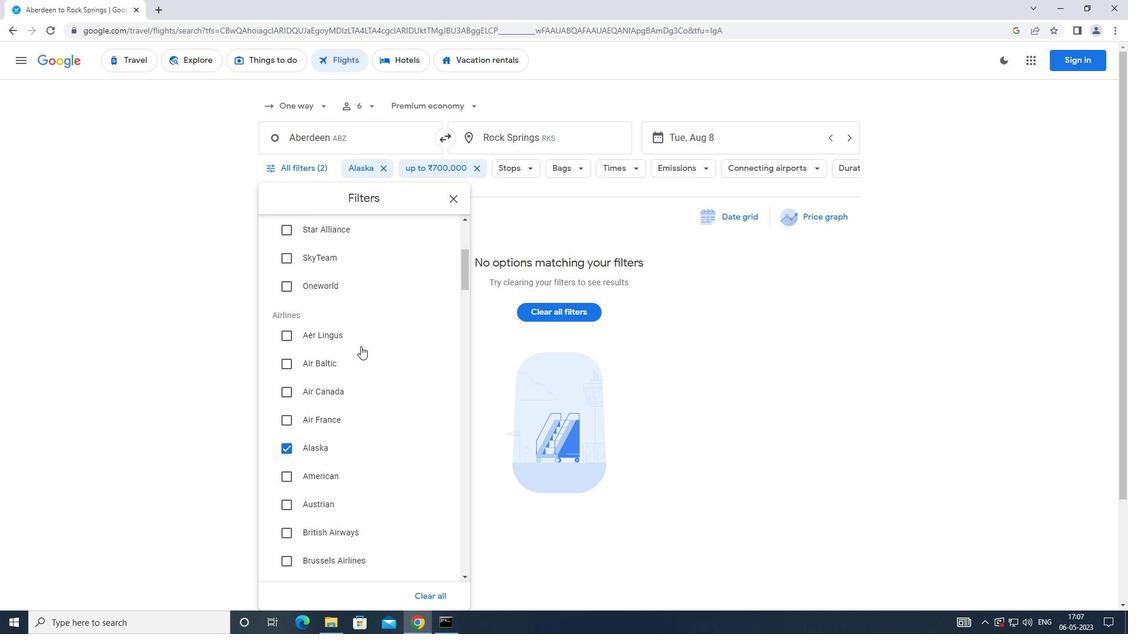 
Action: Mouse scrolled (360, 345) with delta (0, 0)
Screenshot: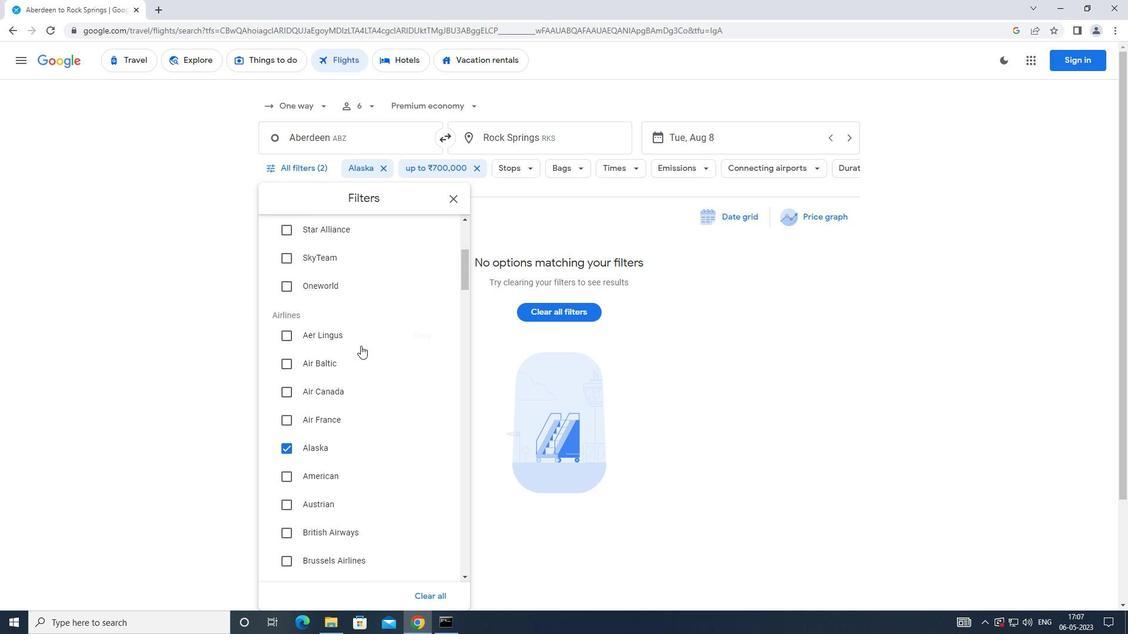 
Action: Mouse moved to (361, 343)
Screenshot: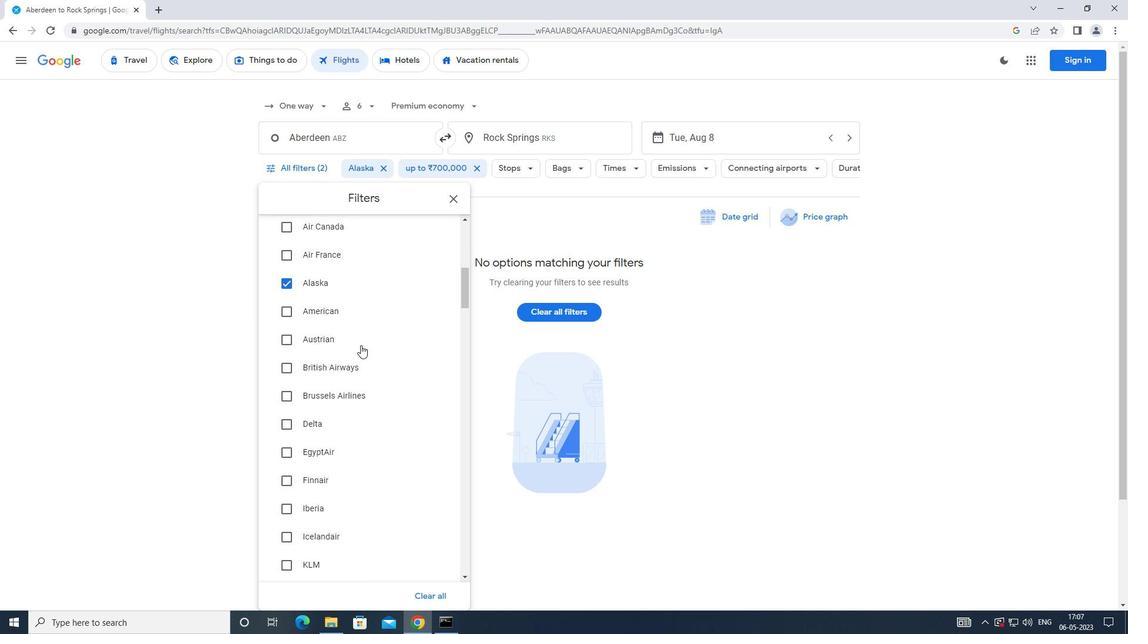 
Action: Mouse scrolled (361, 343) with delta (0, 0)
Screenshot: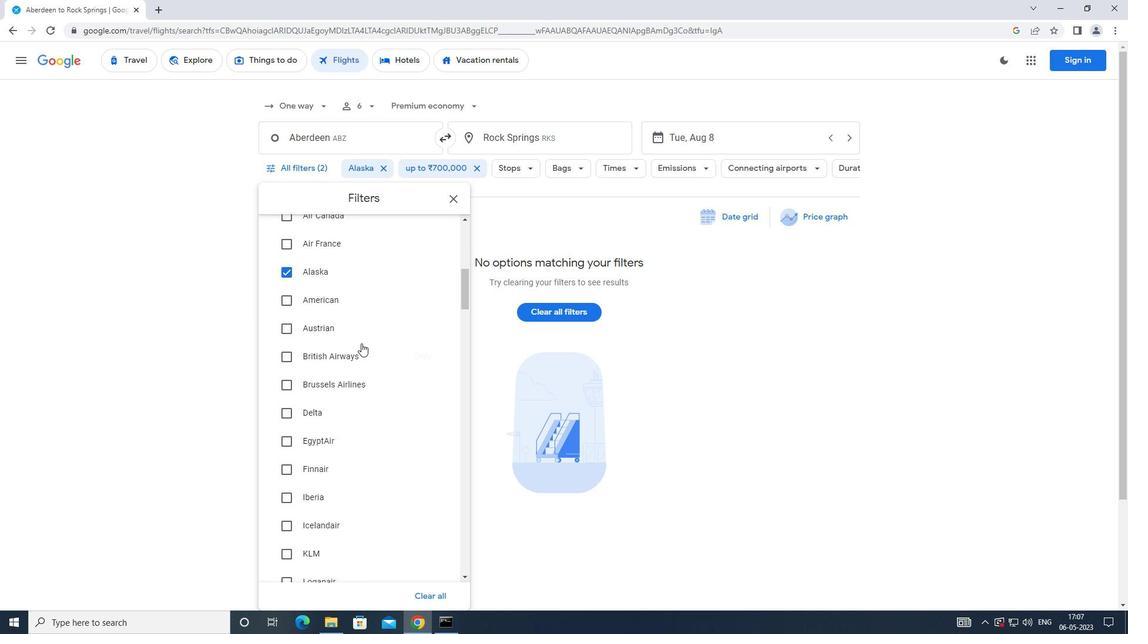 
Action: Mouse scrolled (361, 343) with delta (0, 0)
Screenshot: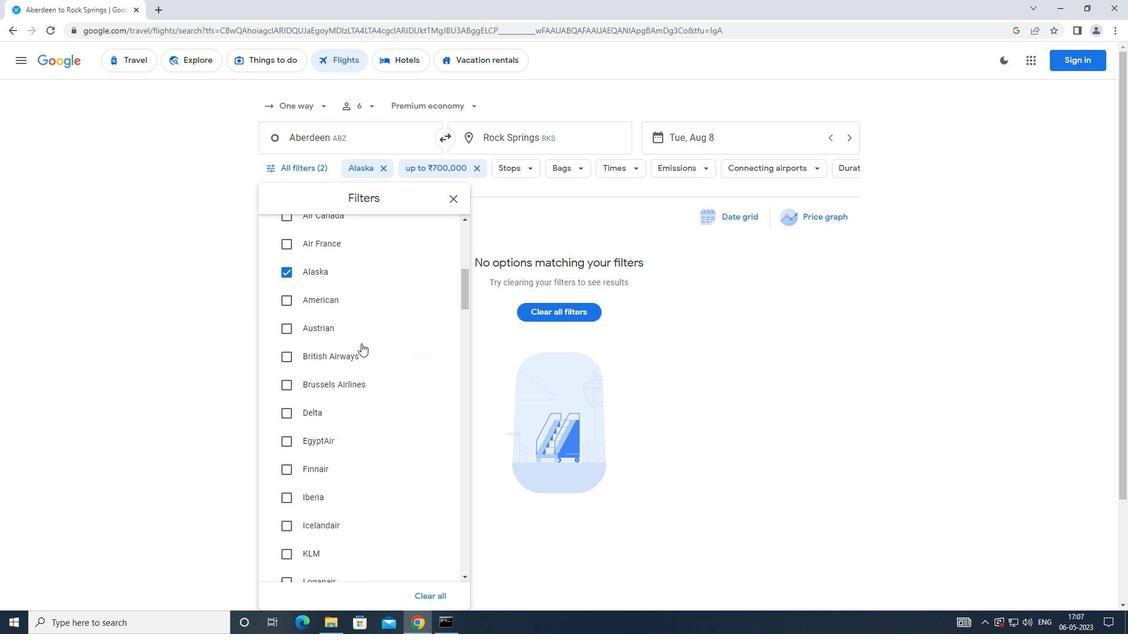 
Action: Mouse scrolled (361, 343) with delta (0, 0)
Screenshot: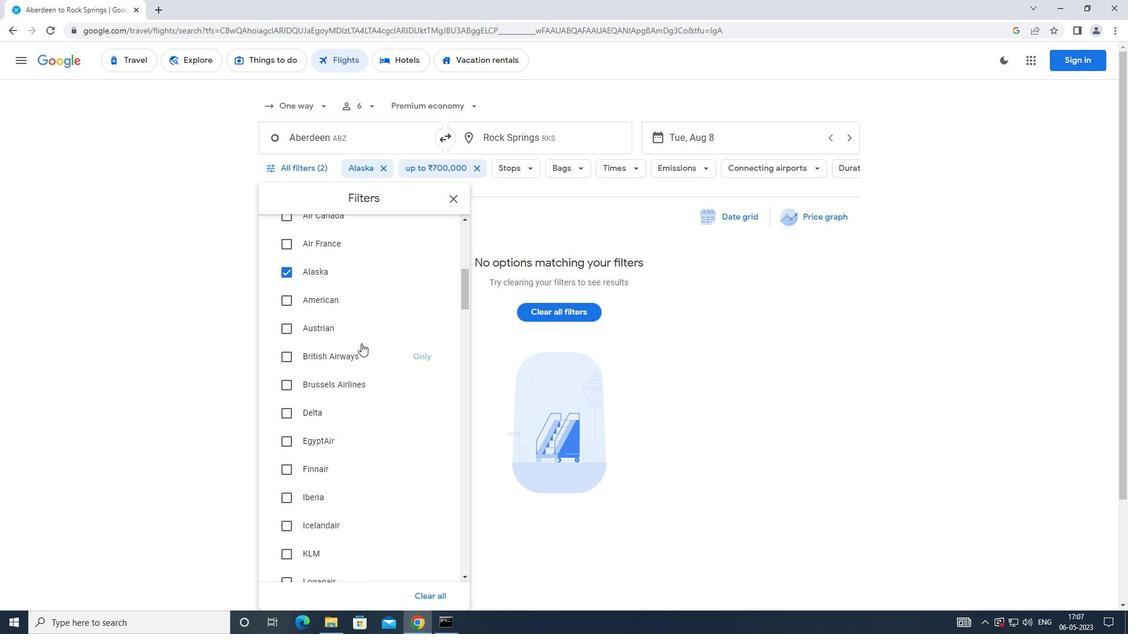 
Action: Mouse moved to (365, 336)
Screenshot: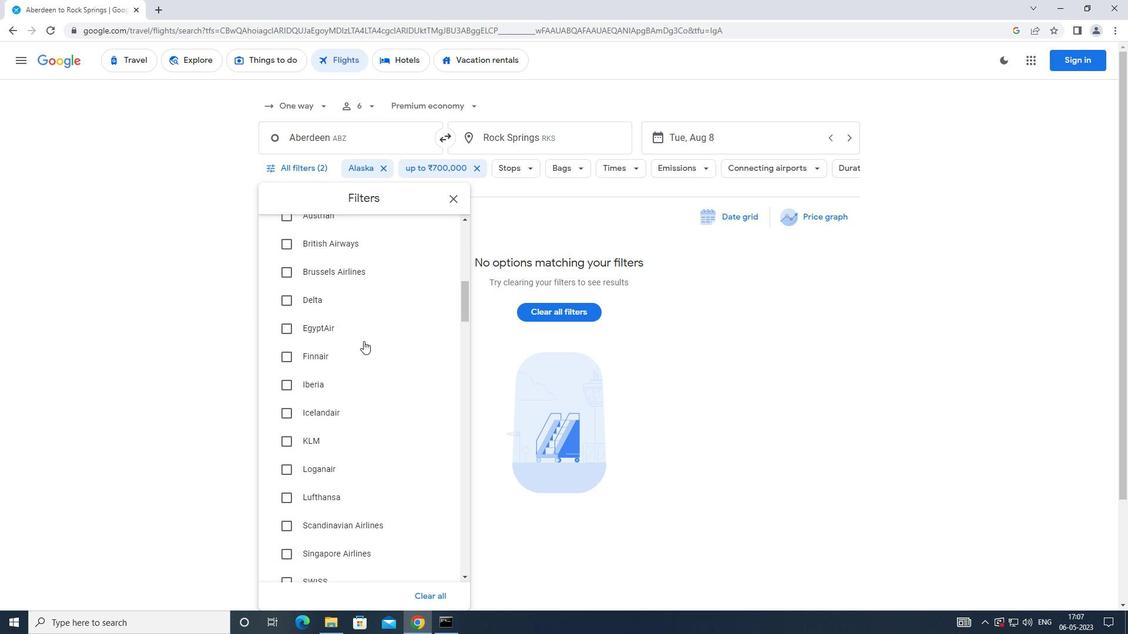 
Action: Mouse scrolled (365, 336) with delta (0, 0)
Screenshot: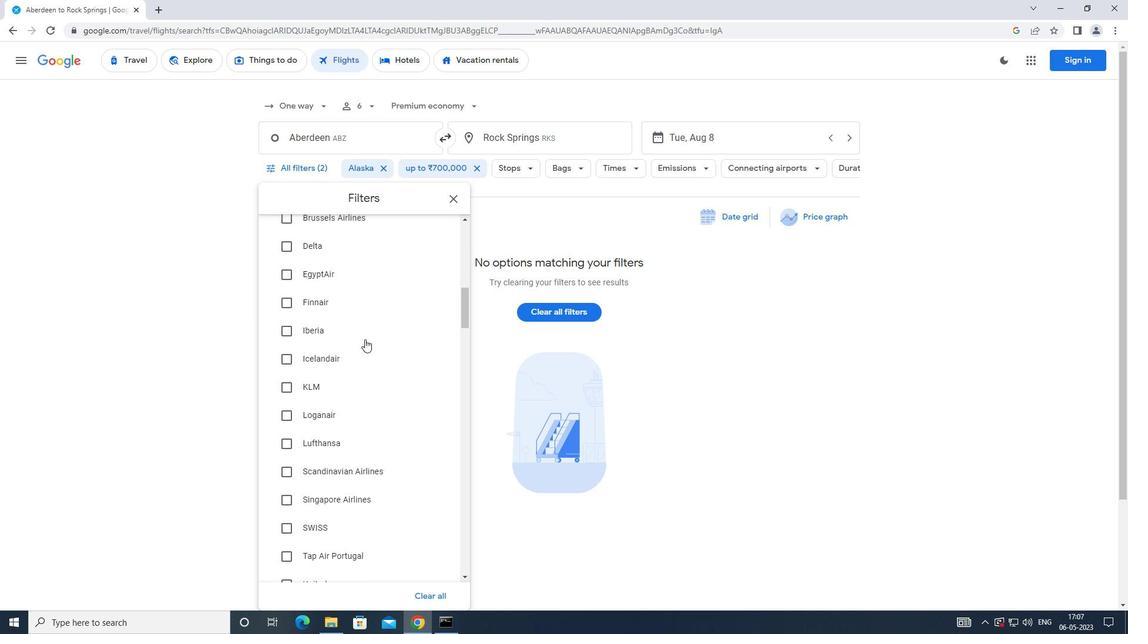 
Action: Mouse scrolled (365, 336) with delta (0, 0)
Screenshot: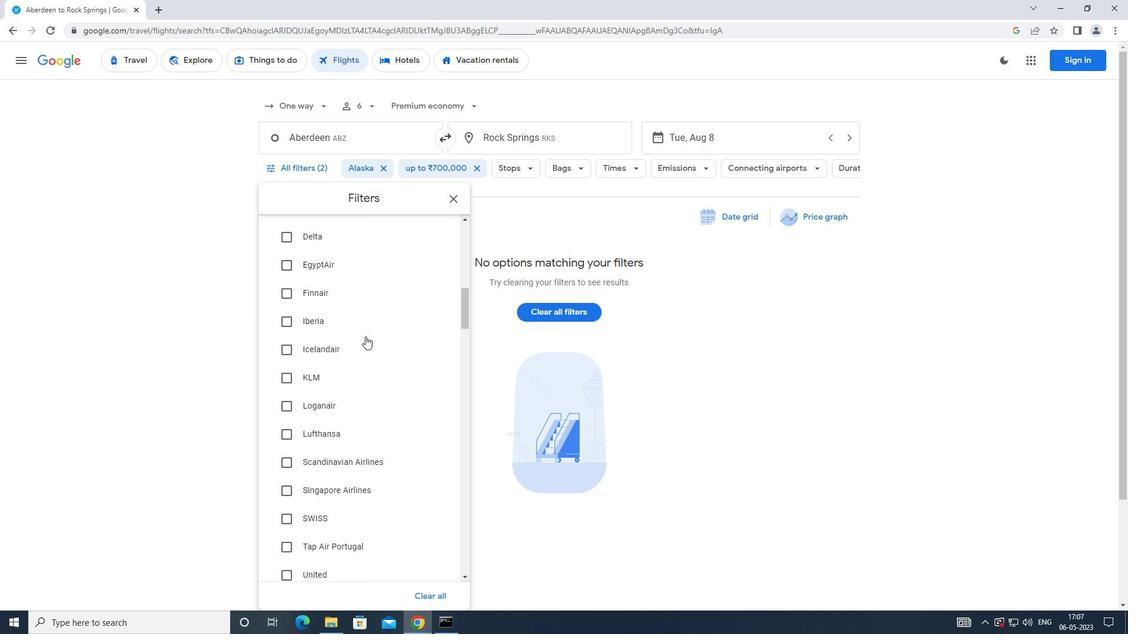 
Action: Mouse moved to (366, 336)
Screenshot: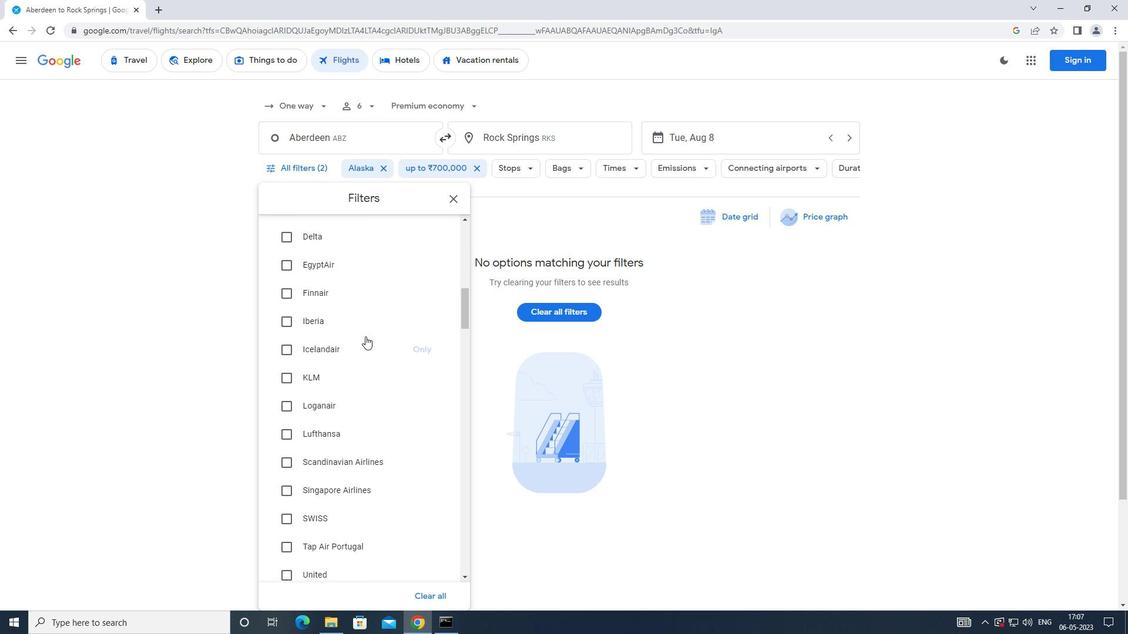 
Action: Mouse scrolled (366, 335) with delta (0, 0)
Screenshot: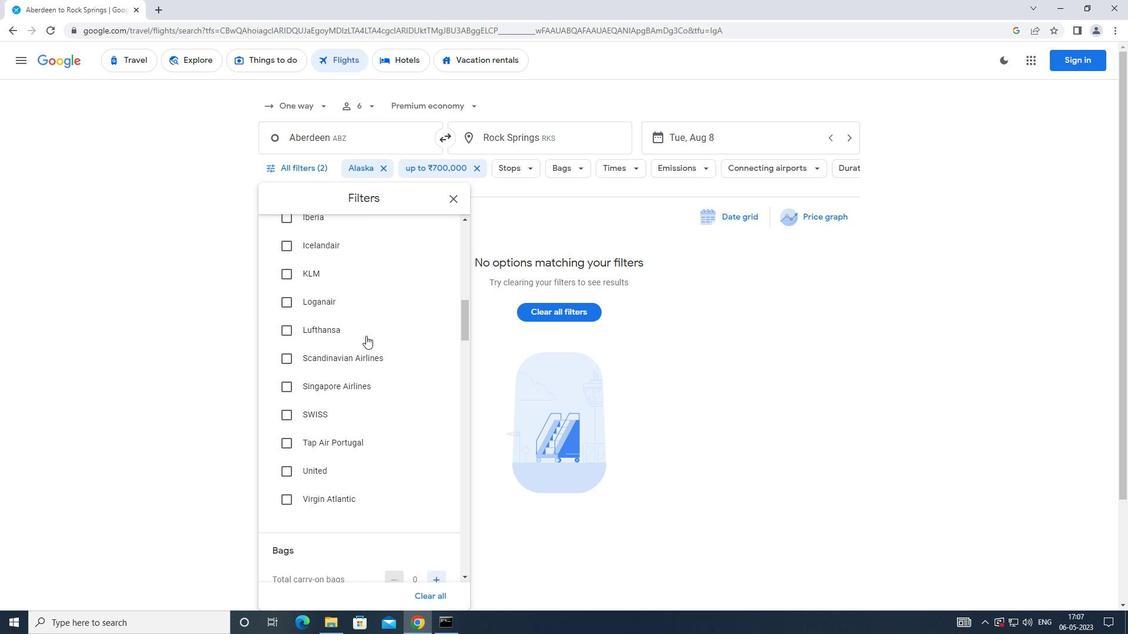 
Action: Mouse scrolled (366, 335) with delta (0, 0)
Screenshot: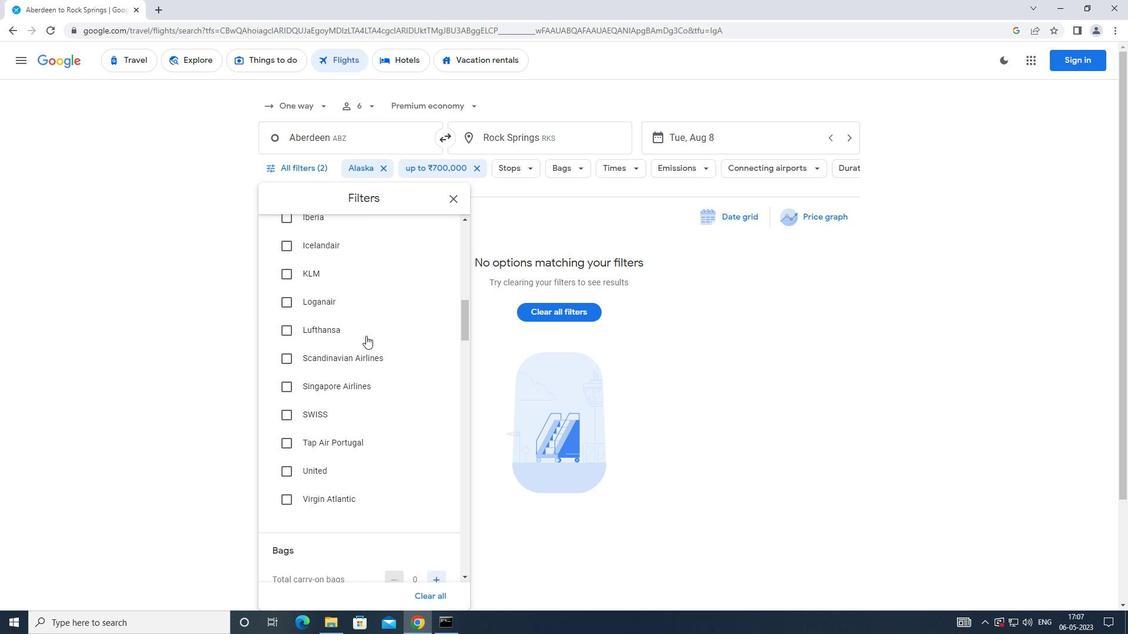 
Action: Mouse scrolled (366, 335) with delta (0, 0)
Screenshot: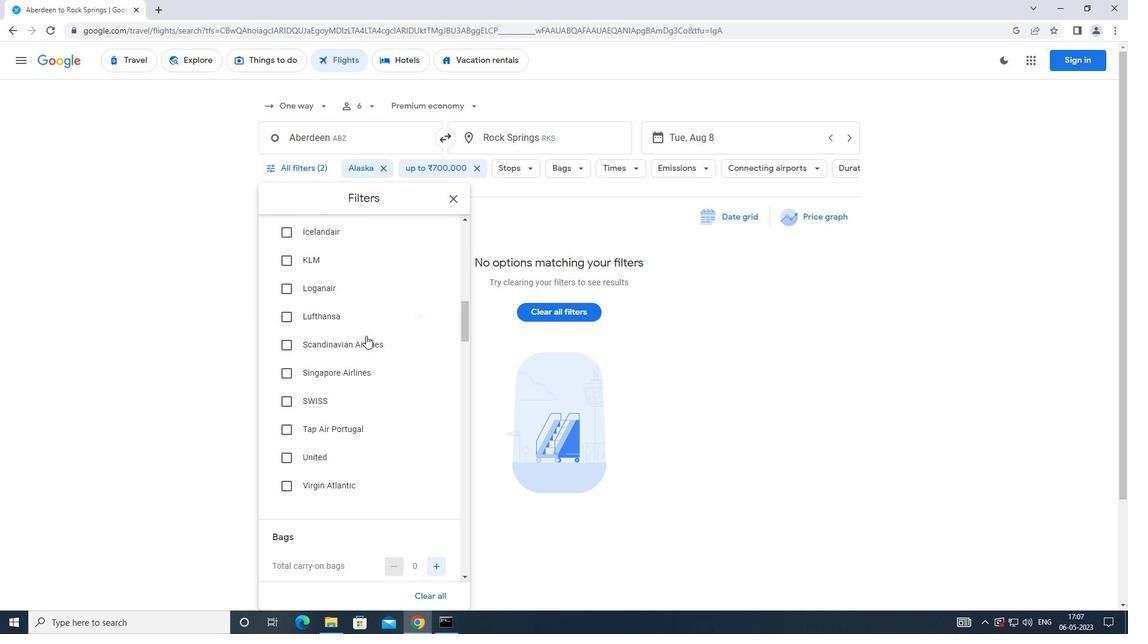 
Action: Mouse scrolled (366, 335) with delta (0, 0)
Screenshot: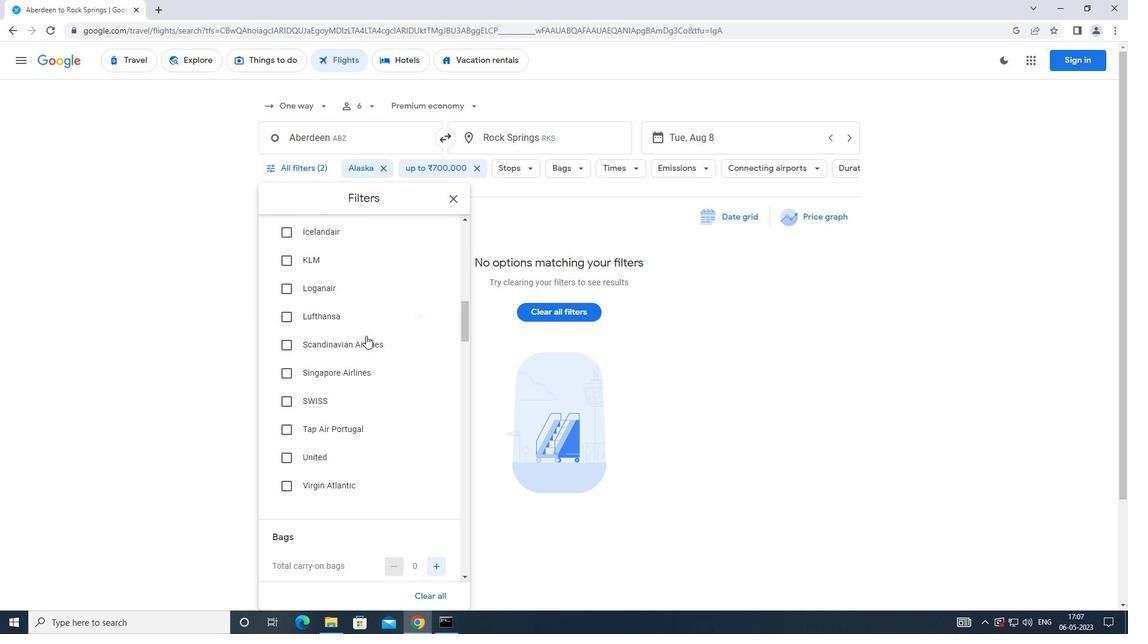 
Action: Mouse moved to (366, 336)
Screenshot: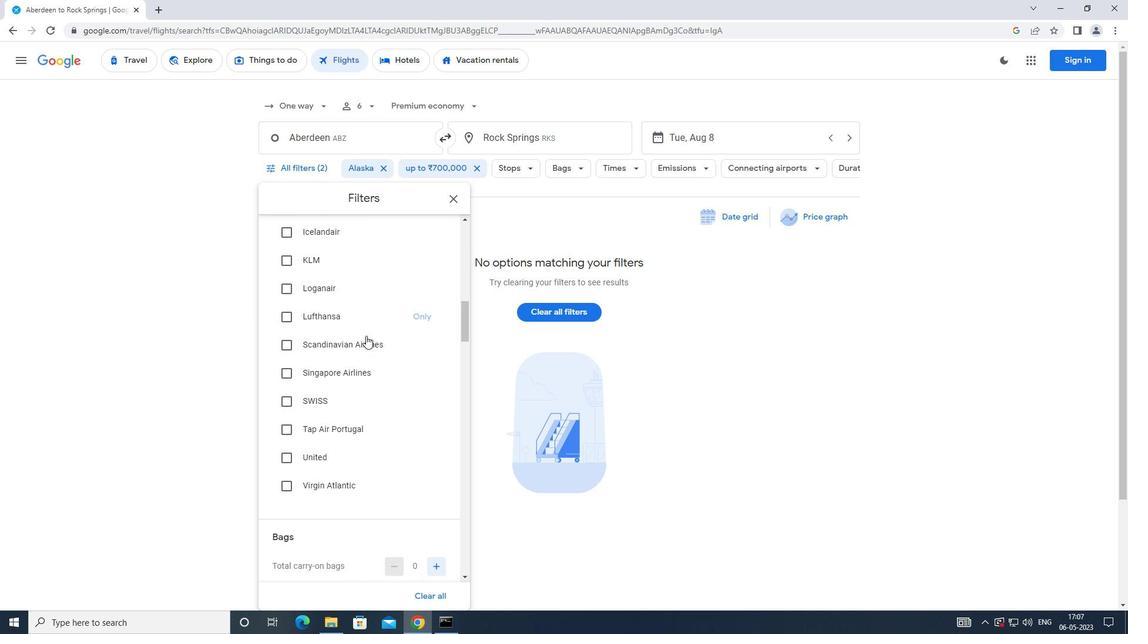 
Action: Mouse scrolled (366, 335) with delta (0, 0)
Screenshot: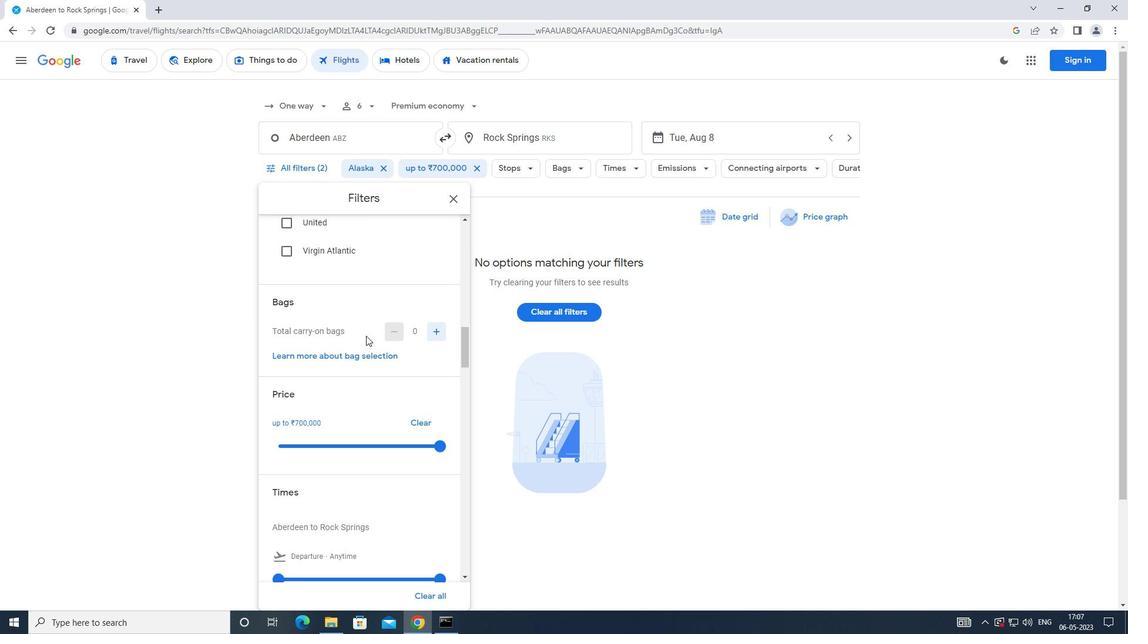 
Action: Mouse scrolled (366, 335) with delta (0, 0)
Screenshot: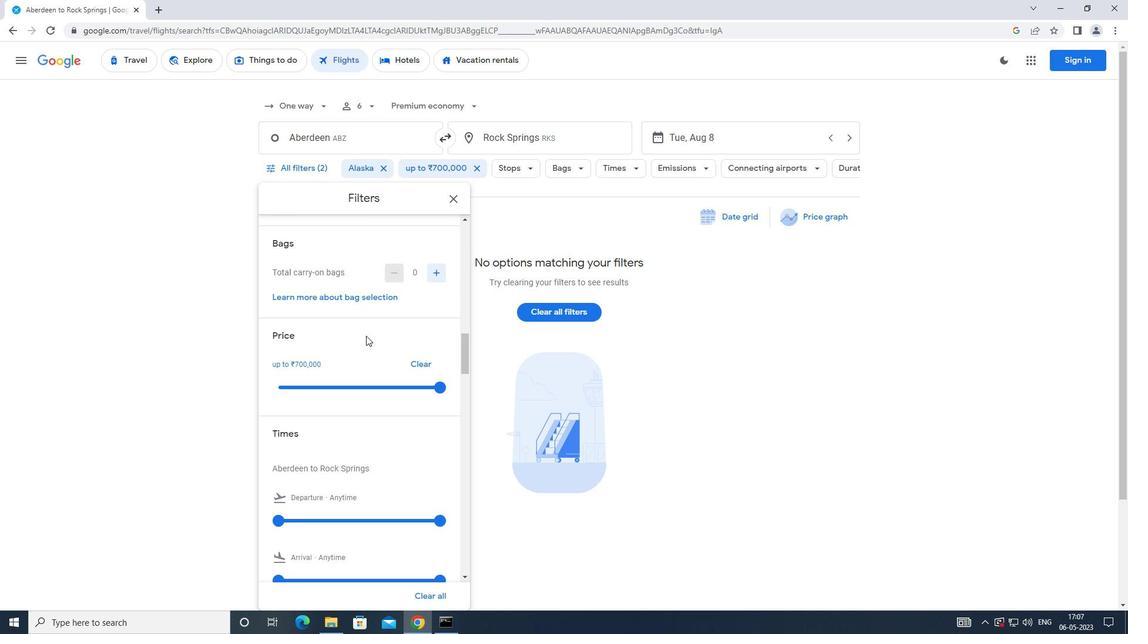 
Action: Mouse scrolled (366, 335) with delta (0, 0)
Screenshot: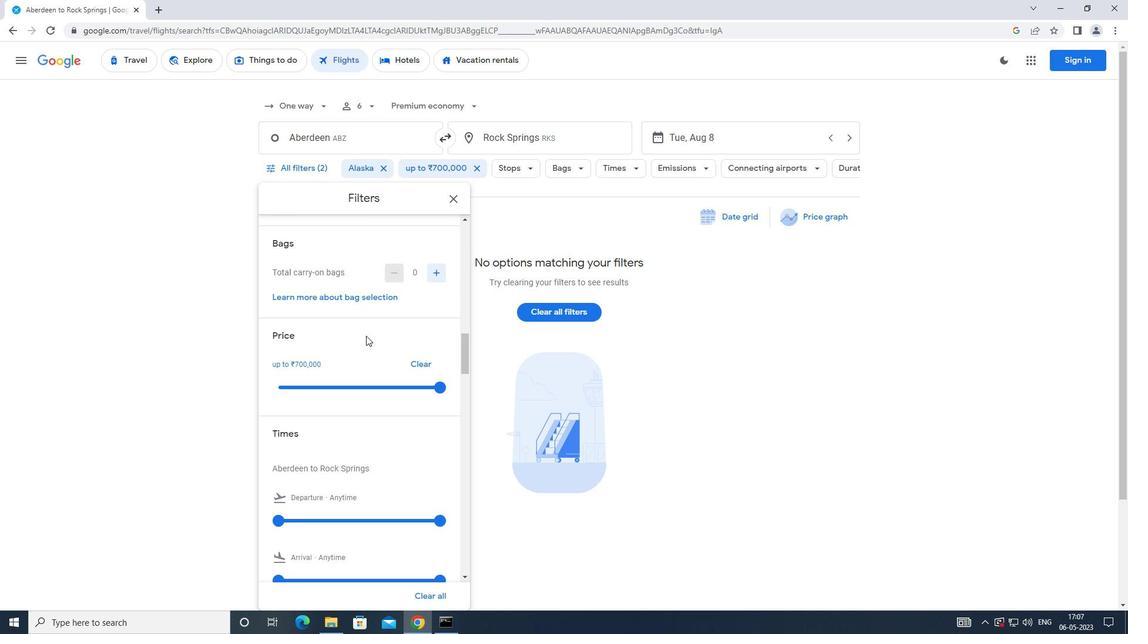 
Action: Mouse scrolled (366, 335) with delta (0, 0)
Screenshot: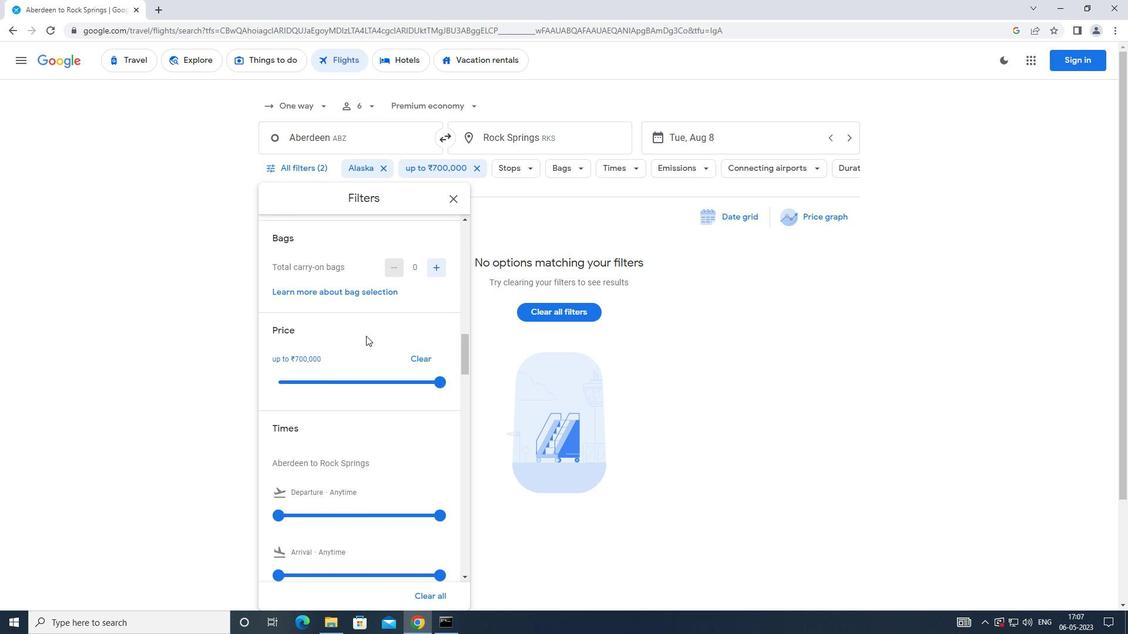 
Action: Mouse moved to (280, 348)
Screenshot: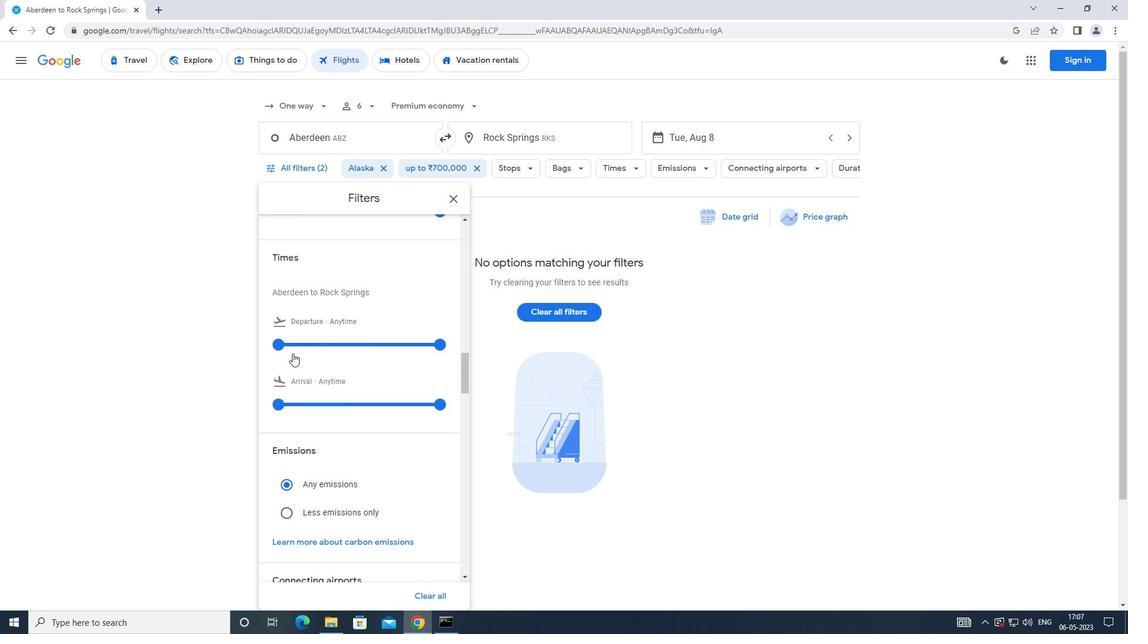 
Action: Mouse pressed left at (280, 348)
Screenshot: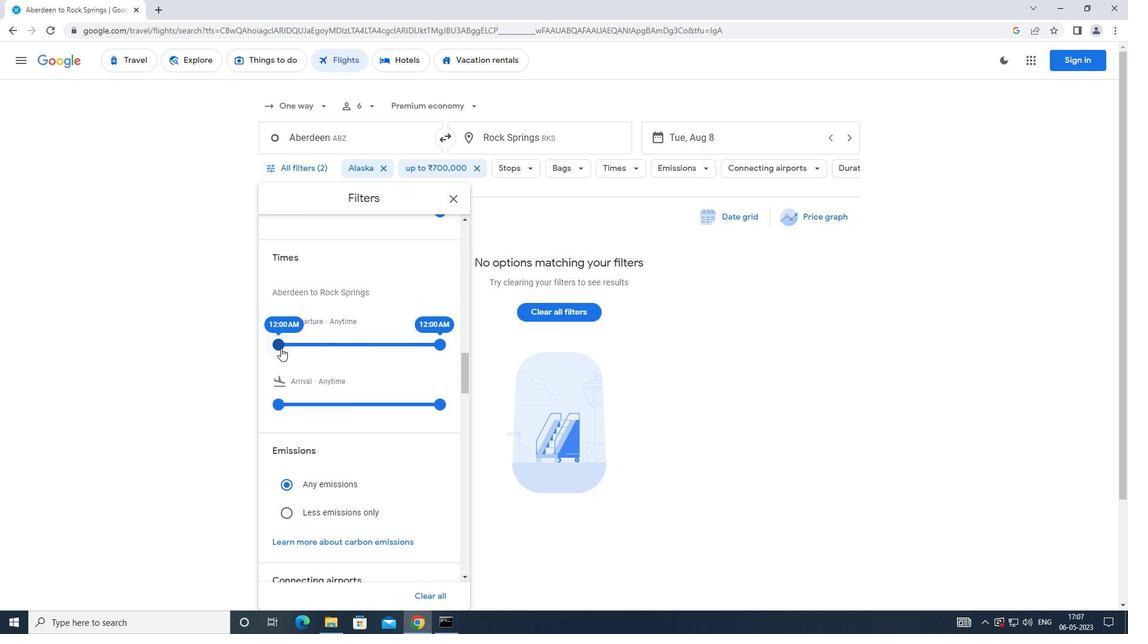 
Action: Mouse moved to (453, 196)
Screenshot: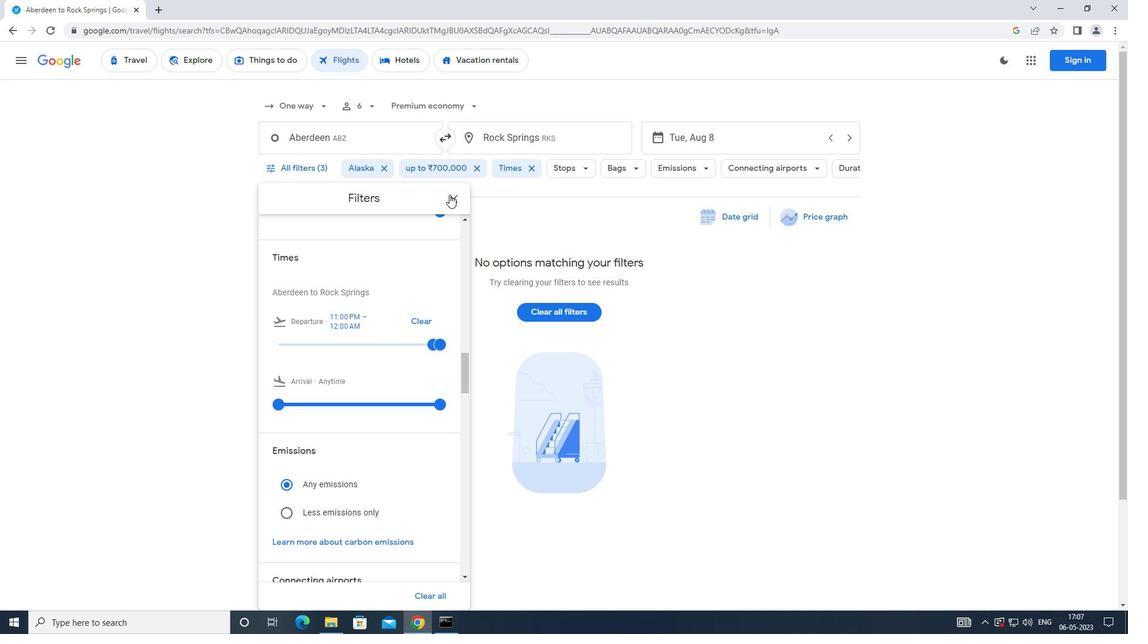 
Action: Mouse pressed left at (453, 196)
Screenshot: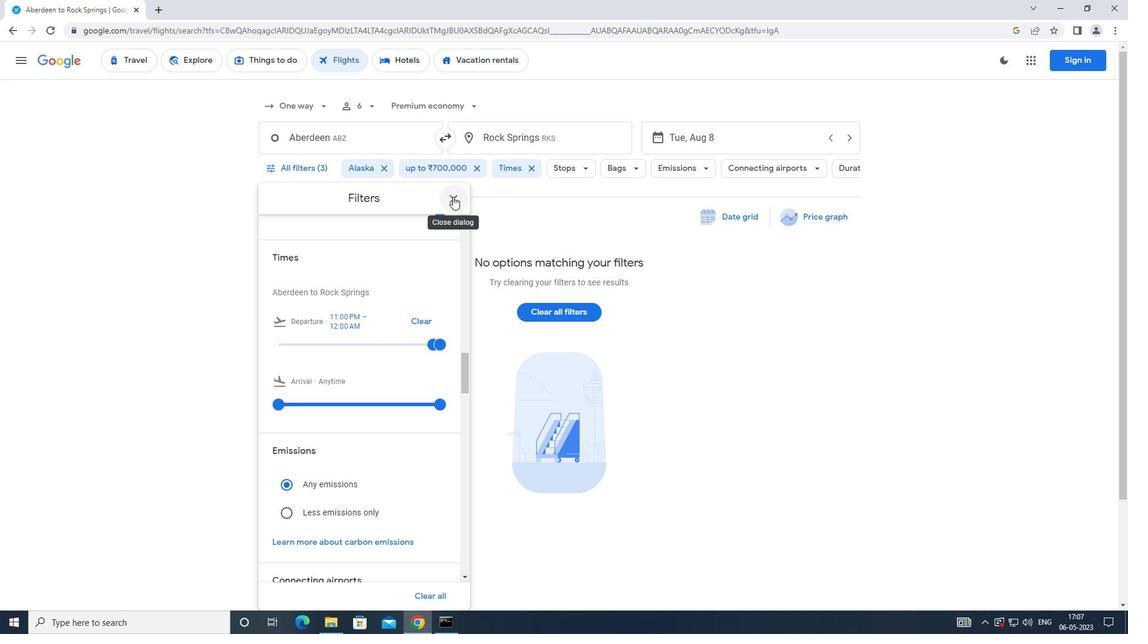 
Action: Mouse moved to (453, 196)
Screenshot: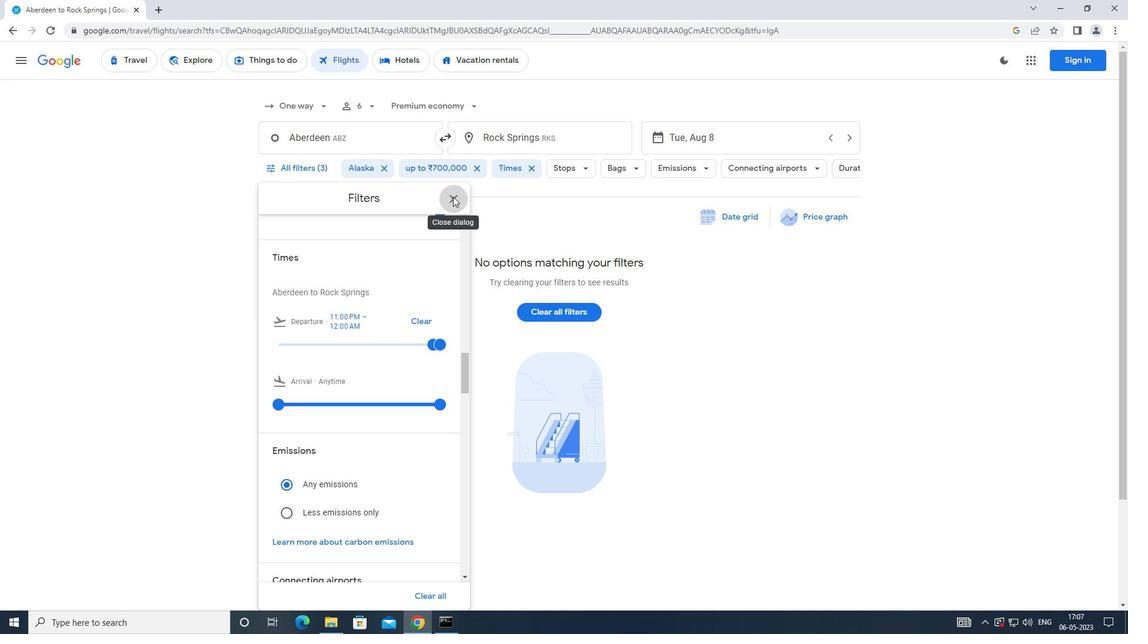 
